 Task: Create a modern business brochure.
Action: Mouse moved to (359, 192)
Screenshot: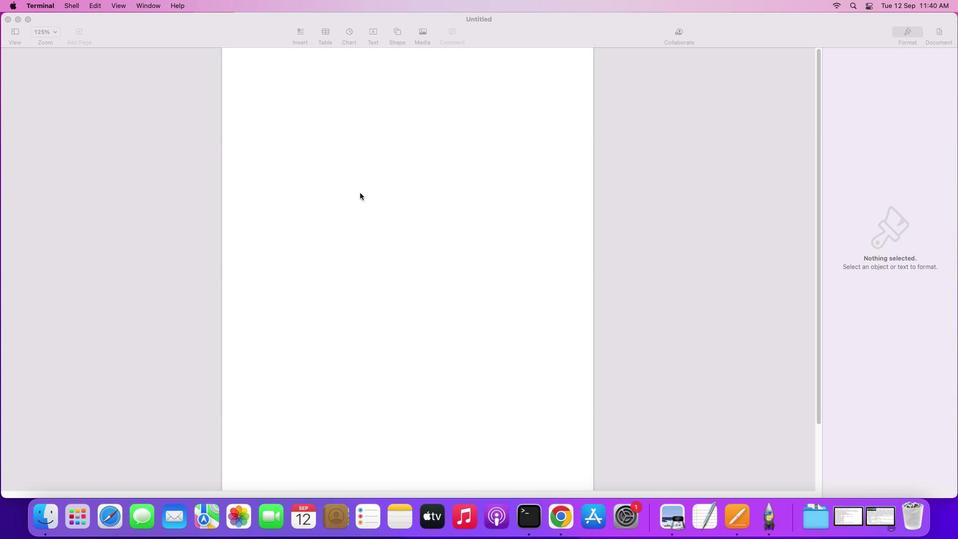
Action: Mouse pressed left at (359, 192)
Screenshot: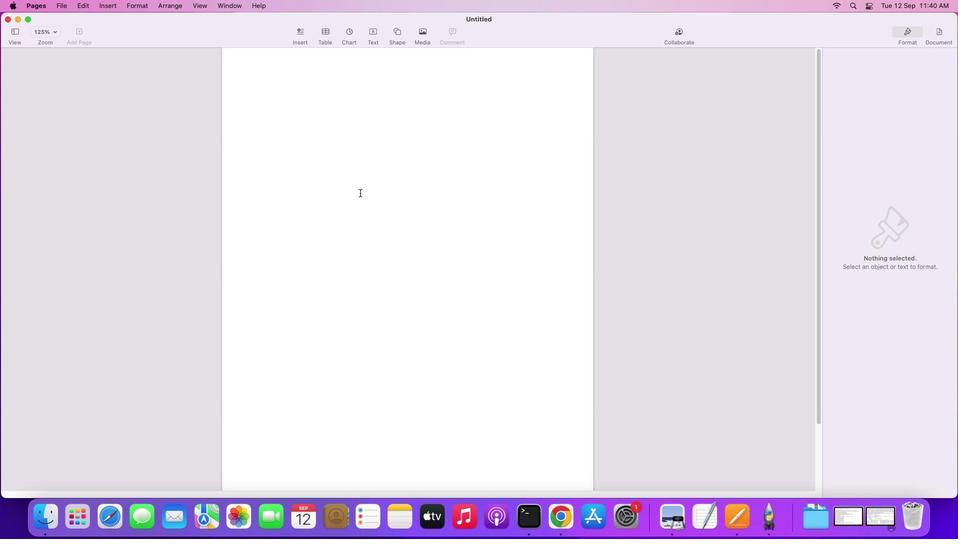 
Action: Mouse moved to (398, 33)
Screenshot: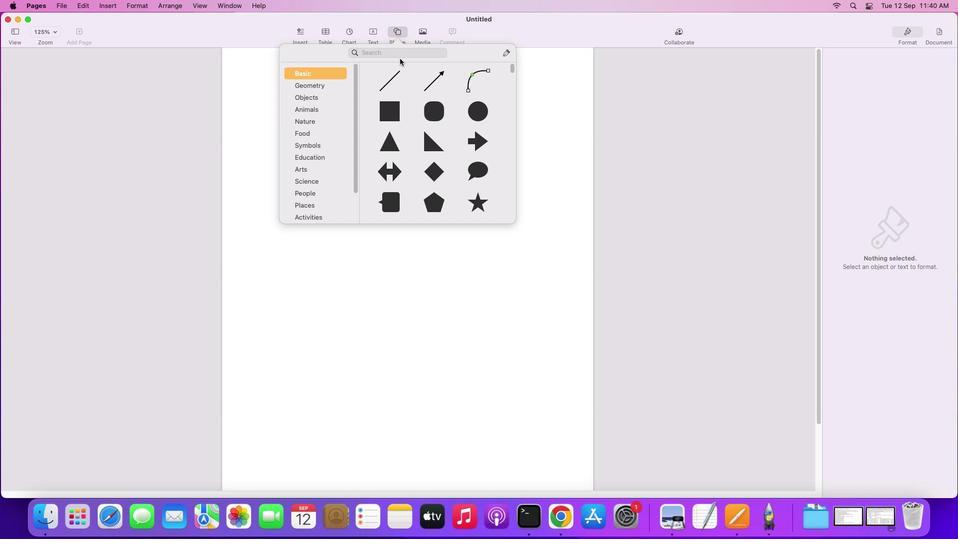
Action: Mouse pressed left at (398, 33)
Screenshot: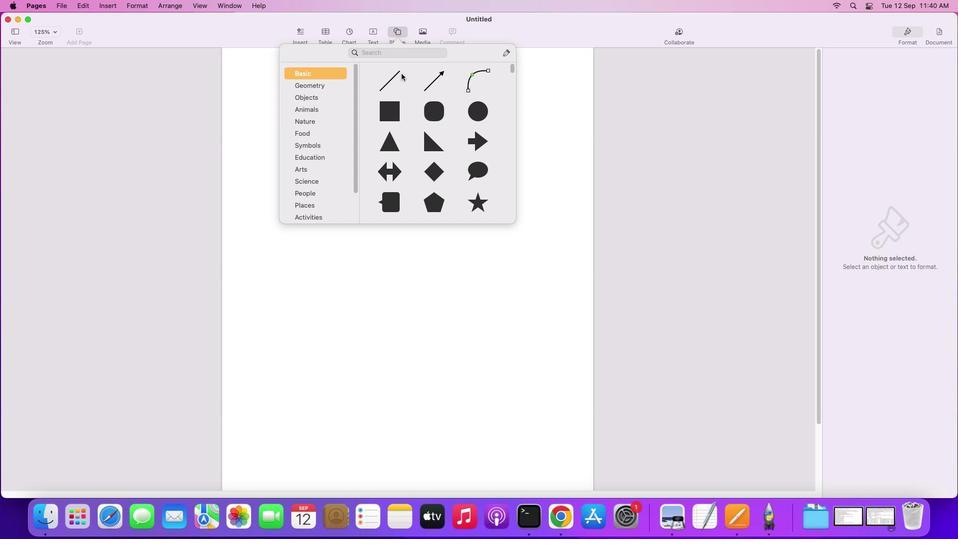 
Action: Mouse moved to (392, 106)
Screenshot: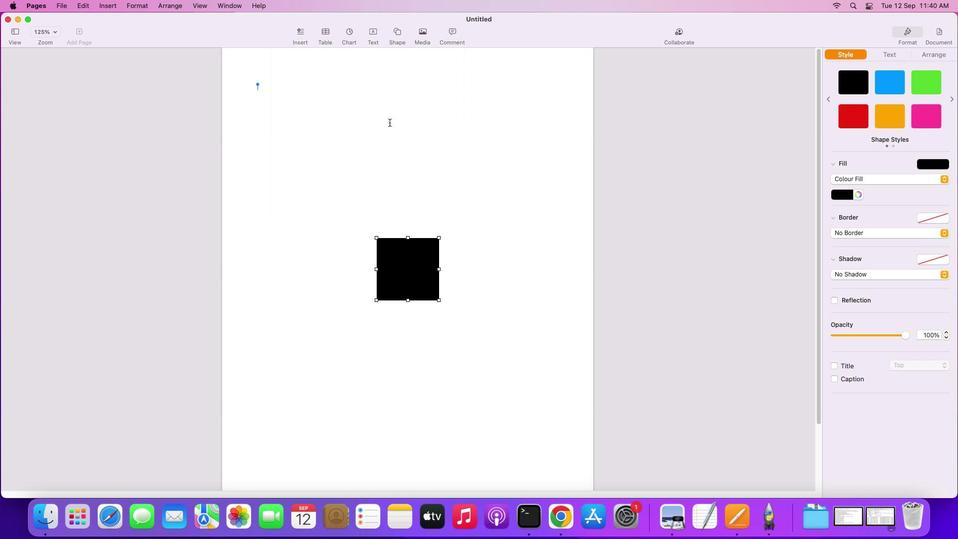 
Action: Mouse pressed left at (392, 106)
Screenshot: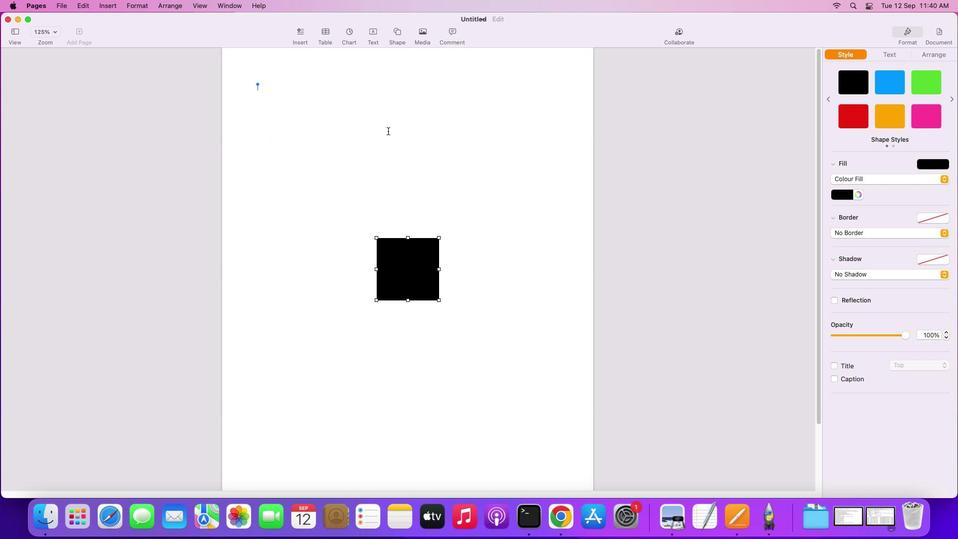 
Action: Mouse moved to (402, 261)
Screenshot: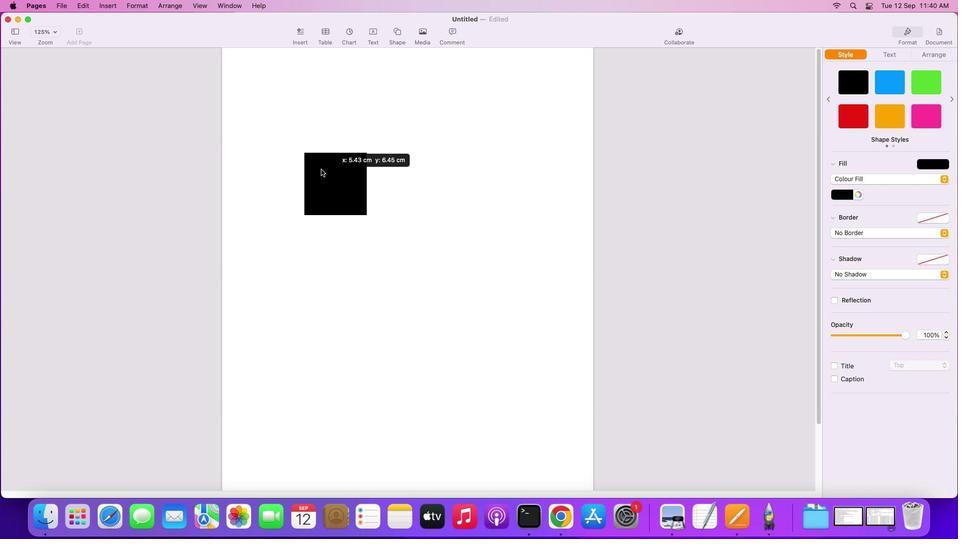 
Action: Mouse pressed left at (402, 261)
Screenshot: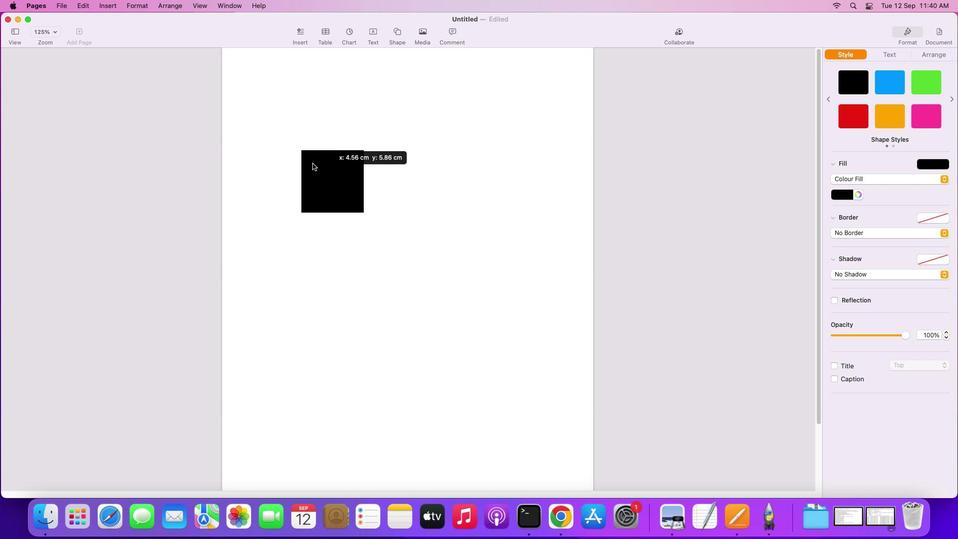 
Action: Mouse moved to (273, 111)
Screenshot: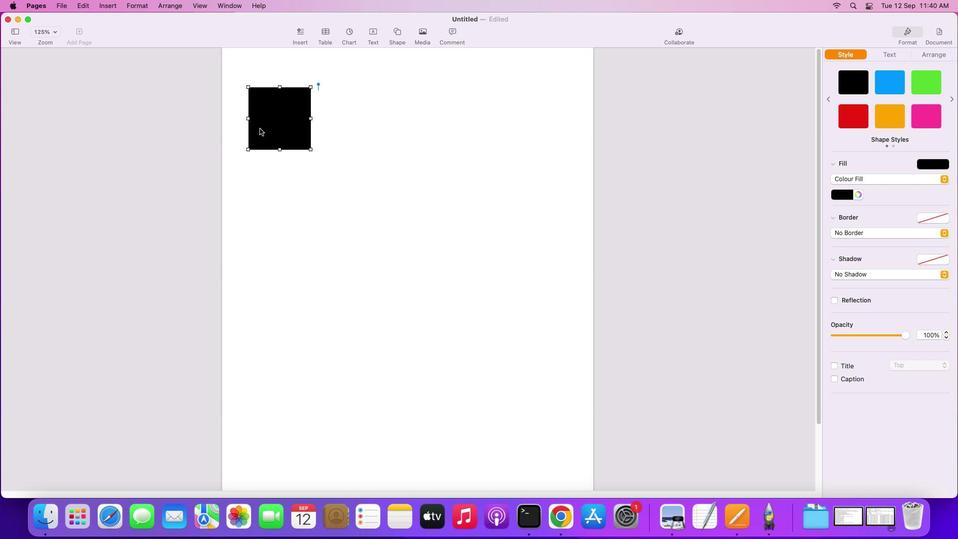 
Action: Mouse scrolled (273, 111) with delta (0, 0)
Screenshot: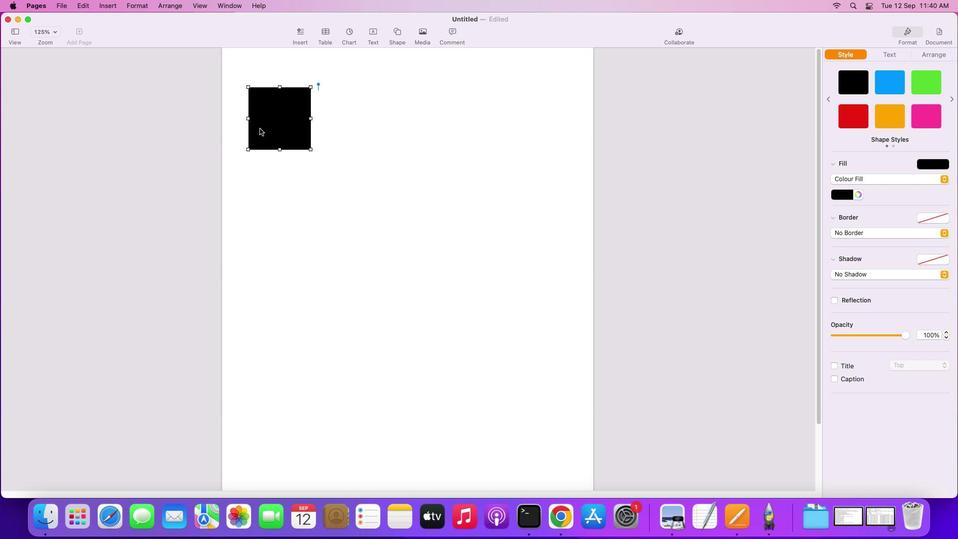 
Action: Mouse scrolled (273, 111) with delta (0, 0)
Screenshot: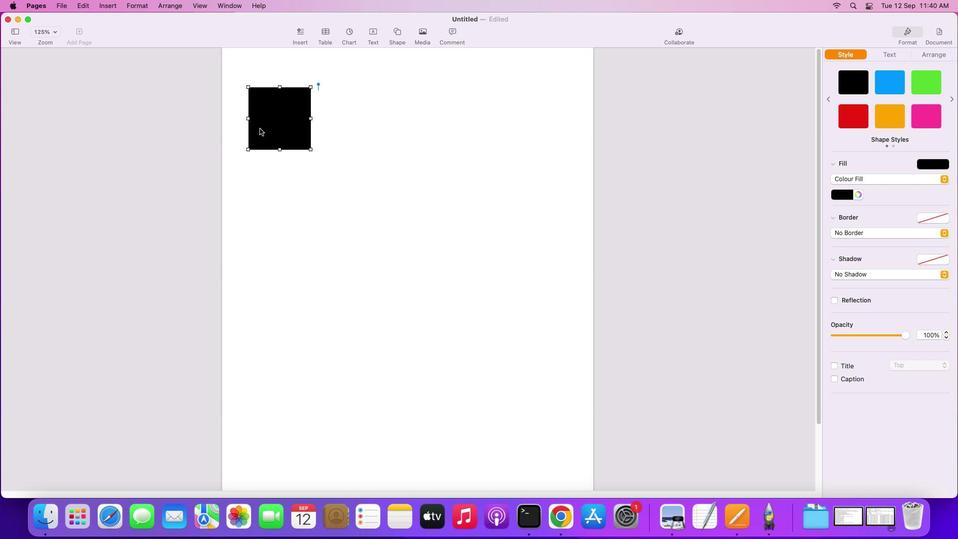 
Action: Mouse scrolled (273, 111) with delta (0, 1)
Screenshot: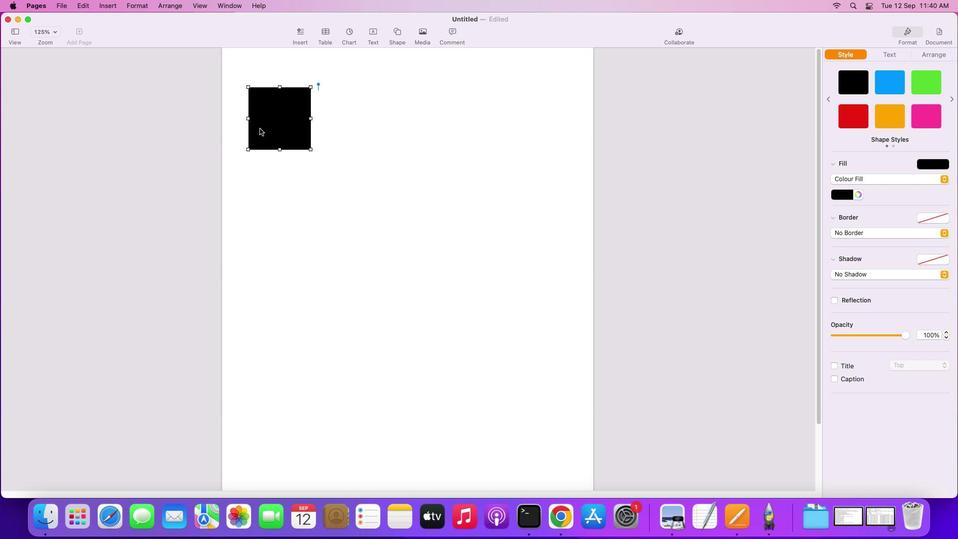 
Action: Mouse scrolled (273, 111) with delta (0, 2)
Screenshot: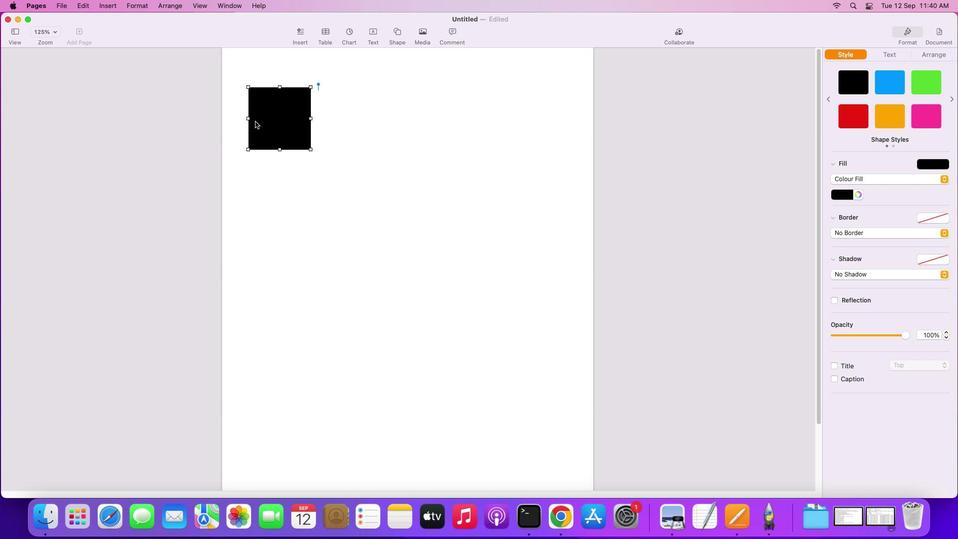 
Action: Mouse scrolled (273, 111) with delta (0, 2)
Screenshot: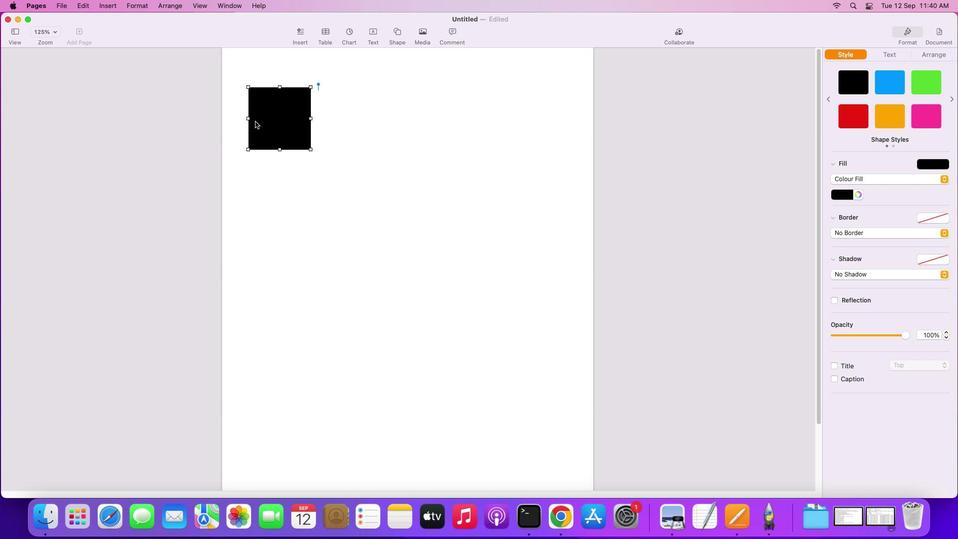 
Action: Mouse scrolled (273, 111) with delta (0, 3)
Screenshot: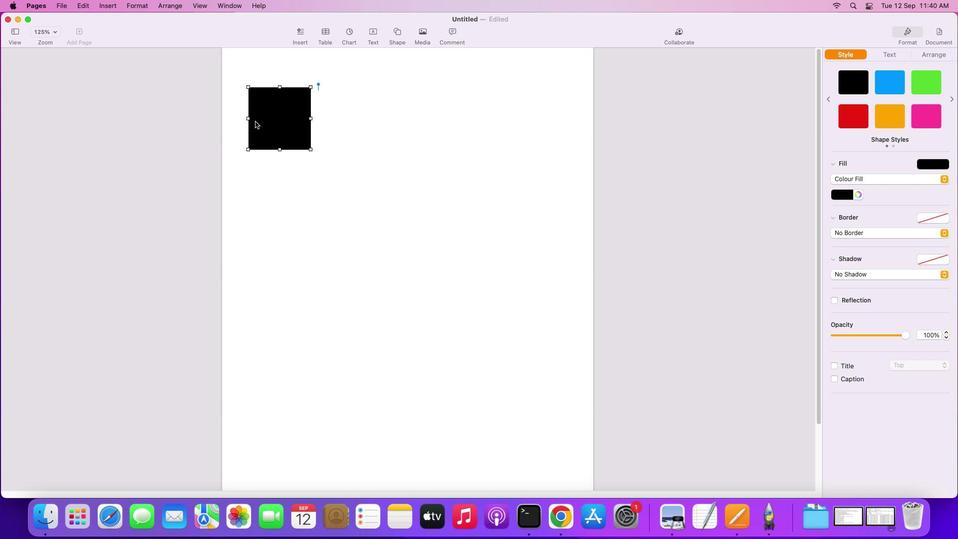 
Action: Mouse scrolled (273, 111) with delta (0, 3)
Screenshot: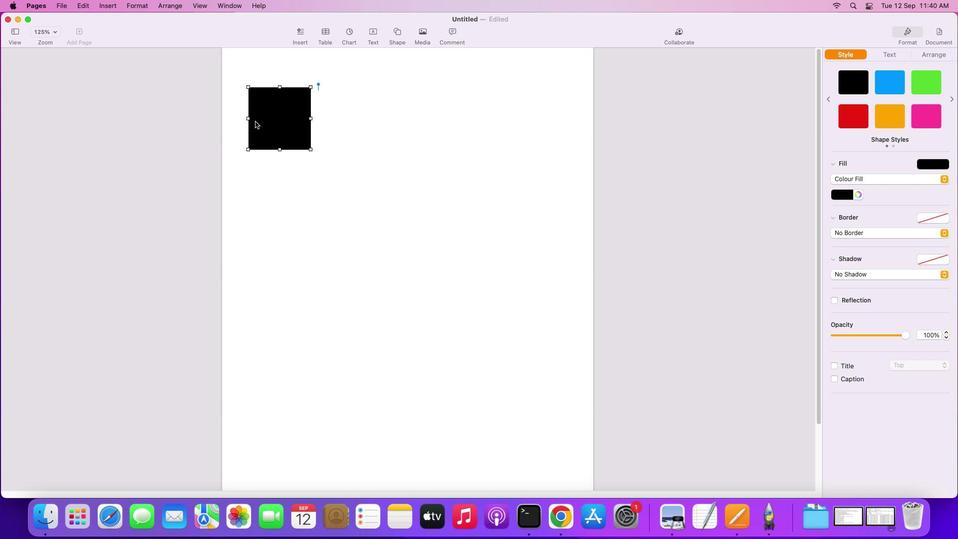
Action: Mouse moved to (266, 105)
Screenshot: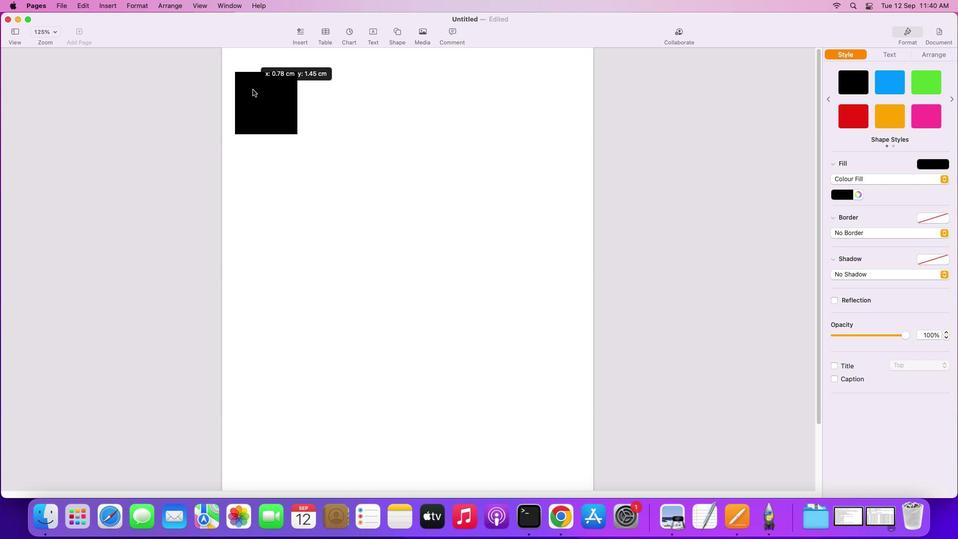 
Action: Mouse pressed left at (266, 105)
Screenshot: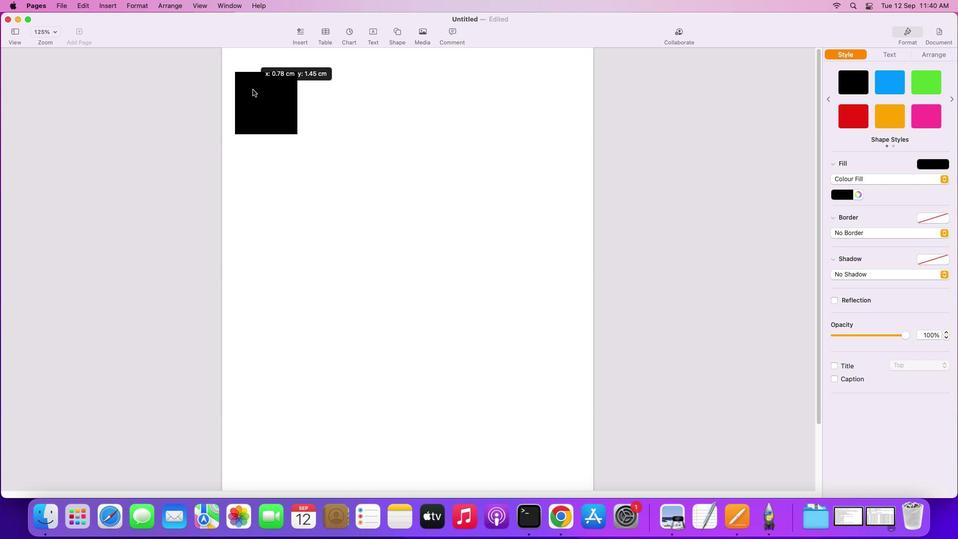
Action: Mouse moved to (293, 82)
Screenshot: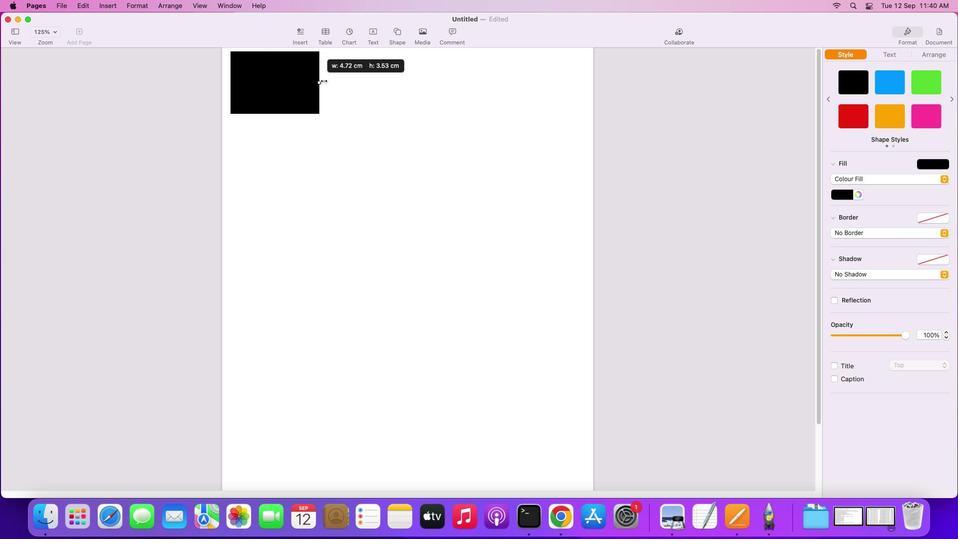
Action: Mouse pressed left at (293, 82)
Screenshot: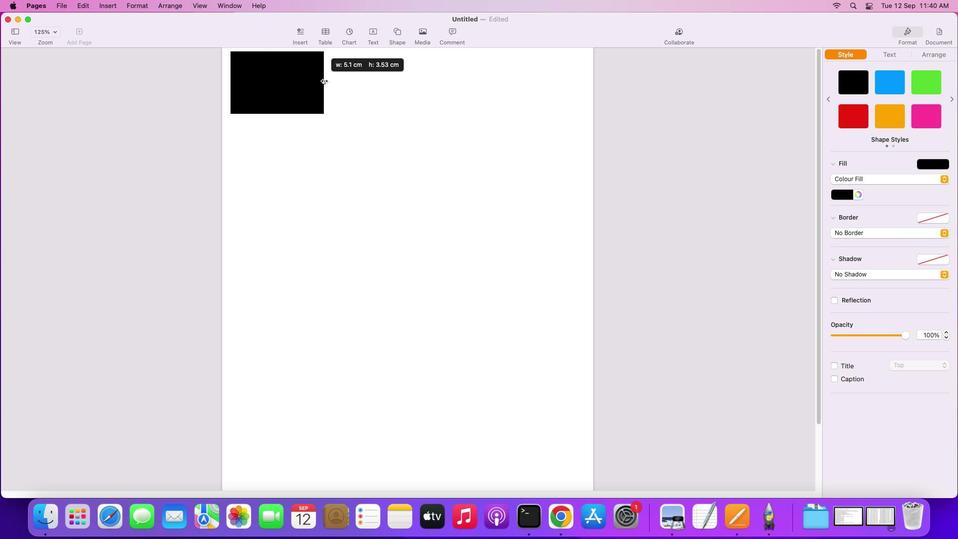 
Action: Mouse moved to (288, 113)
Screenshot: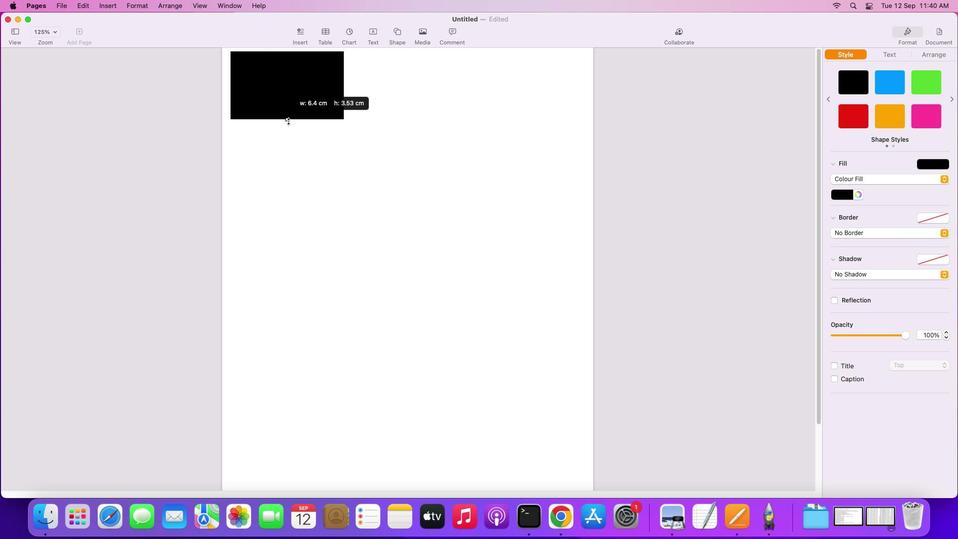 
Action: Mouse pressed left at (288, 113)
Screenshot: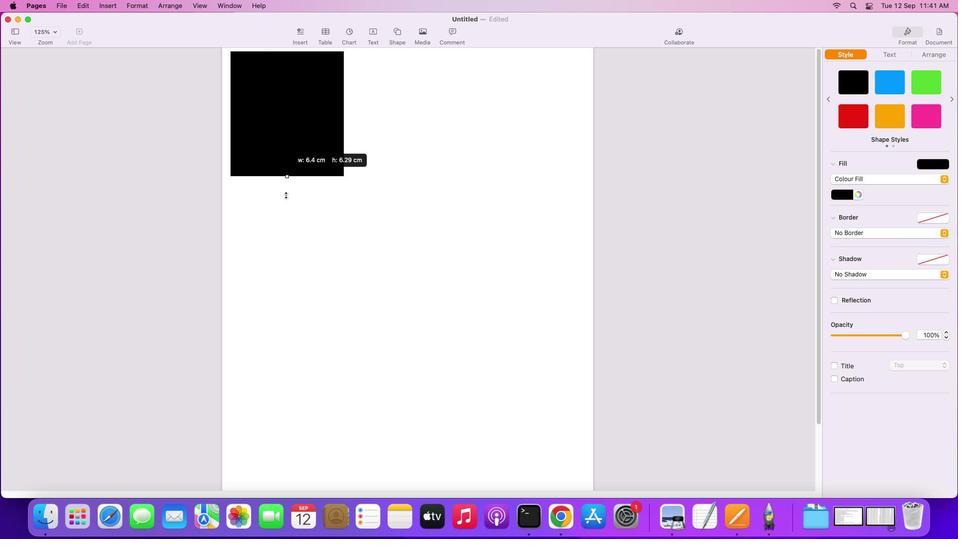 
Action: Mouse moved to (298, 441)
Screenshot: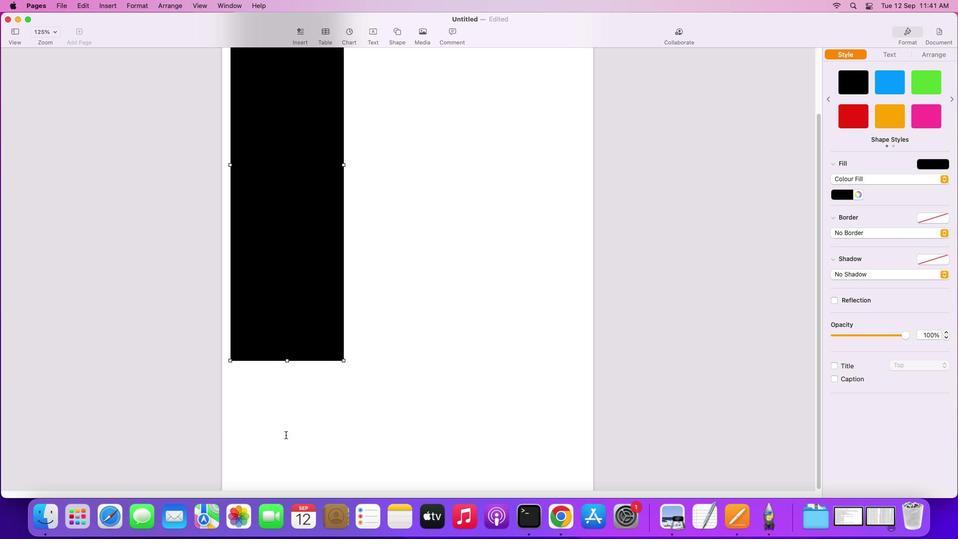 
Action: Mouse scrolled (298, 441) with delta (0, 0)
Screenshot: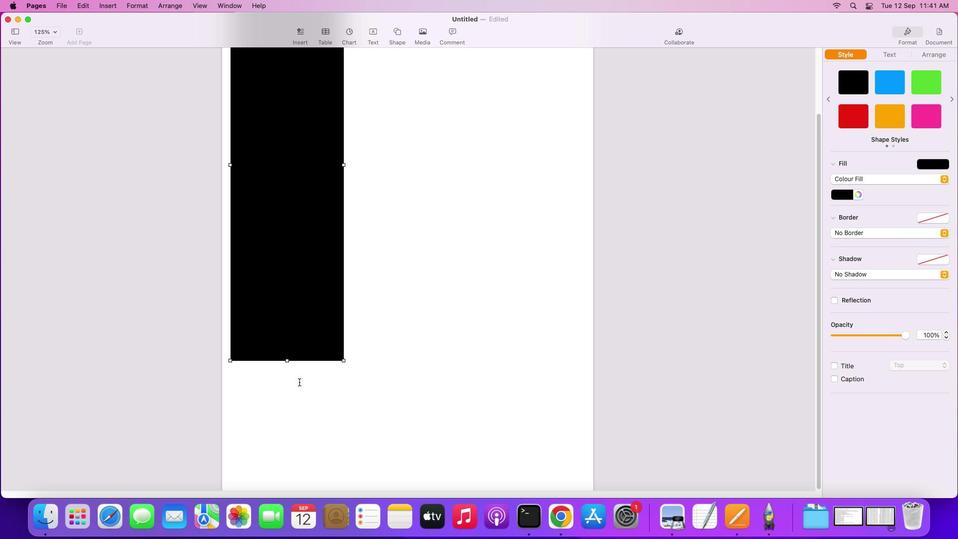 
Action: Mouse scrolled (298, 441) with delta (0, 0)
Screenshot: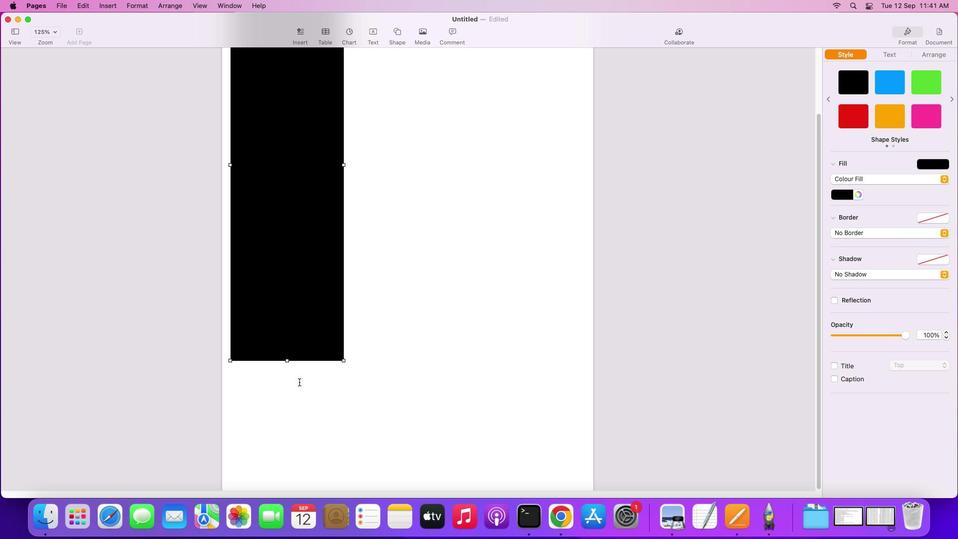 
Action: Mouse scrolled (298, 441) with delta (0, -1)
Screenshot: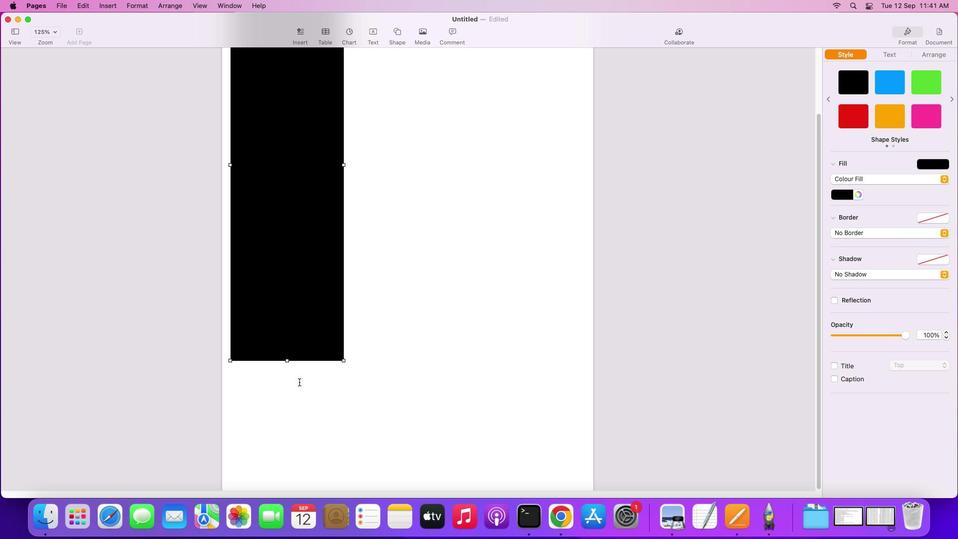 
Action: Mouse scrolled (298, 441) with delta (0, -2)
Screenshot: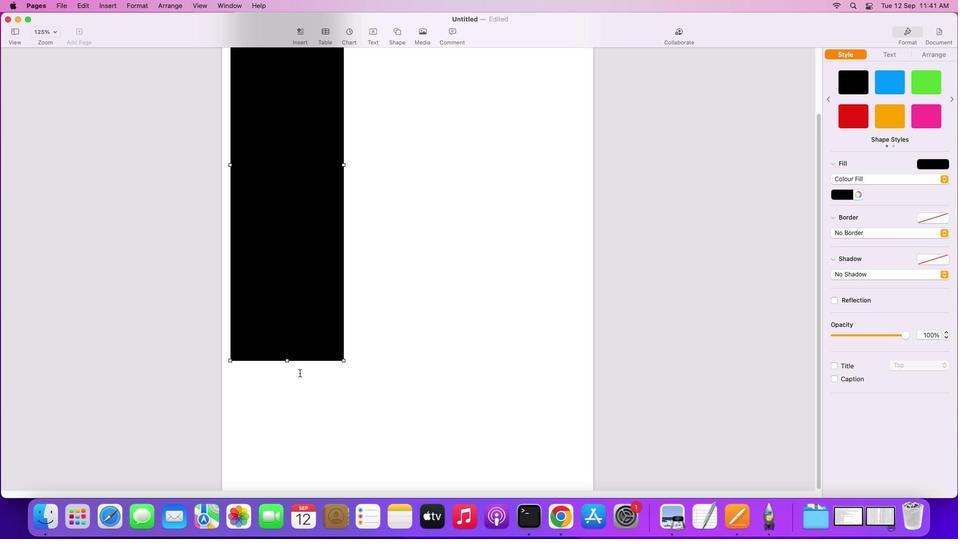 
Action: Mouse scrolled (298, 441) with delta (0, -2)
Screenshot: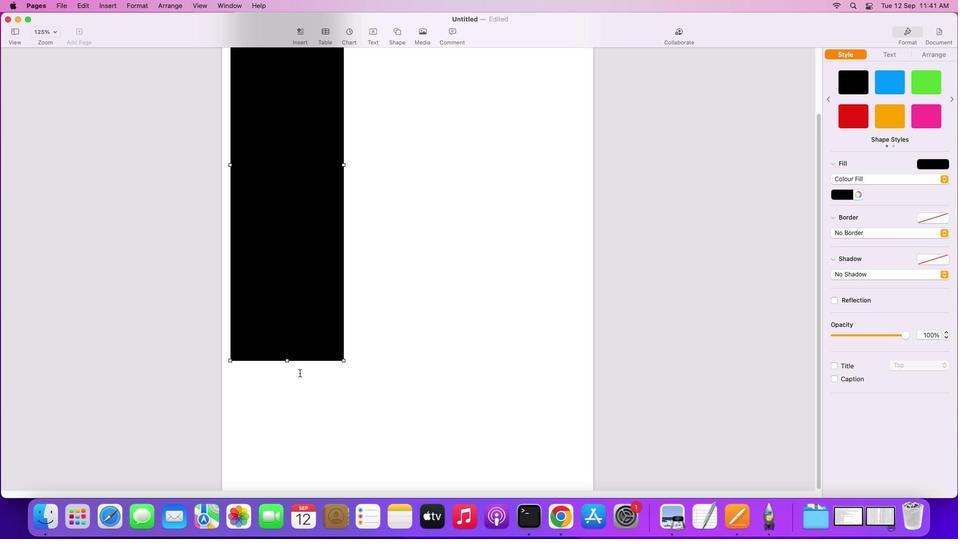
Action: Mouse scrolled (298, 441) with delta (0, -3)
Screenshot: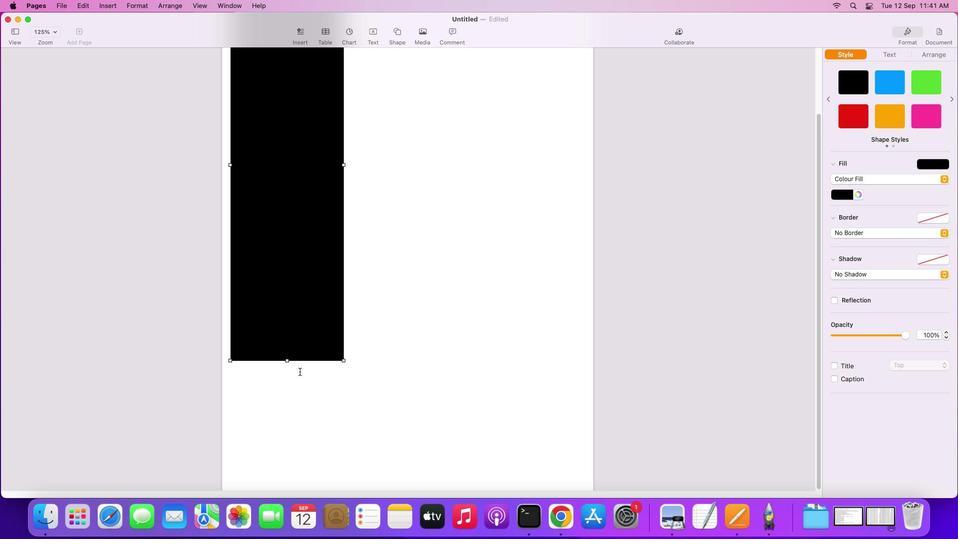 
Action: Mouse moved to (288, 359)
Screenshot: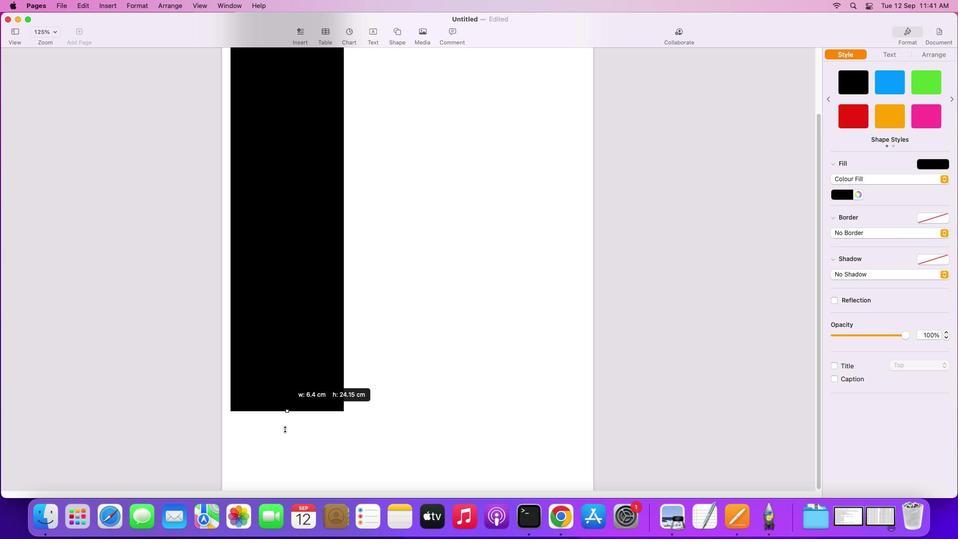 
Action: Mouse pressed left at (288, 359)
Screenshot: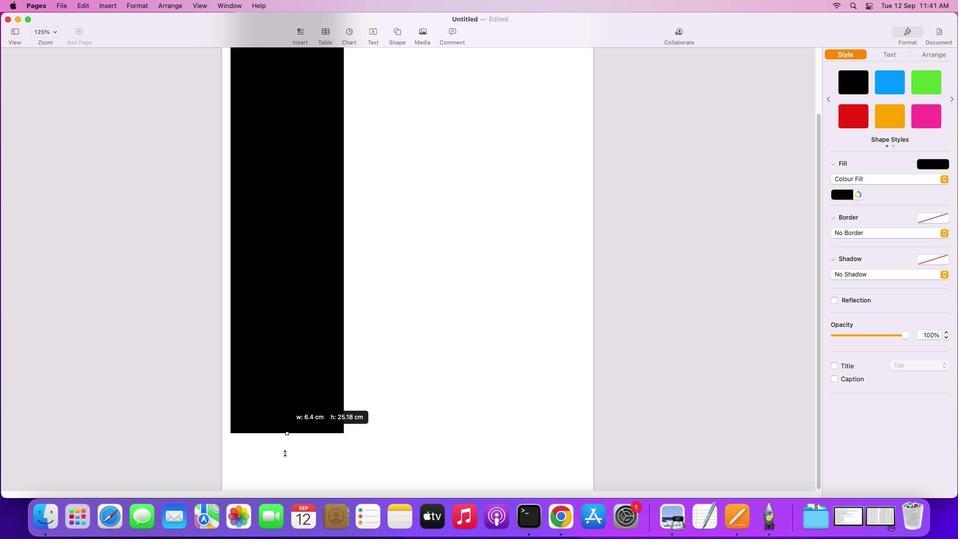 
Action: Mouse moved to (357, 352)
Screenshot: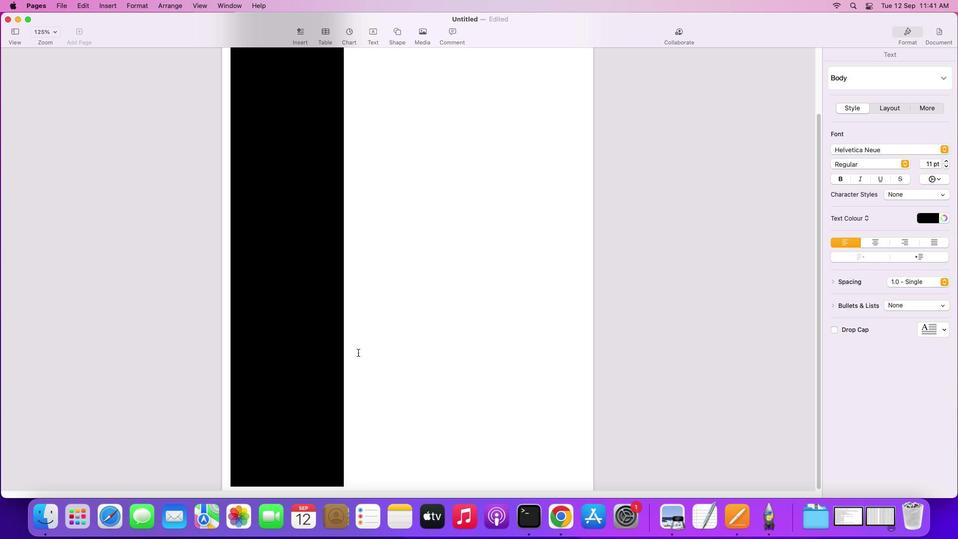 
Action: Mouse pressed left at (357, 352)
Screenshot: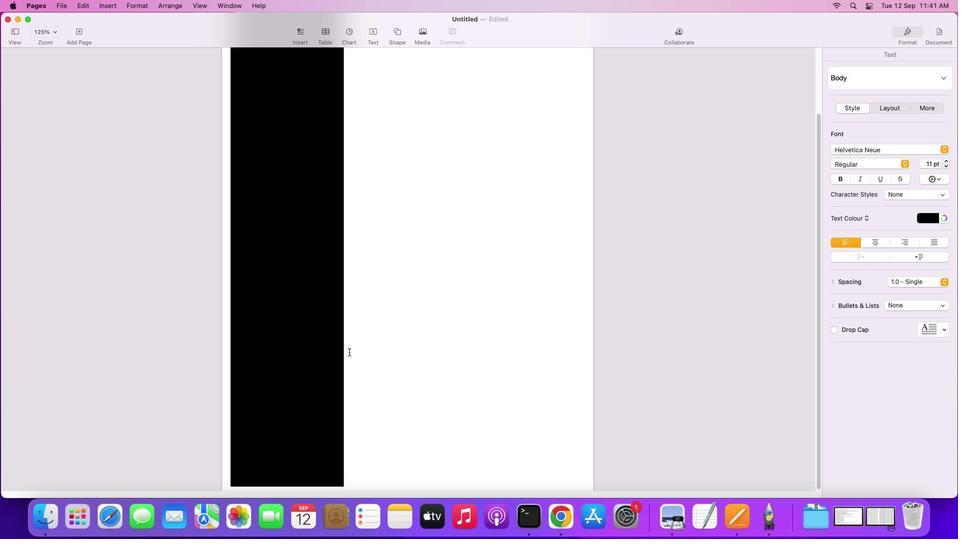
Action: Mouse moved to (319, 333)
Screenshot: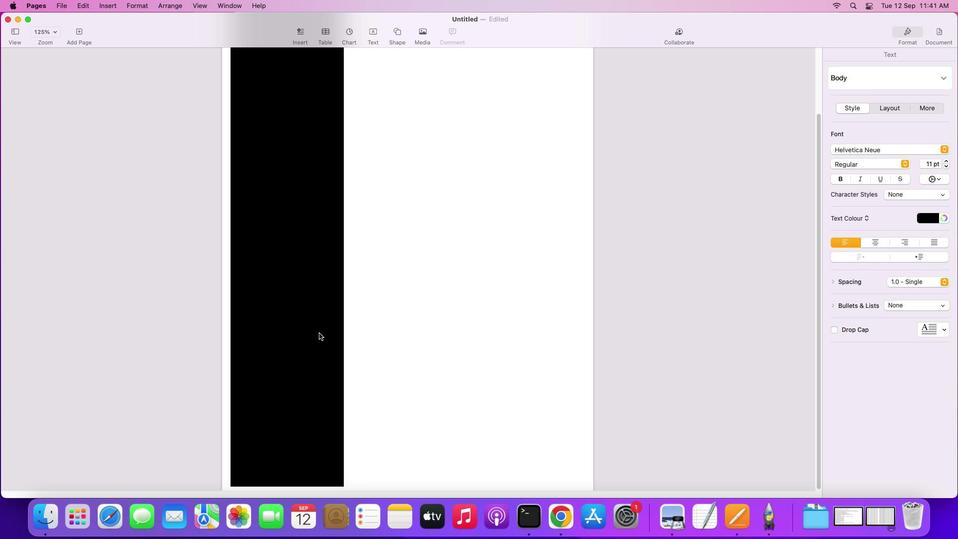 
Action: Key pressed Key.cmd
Screenshot: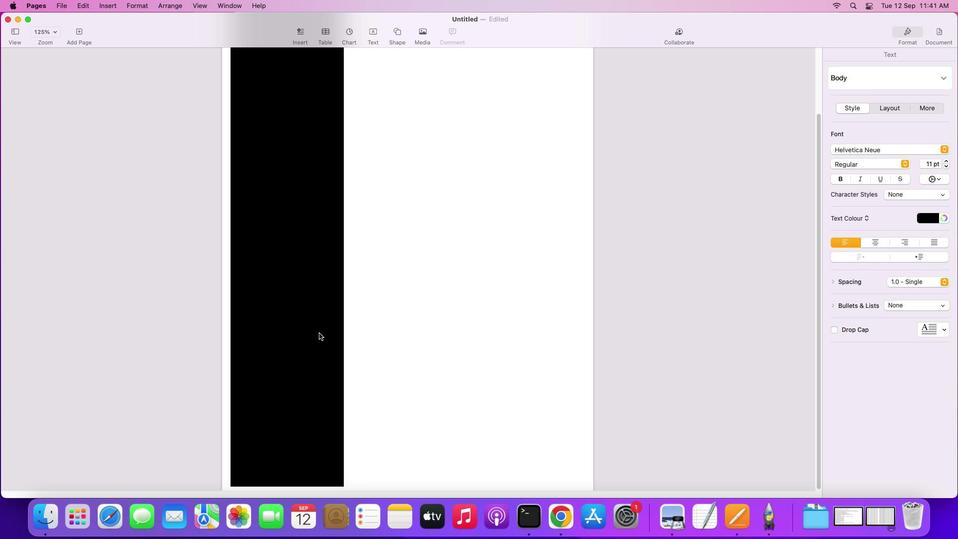 
Action: Mouse moved to (319, 332)
Screenshot: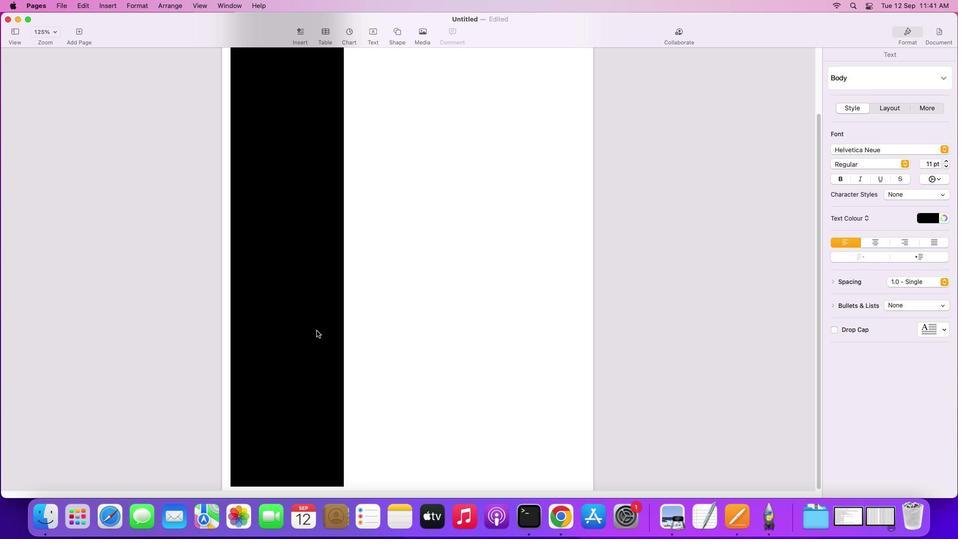 
Action: Key pressed Key.alt
Screenshot: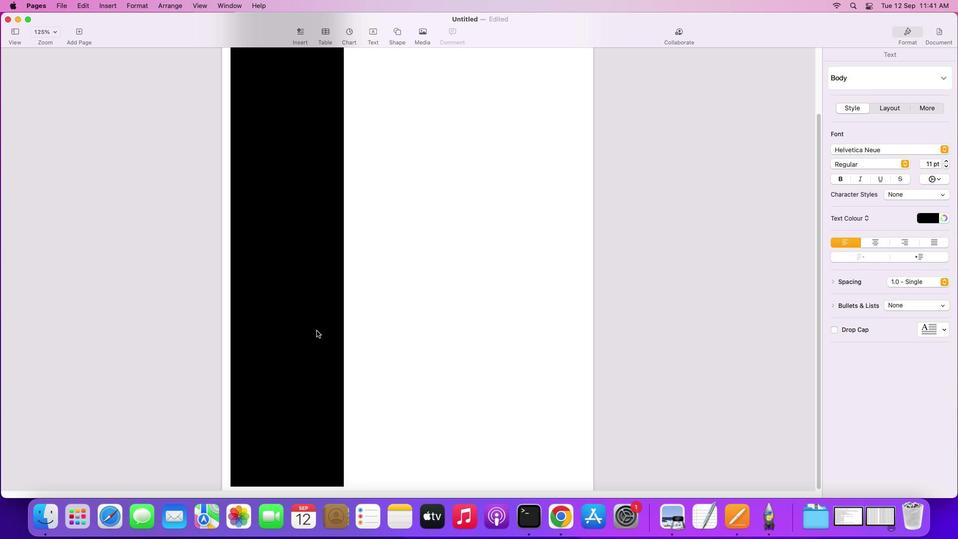 
Action: Mouse moved to (316, 330)
Screenshot: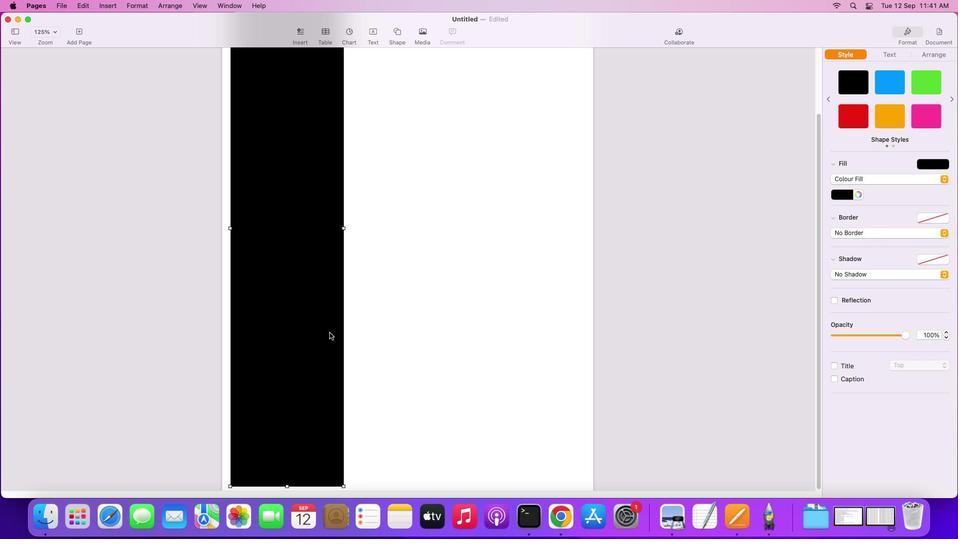 
Action: Mouse pressed left at (316, 330)
Screenshot: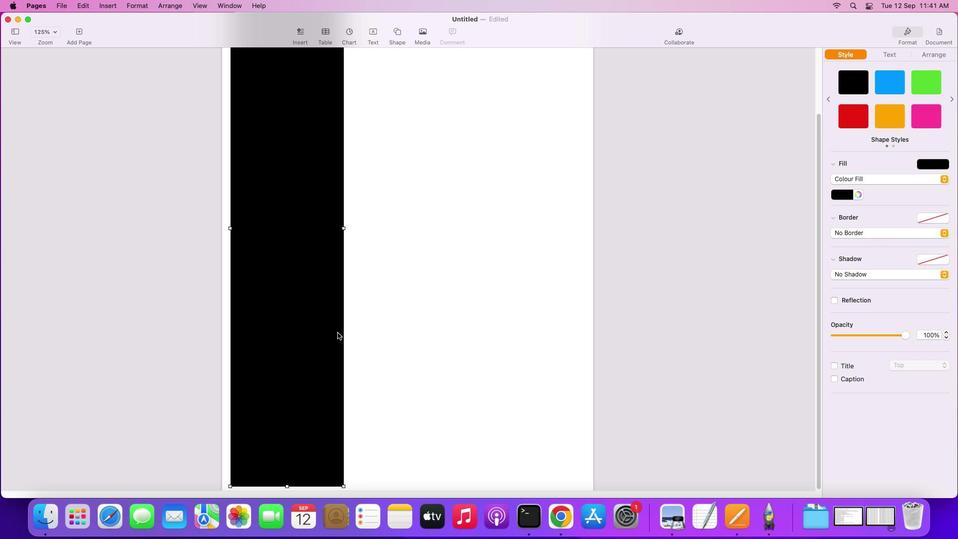 
Action: Mouse moved to (350, 355)
Screenshot: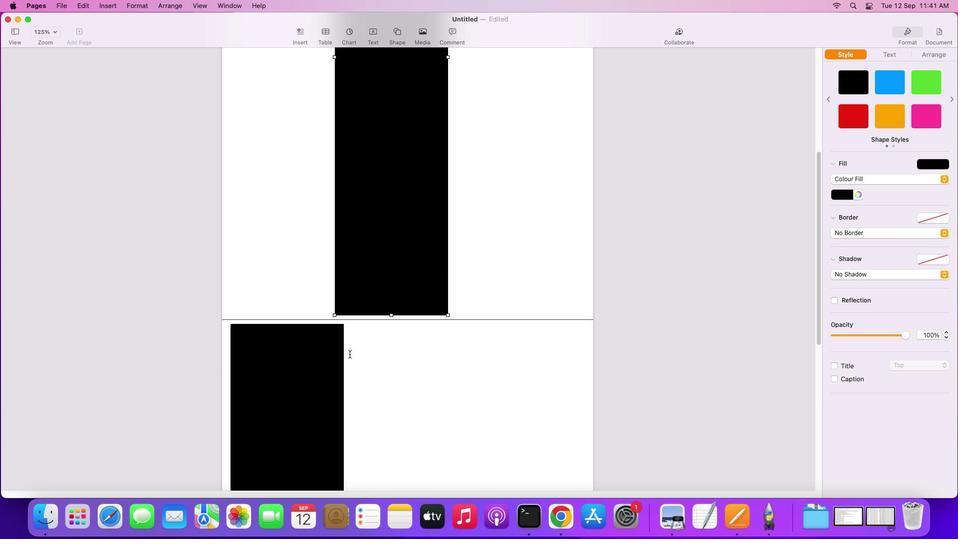 
Action: Mouse scrolled (350, 355) with delta (0, 0)
Screenshot: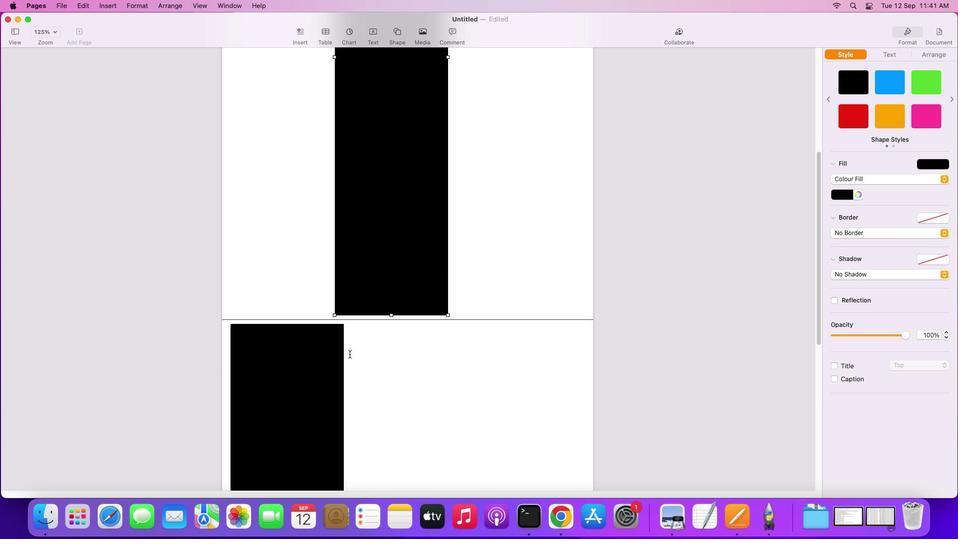 
Action: Mouse scrolled (350, 355) with delta (0, 0)
Screenshot: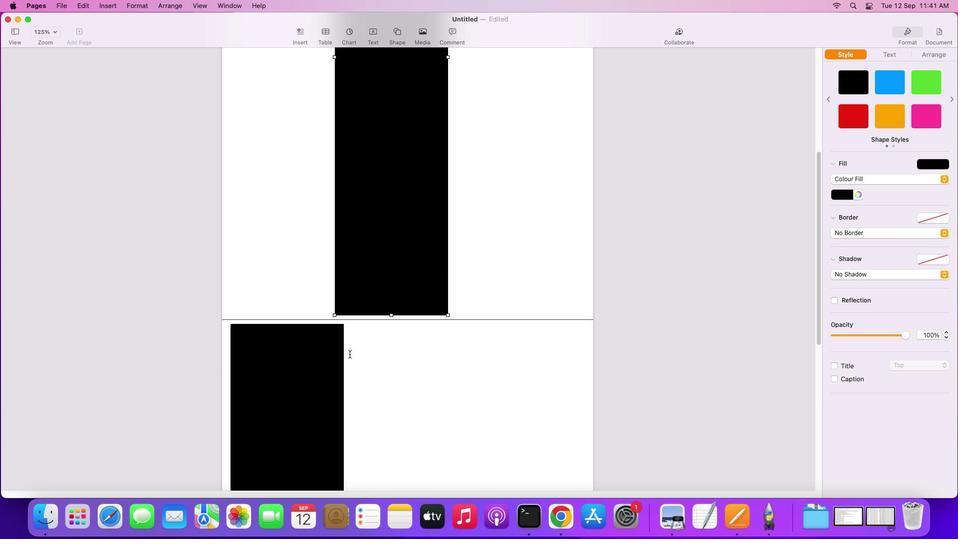 
Action: Mouse scrolled (350, 355) with delta (0, -1)
Screenshot: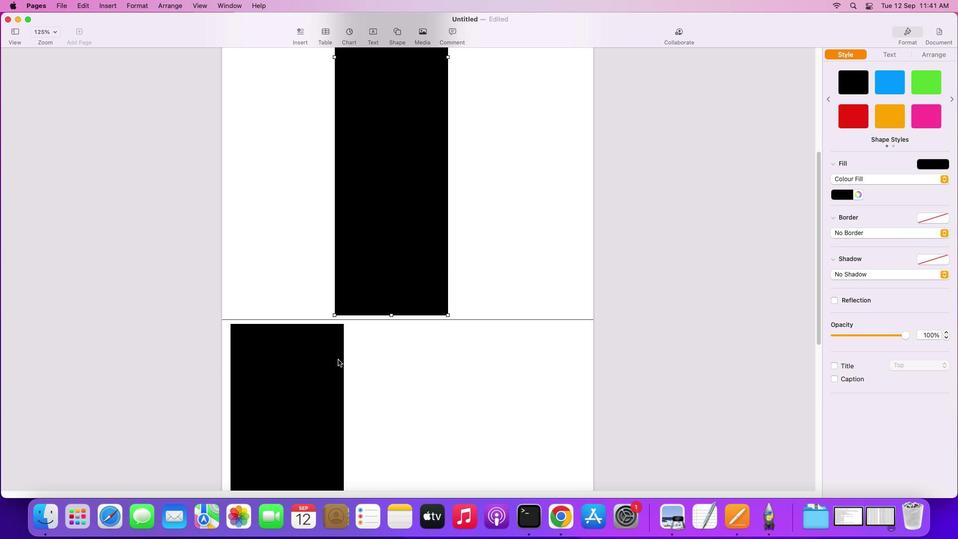 
Action: Mouse moved to (350, 355)
Screenshot: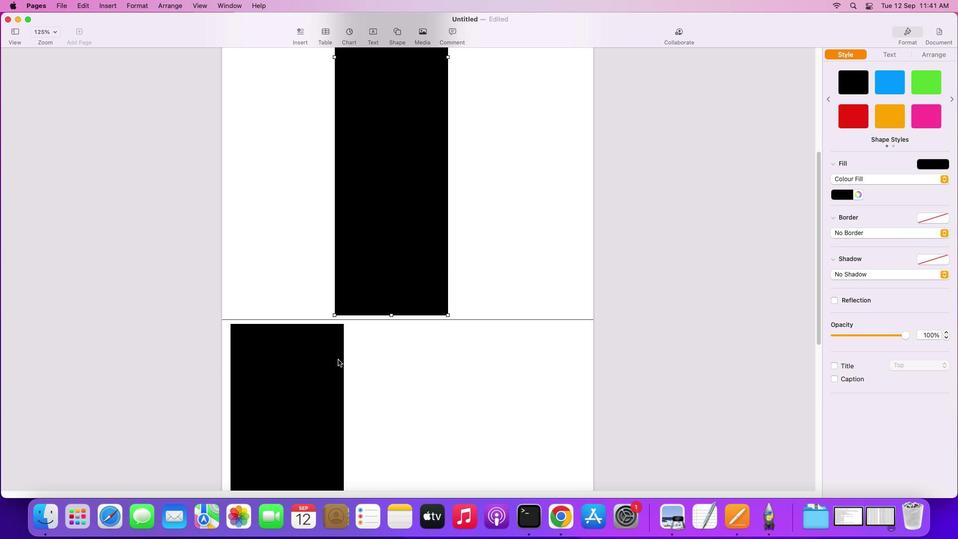 
Action: Mouse scrolled (350, 355) with delta (0, -2)
Screenshot: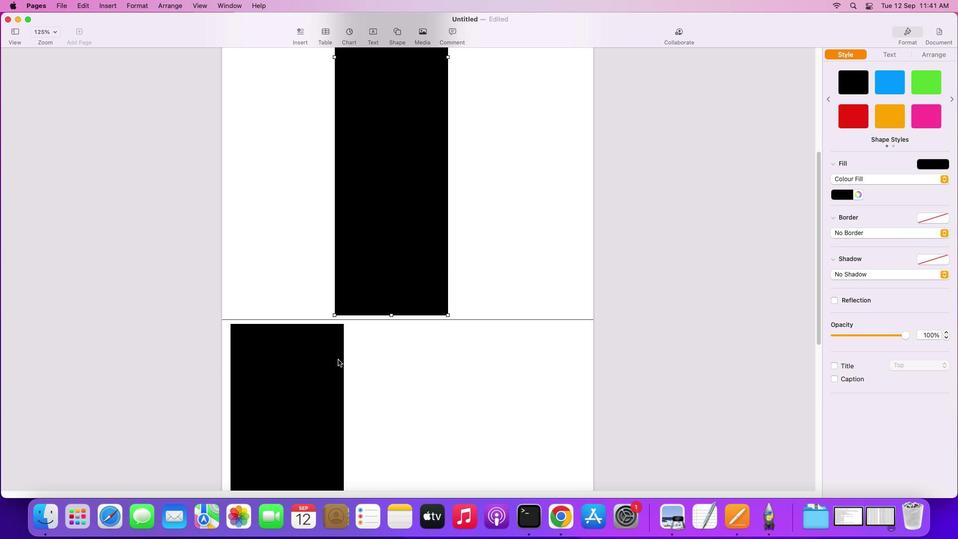 
Action: Mouse moved to (350, 355)
Screenshot: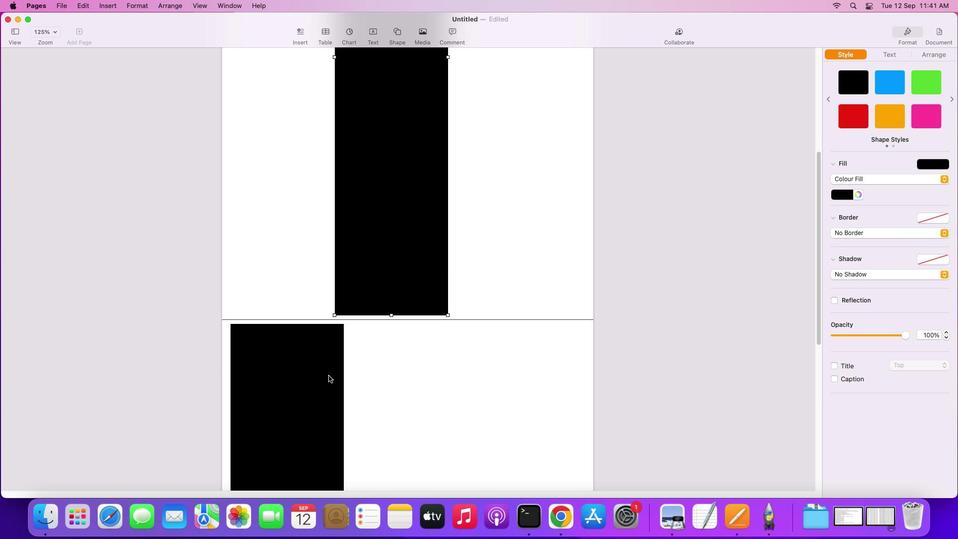 
Action: Mouse scrolled (350, 355) with delta (0, -2)
Screenshot: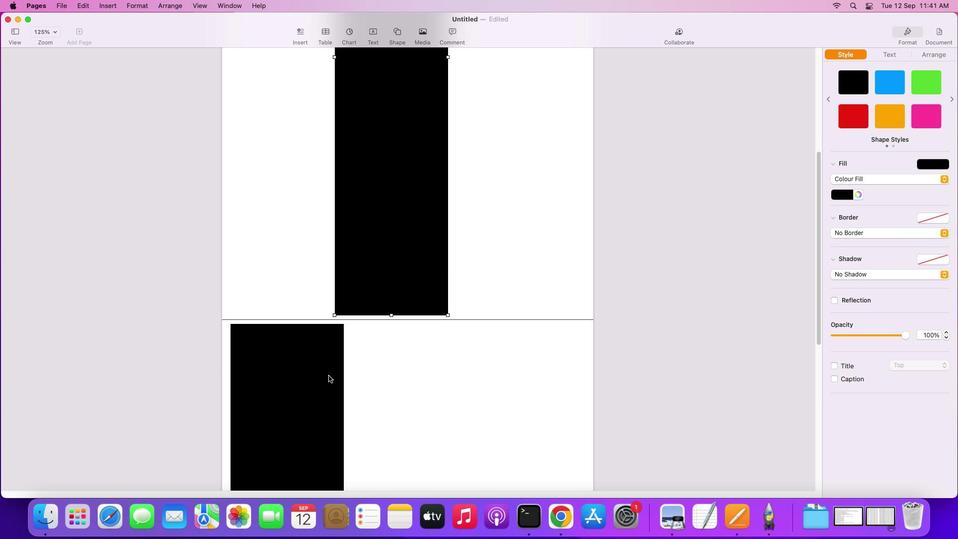 
Action: Mouse moved to (350, 354)
Screenshot: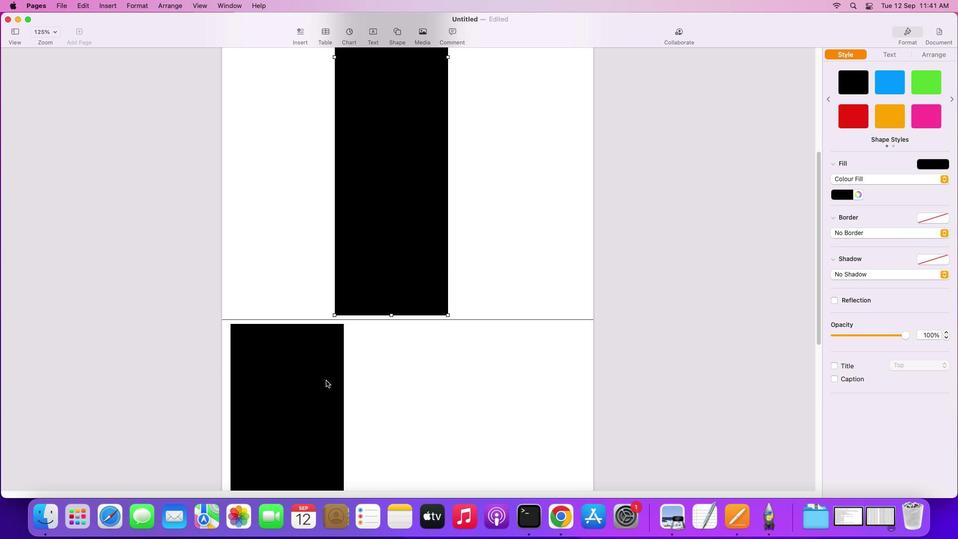 
Action: Mouse scrolled (350, 354) with delta (0, -2)
Screenshot: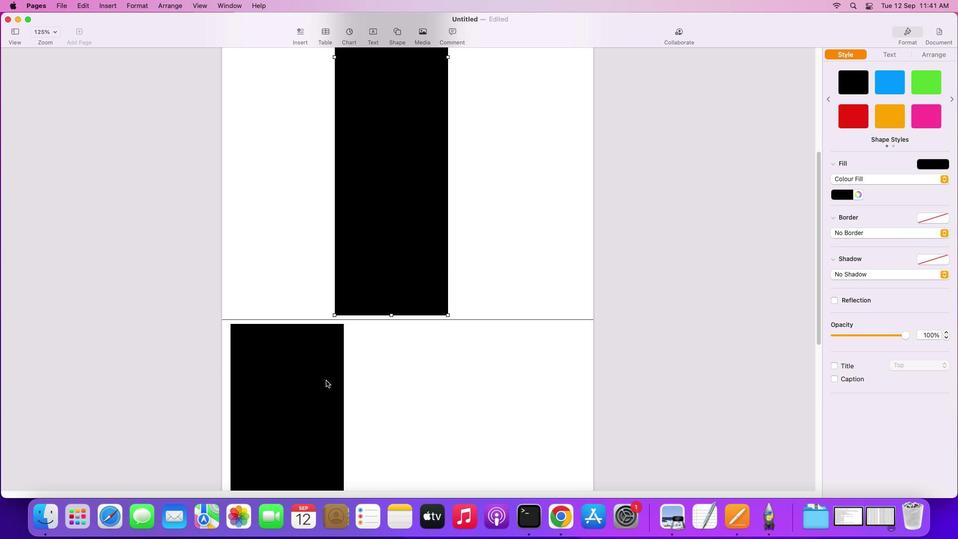 
Action: Mouse moved to (349, 354)
Screenshot: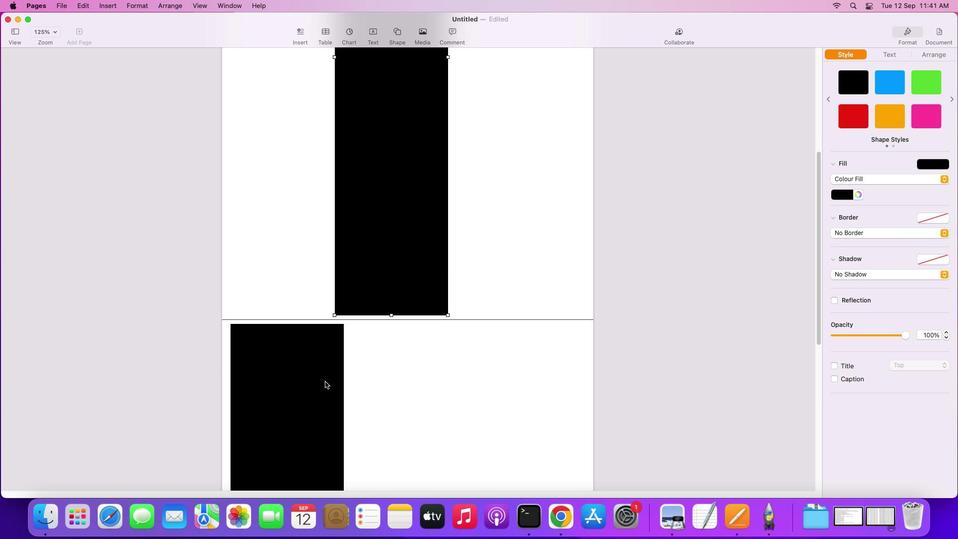 
Action: Mouse scrolled (349, 354) with delta (0, 0)
Screenshot: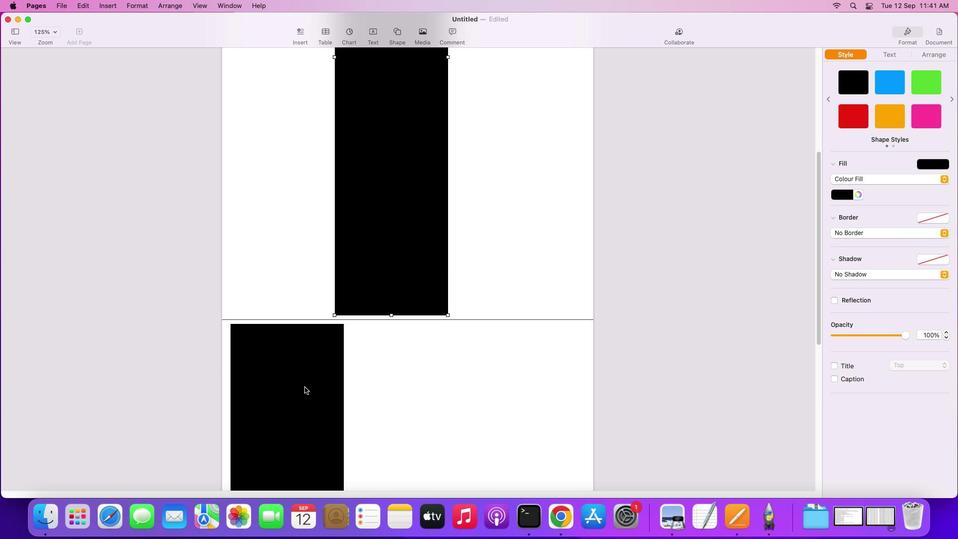 
Action: Mouse scrolled (349, 354) with delta (0, 0)
Screenshot: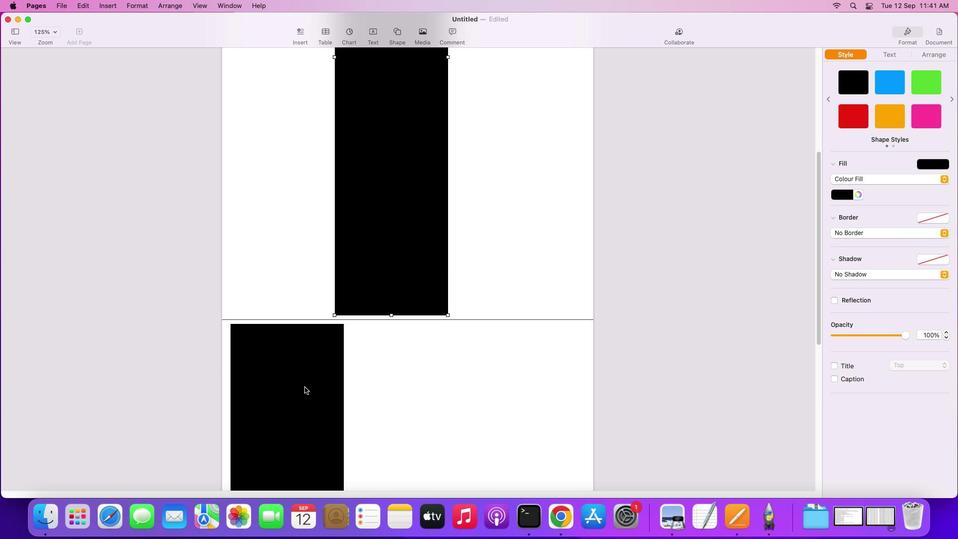 
Action: Mouse scrolled (349, 354) with delta (0, -1)
Screenshot: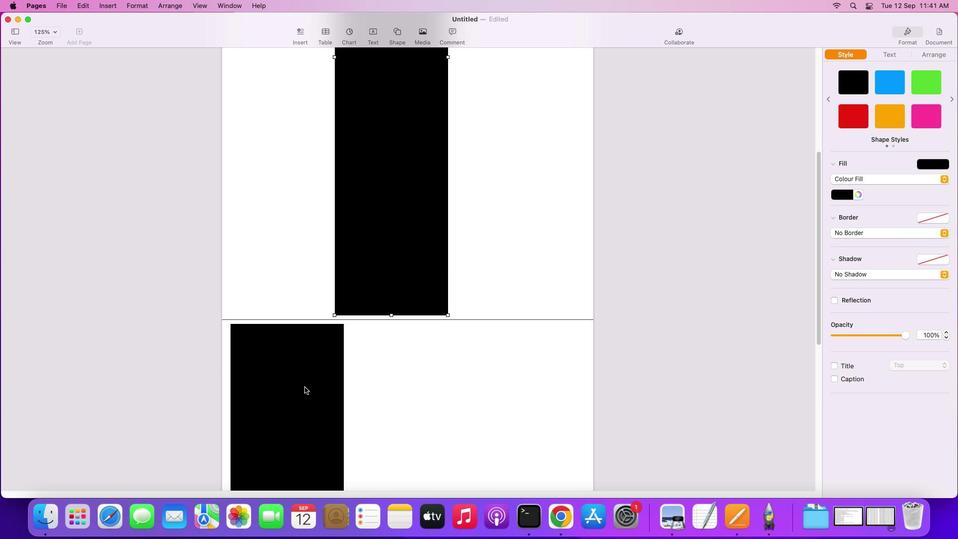 
Action: Mouse scrolled (349, 354) with delta (0, -2)
Screenshot: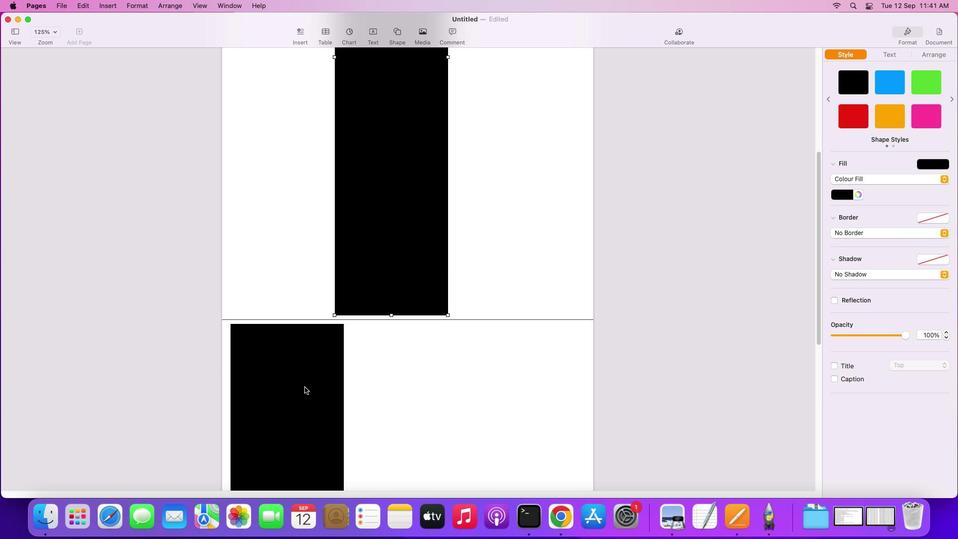 
Action: Mouse moved to (304, 387)
Screenshot: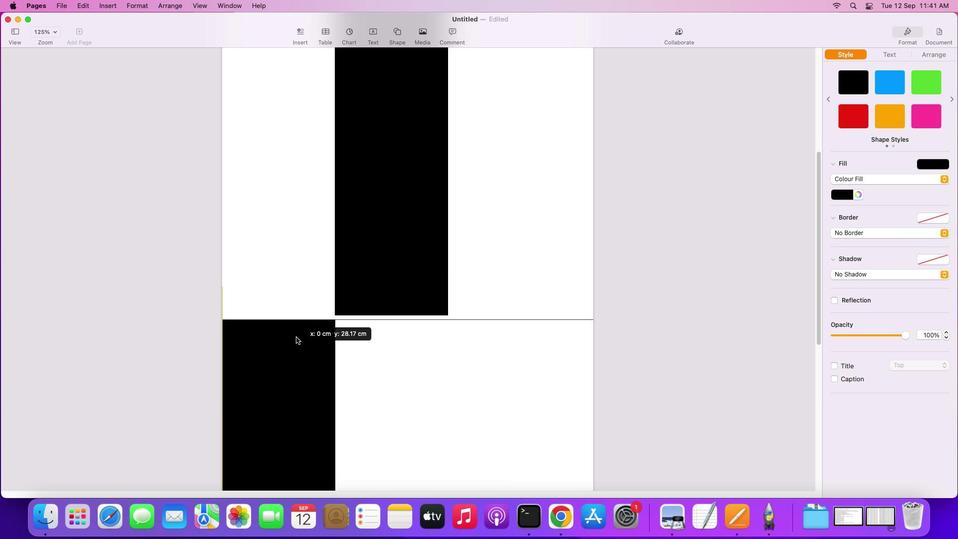 
Action: Mouse pressed left at (304, 387)
Screenshot: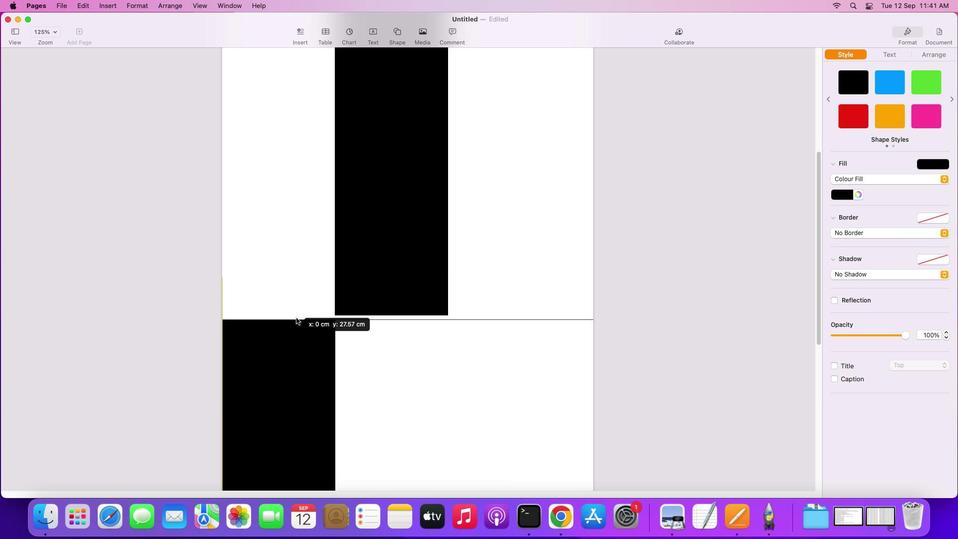 
Action: Mouse moved to (312, 214)
Screenshot: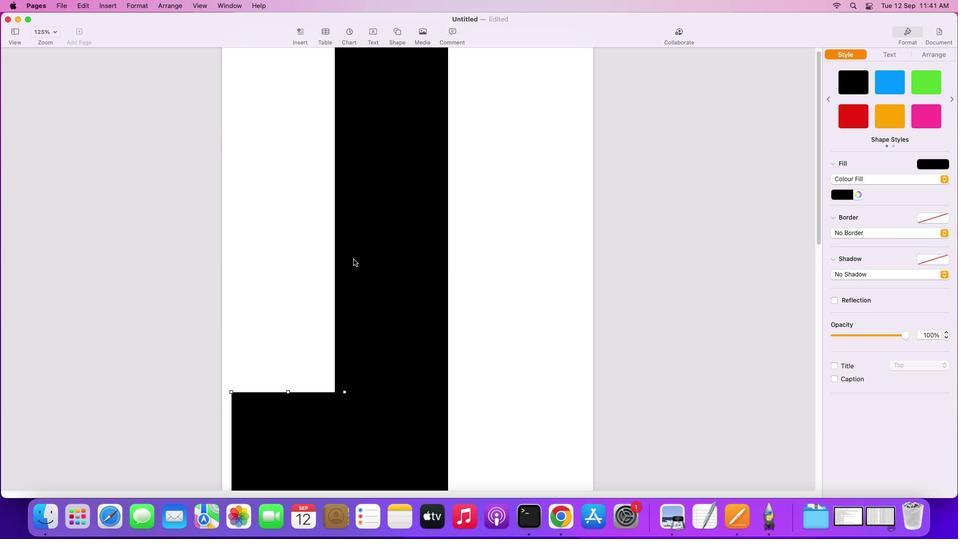 
Action: Mouse scrolled (312, 214) with delta (0, 0)
Screenshot: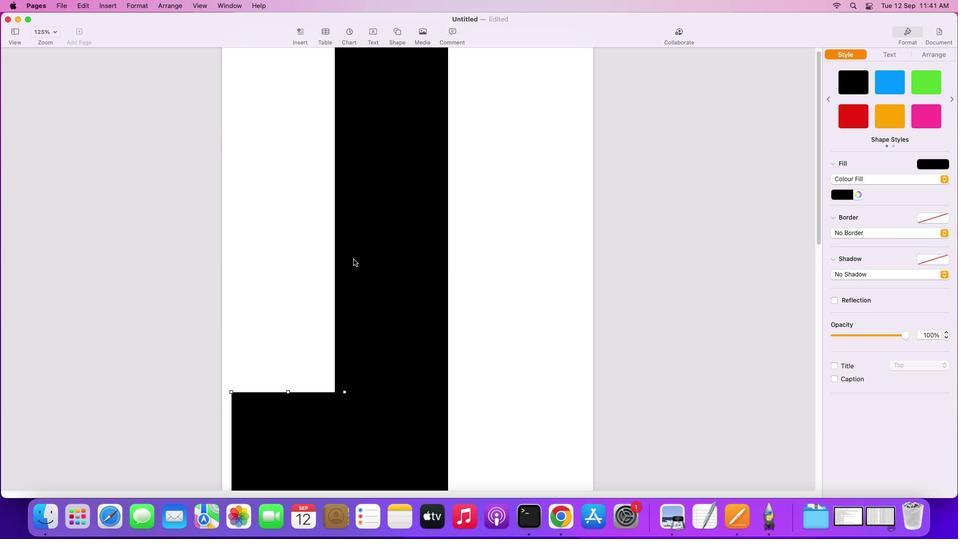 
Action: Mouse moved to (313, 215)
Screenshot: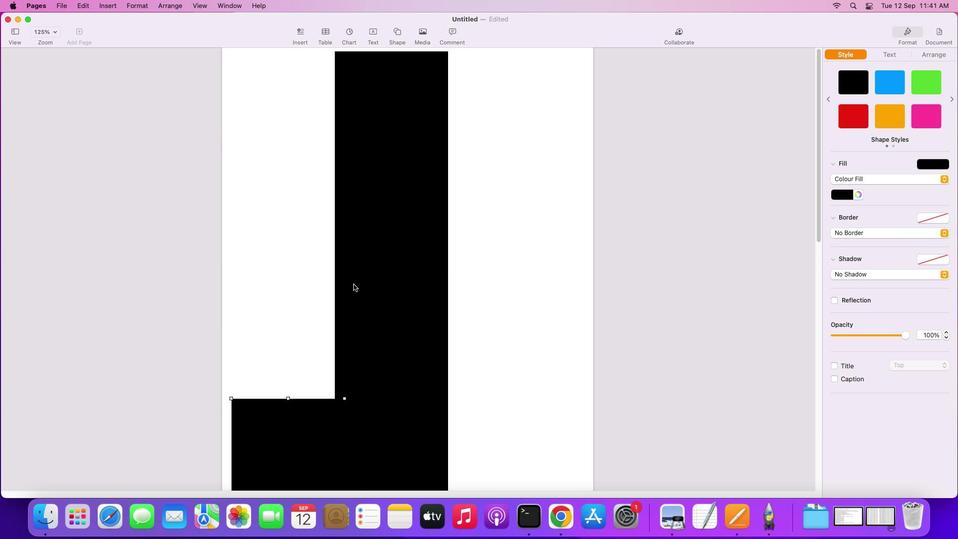 
Action: Mouse scrolled (313, 215) with delta (0, 0)
Screenshot: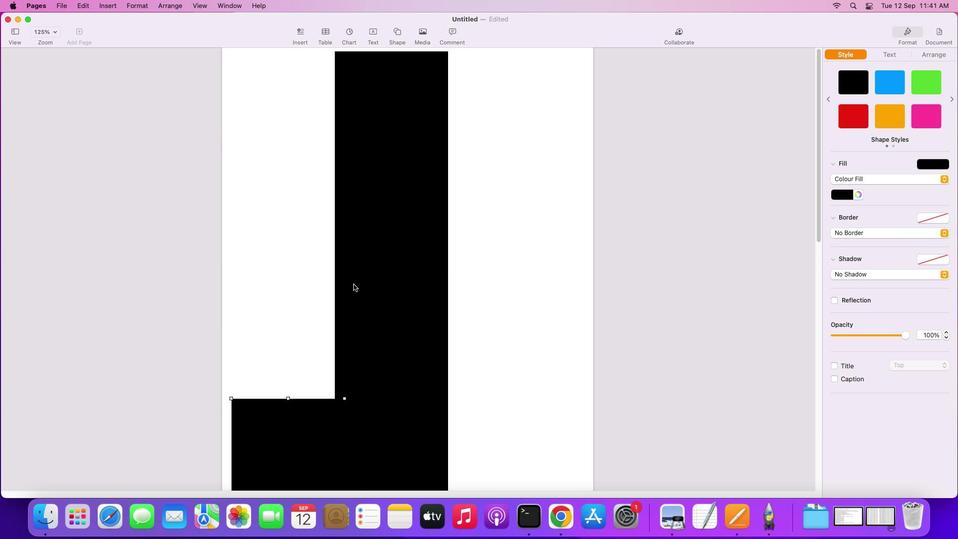 
Action: Mouse moved to (313, 215)
Screenshot: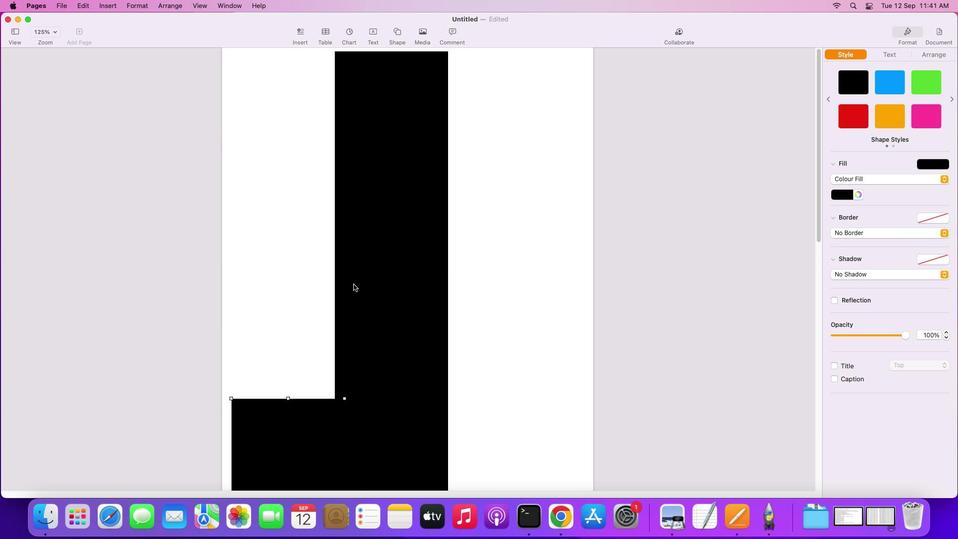 
Action: Mouse scrolled (313, 215) with delta (0, 1)
Screenshot: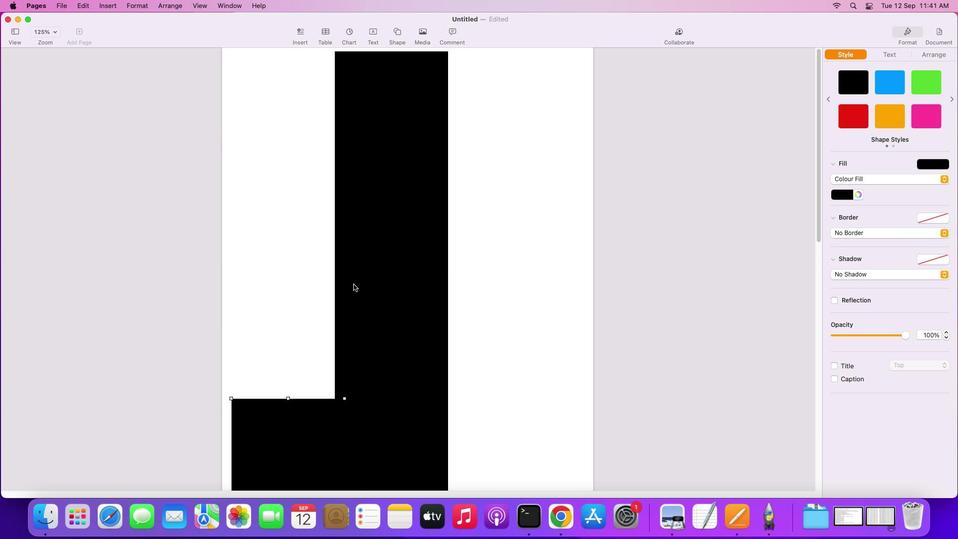 
Action: Mouse moved to (313, 215)
Screenshot: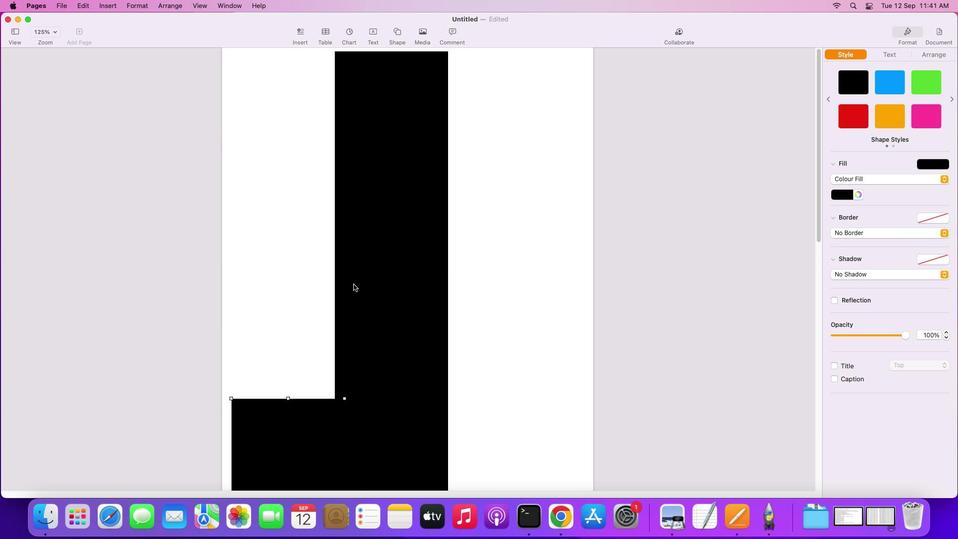 
Action: Mouse scrolled (313, 215) with delta (0, 2)
Screenshot: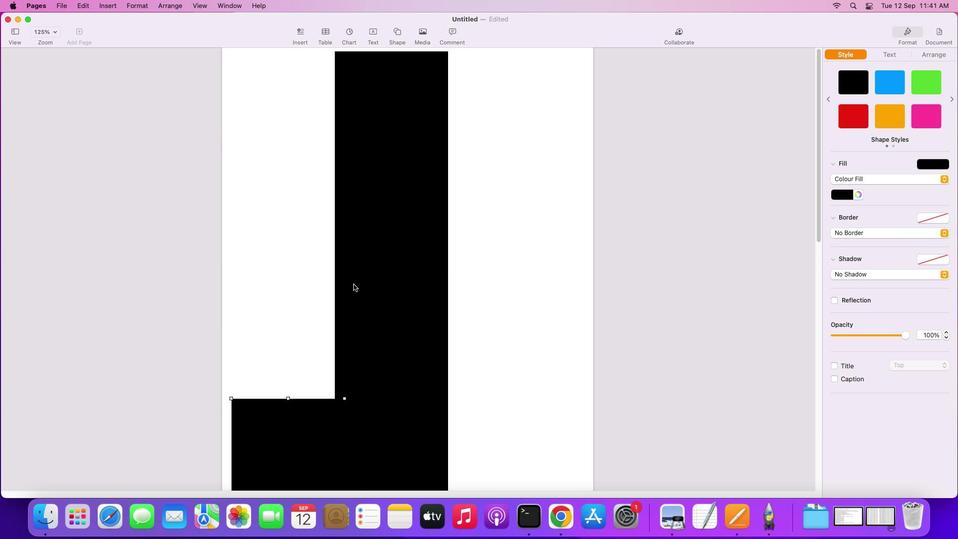 
Action: Mouse moved to (313, 216)
Screenshot: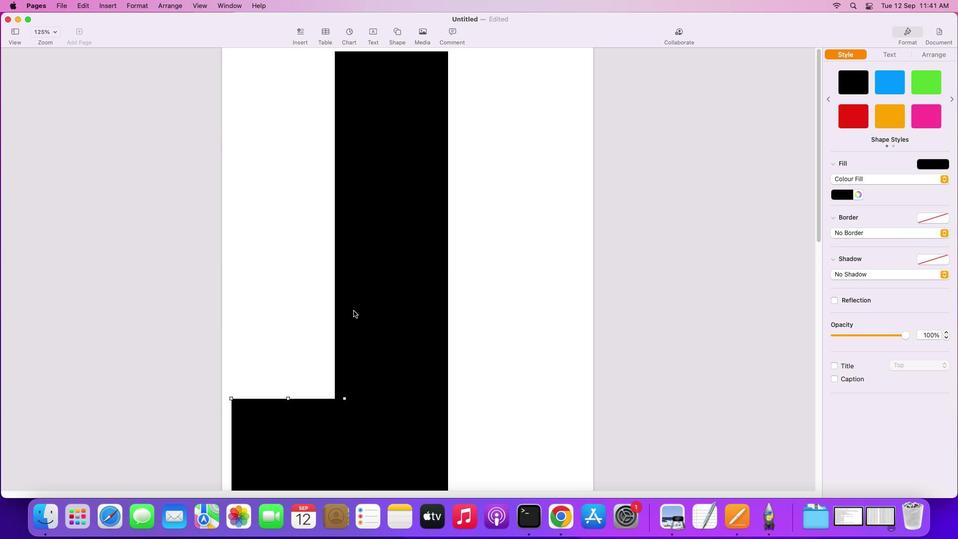 
Action: Mouse scrolled (313, 216) with delta (0, 2)
Screenshot: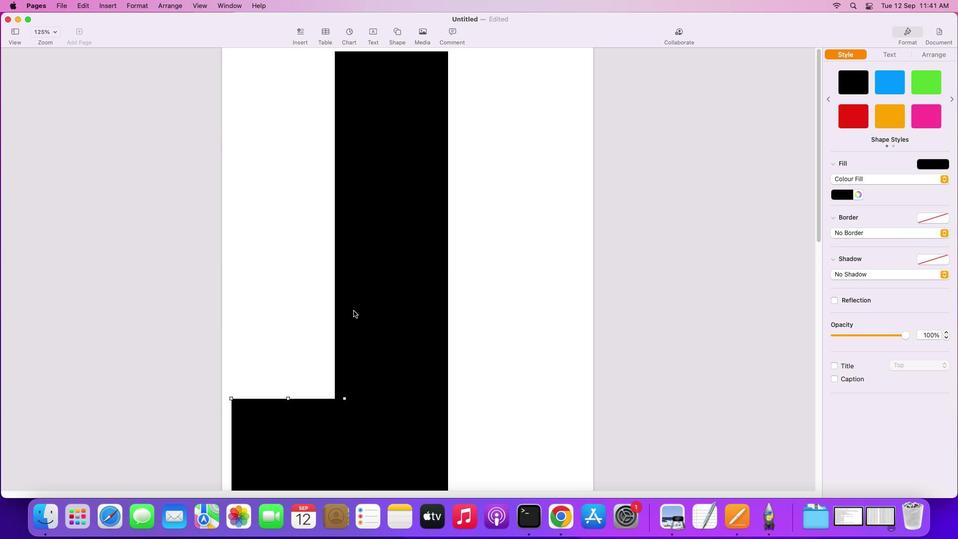 
Action: Mouse moved to (314, 216)
Screenshot: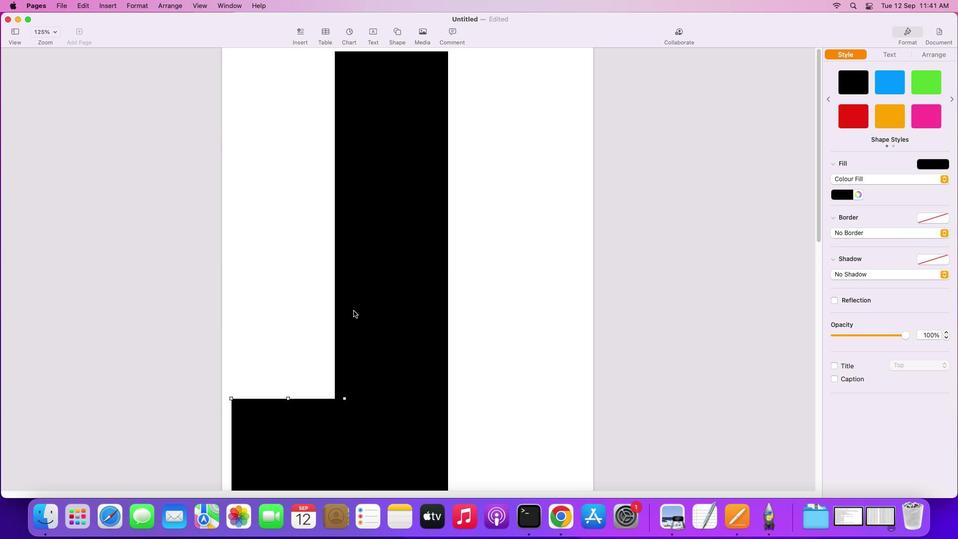 
Action: Mouse scrolled (314, 216) with delta (0, 3)
Screenshot: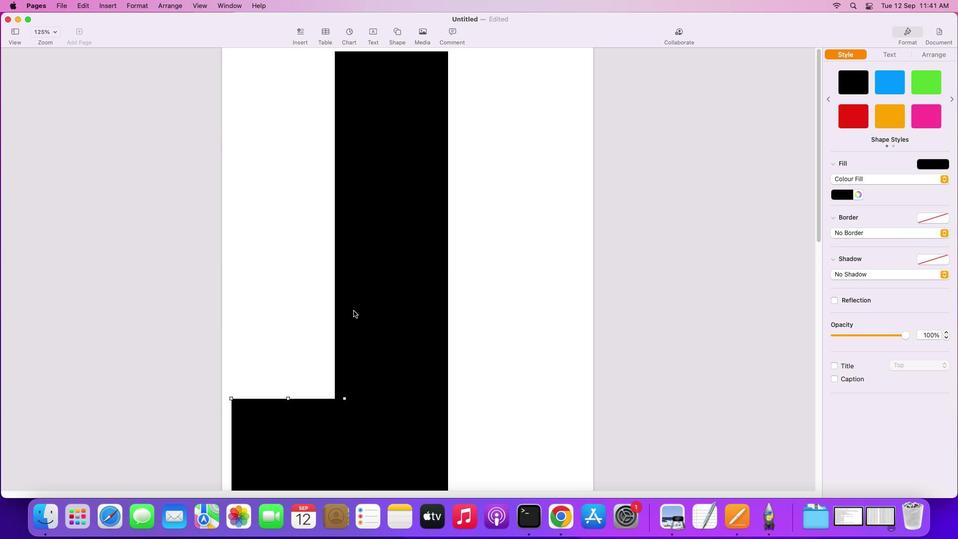
Action: Mouse moved to (317, 219)
Screenshot: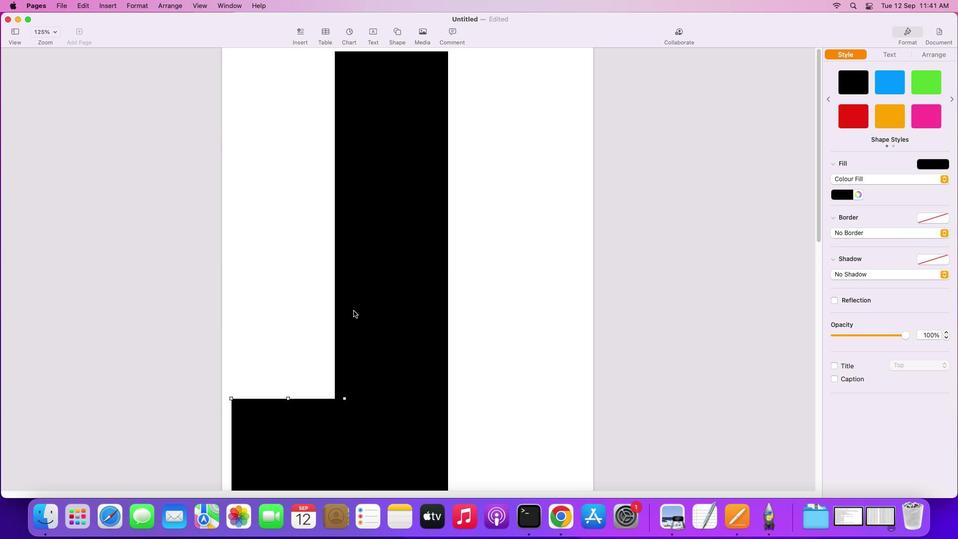 
Action: Mouse scrolled (317, 219) with delta (0, 3)
Screenshot: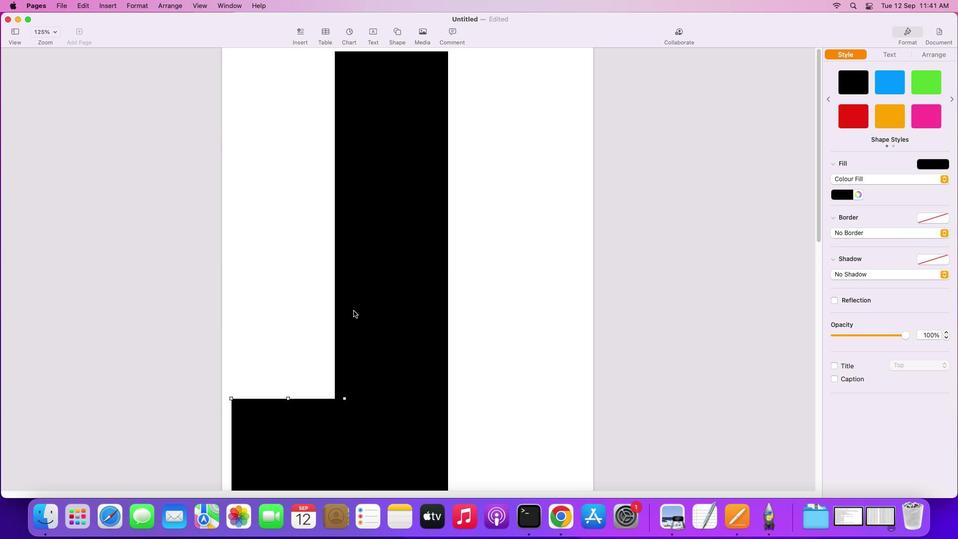 
Action: Mouse moved to (353, 227)
Screenshot: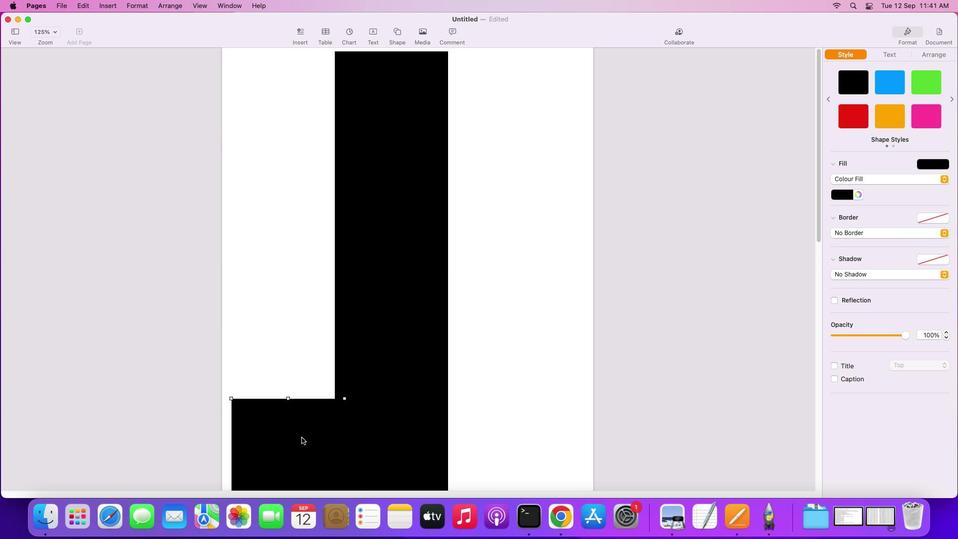 
Action: Mouse scrolled (353, 227) with delta (0, 0)
Screenshot: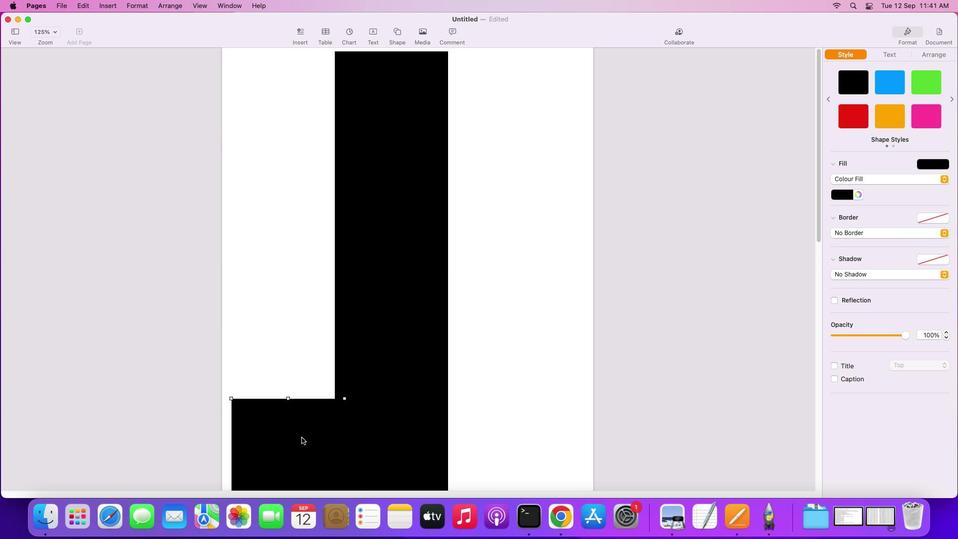 
Action: Mouse moved to (353, 228)
Screenshot: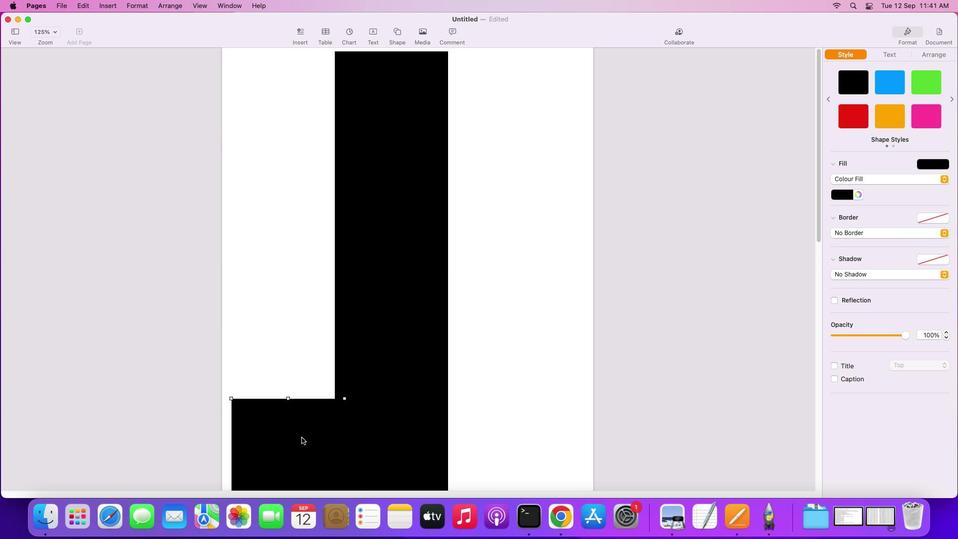 
Action: Mouse scrolled (353, 228) with delta (0, 0)
Screenshot: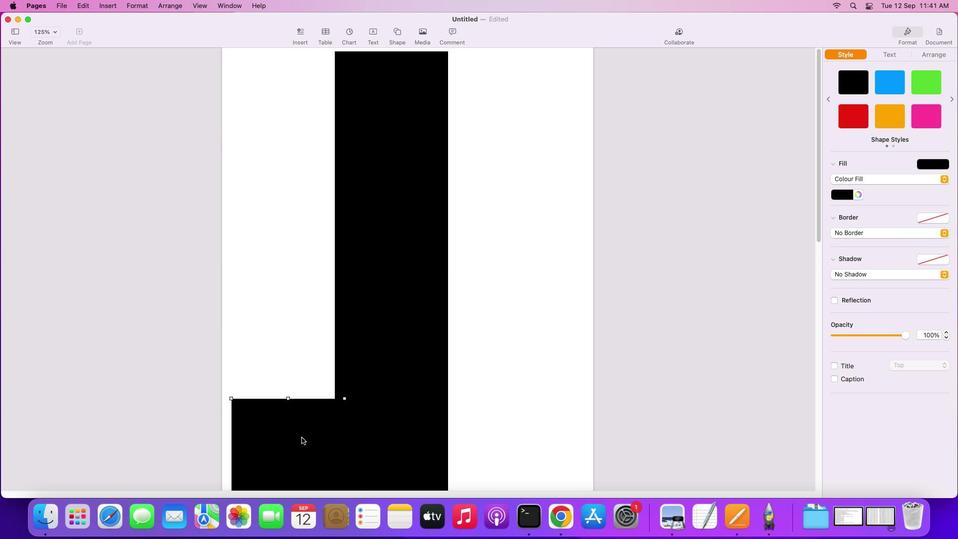 
Action: Mouse moved to (353, 228)
Screenshot: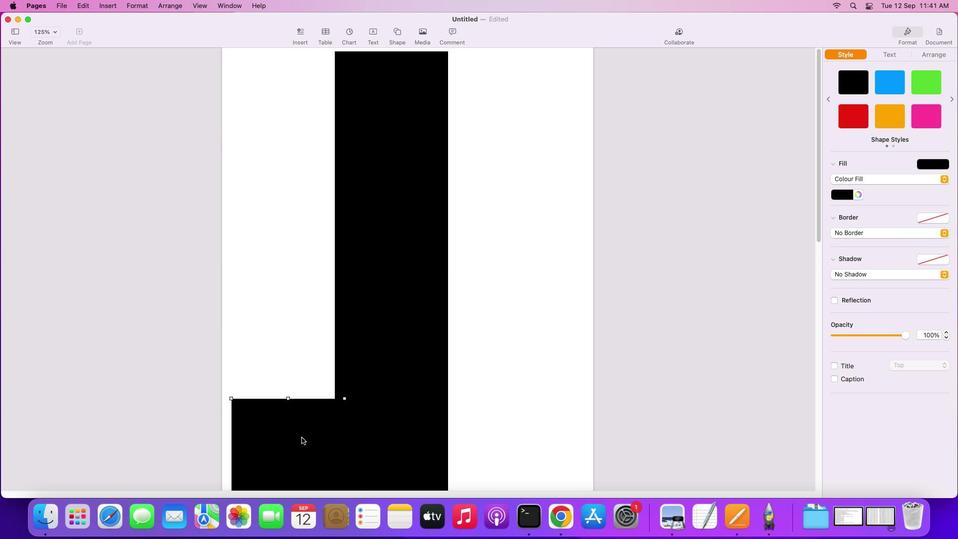 
Action: Mouse scrolled (353, 228) with delta (0, 1)
Screenshot: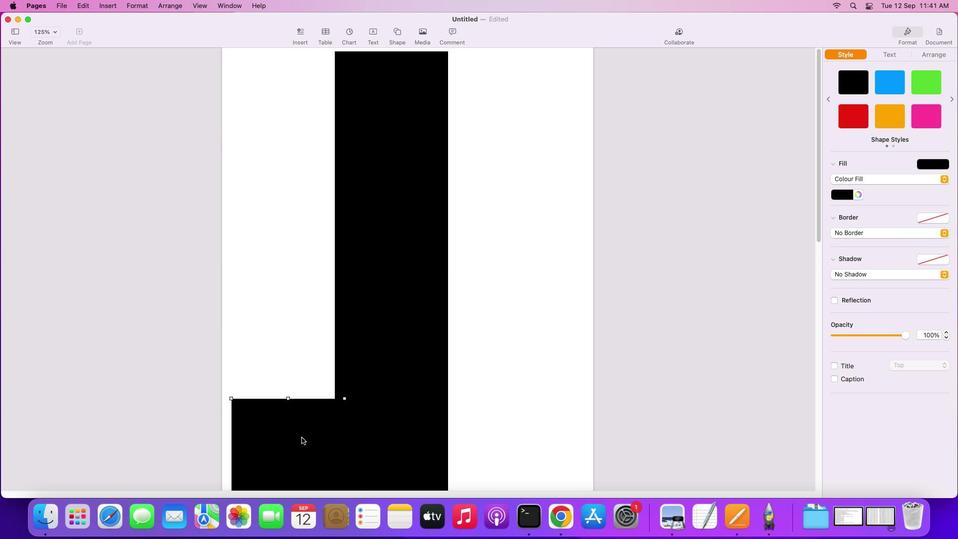 
Action: Mouse moved to (353, 229)
Screenshot: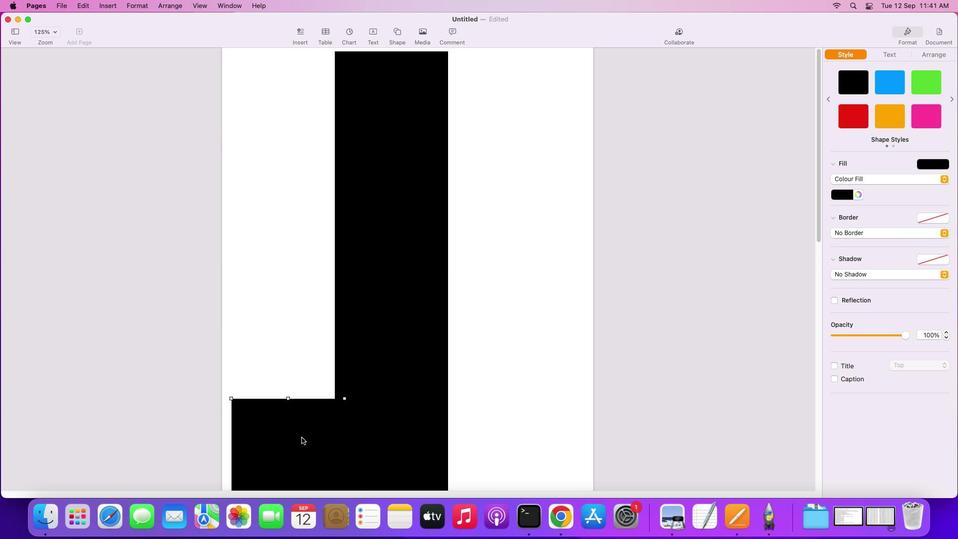 
Action: Mouse scrolled (353, 229) with delta (0, 2)
Screenshot: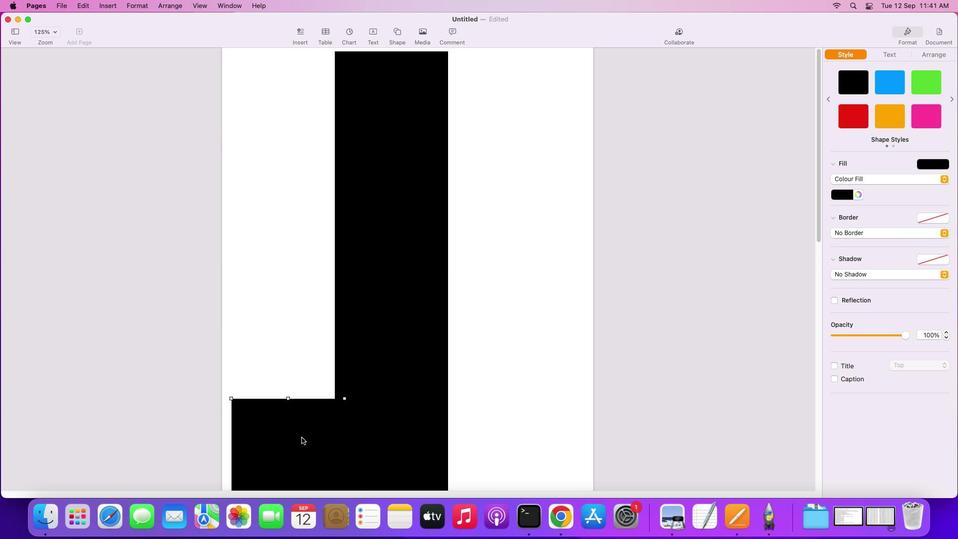 
Action: Mouse moved to (353, 233)
Screenshot: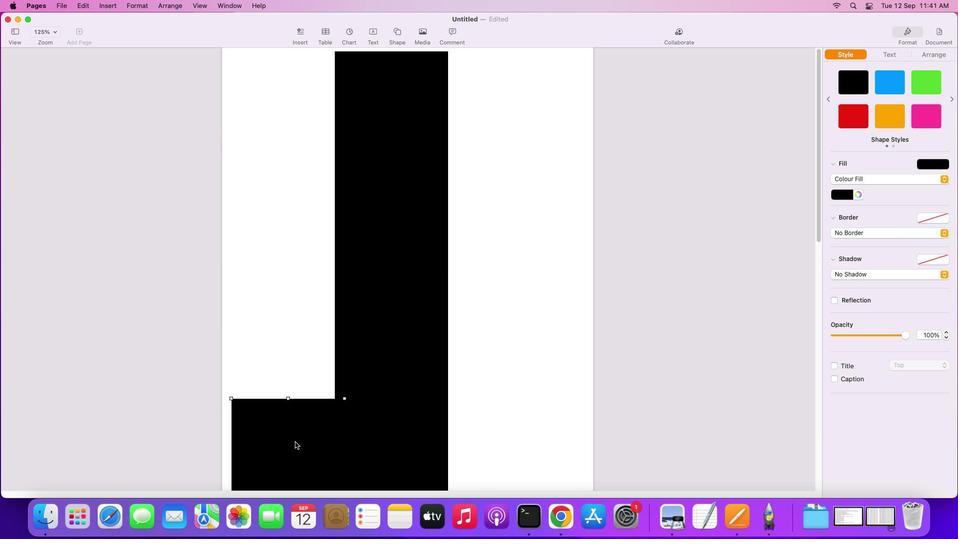 
Action: Mouse scrolled (353, 233) with delta (0, 2)
Screenshot: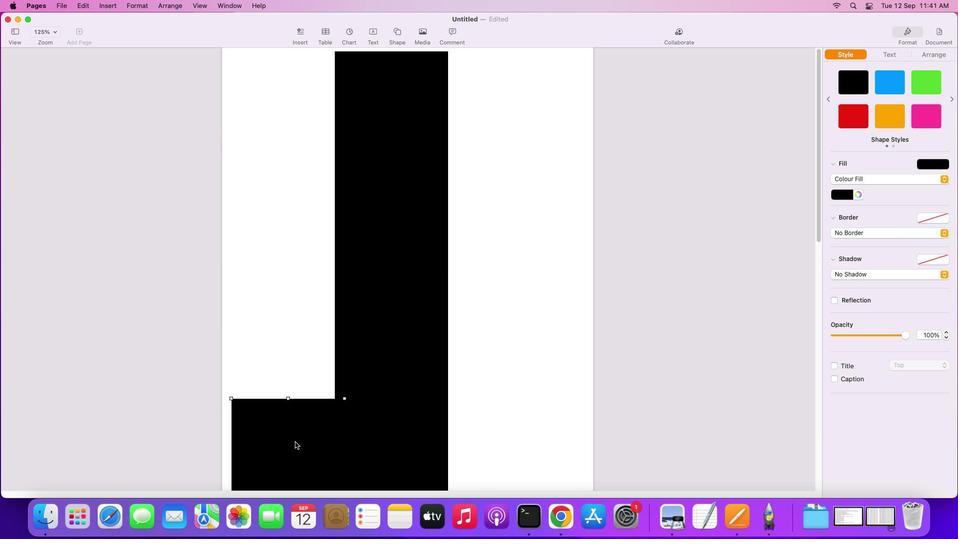 
Action: Mouse moved to (353, 243)
Screenshot: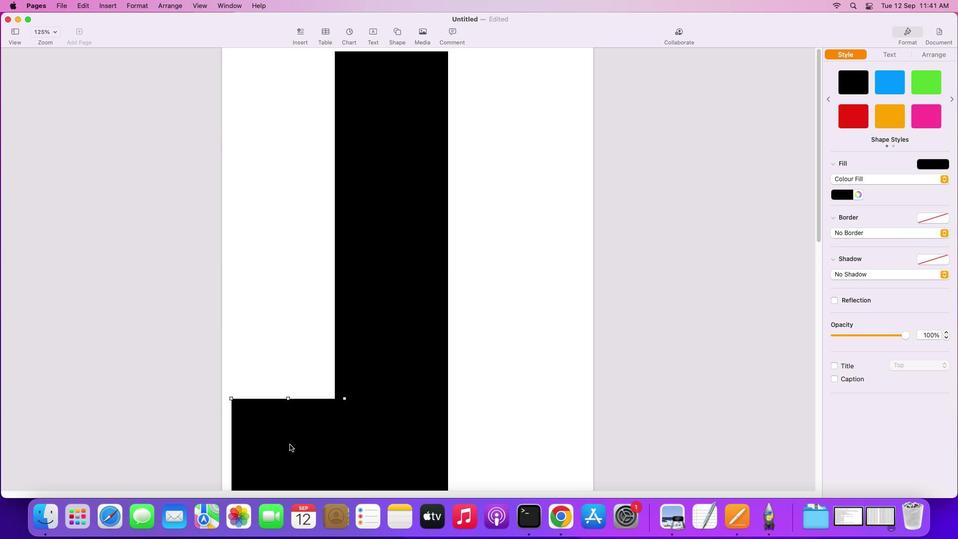 
Action: Mouse scrolled (353, 243) with delta (0, 3)
Screenshot: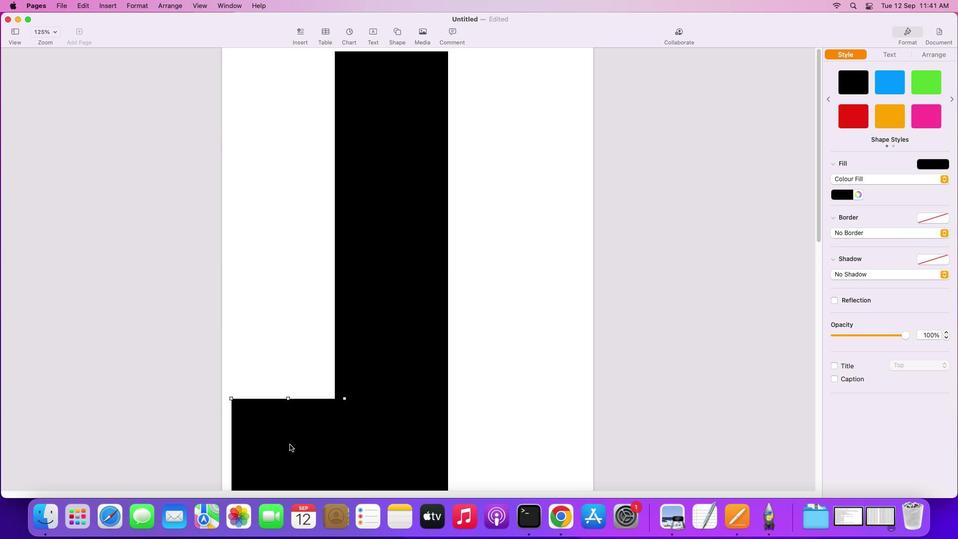
Action: Mouse moved to (288, 445)
Screenshot: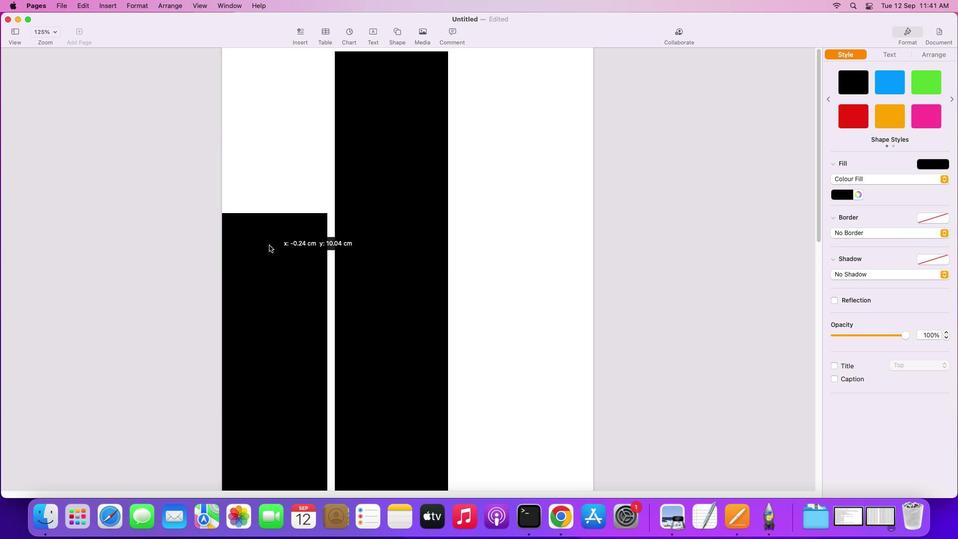 
Action: Mouse pressed left at (288, 445)
Screenshot: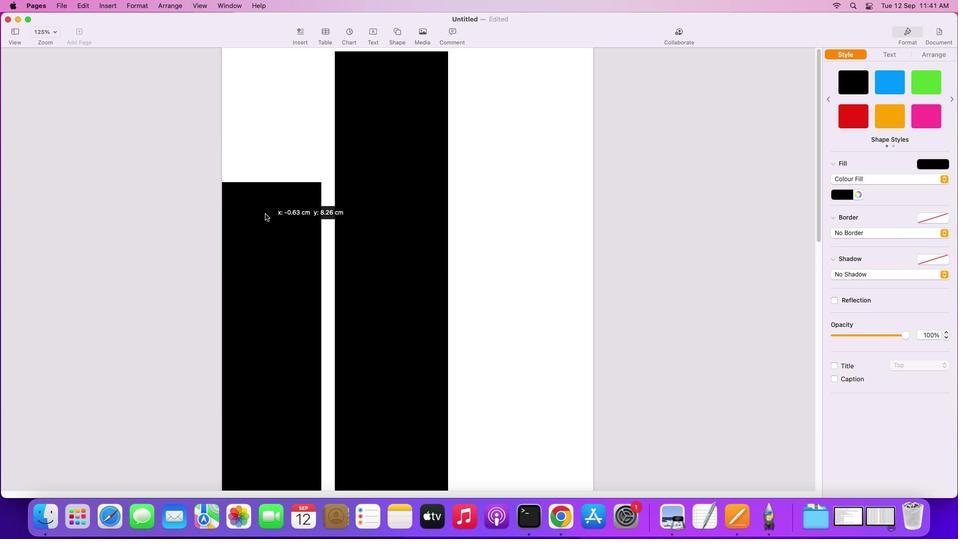 
Action: Mouse moved to (302, 146)
Screenshot: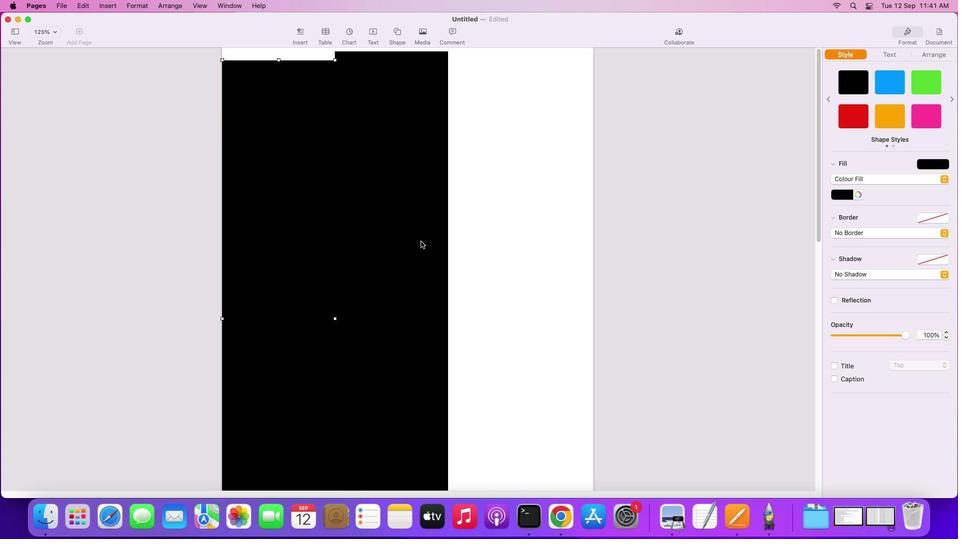 
Action: Mouse scrolled (302, 146) with delta (0, 0)
Screenshot: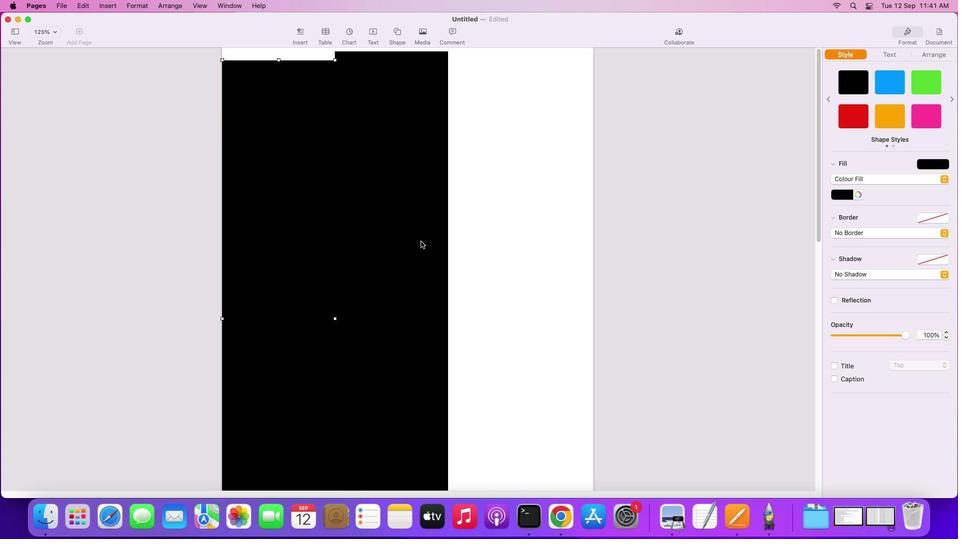 
Action: Mouse moved to (303, 149)
Screenshot: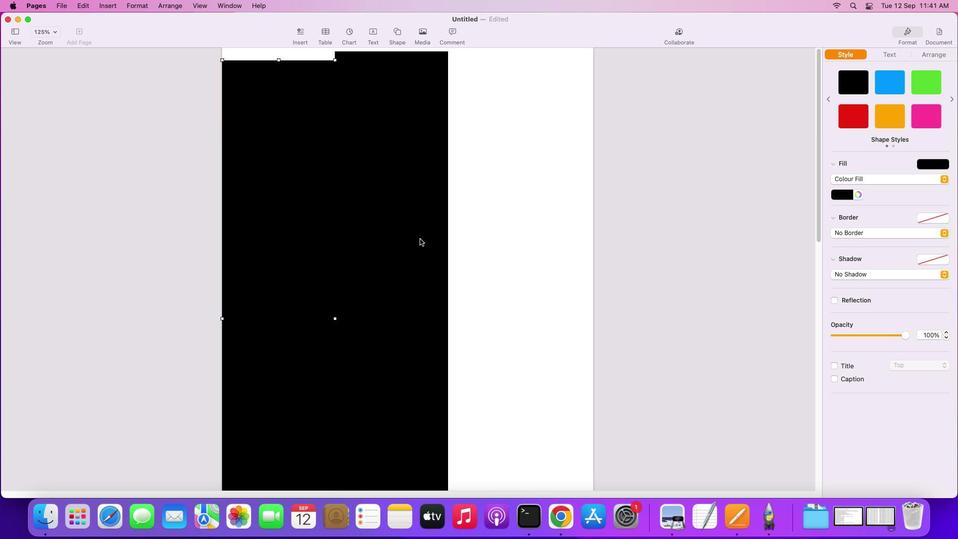 
Action: Mouse scrolled (303, 149) with delta (0, 0)
Screenshot: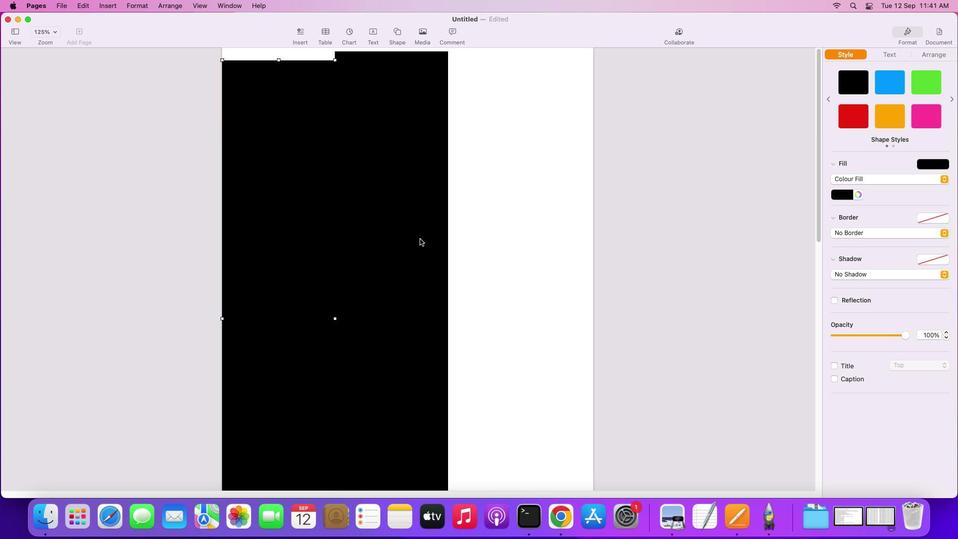 
Action: Mouse moved to (303, 149)
Screenshot: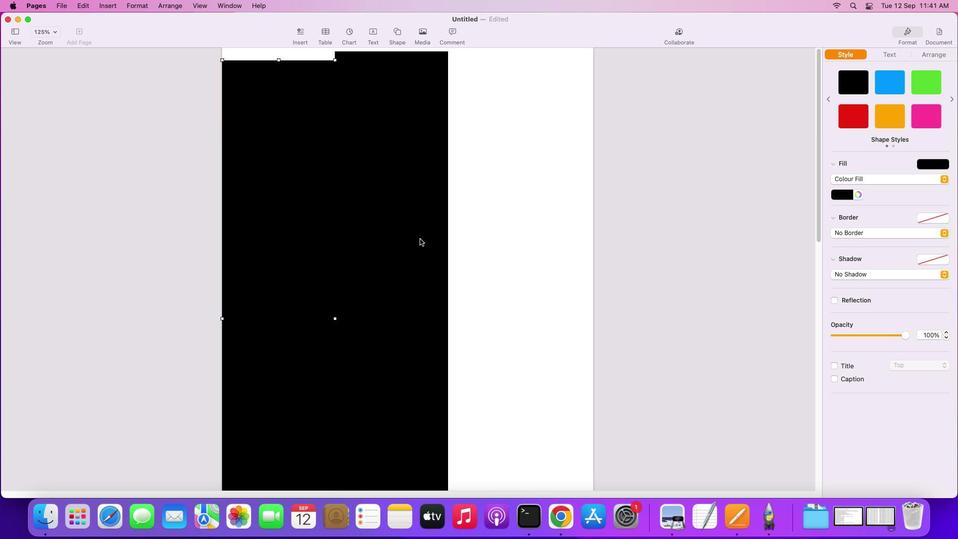 
Action: Mouse scrolled (303, 149) with delta (0, 1)
Screenshot: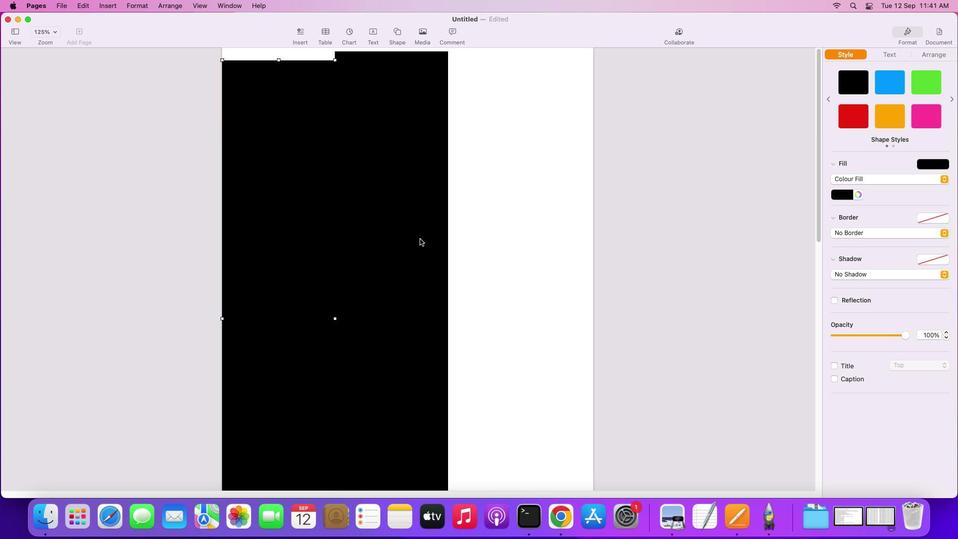 
Action: Mouse moved to (304, 150)
Screenshot: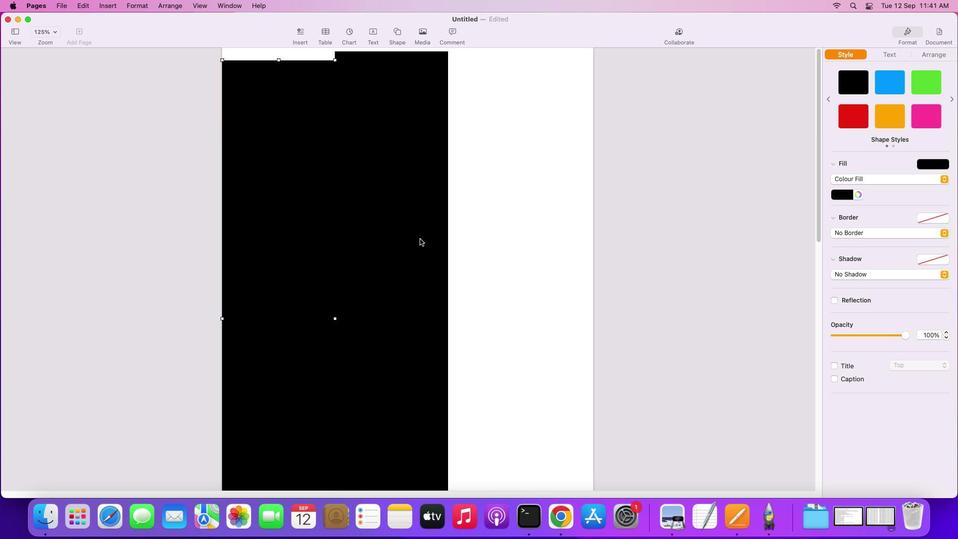 
Action: Mouse scrolled (304, 150) with delta (0, 2)
Screenshot: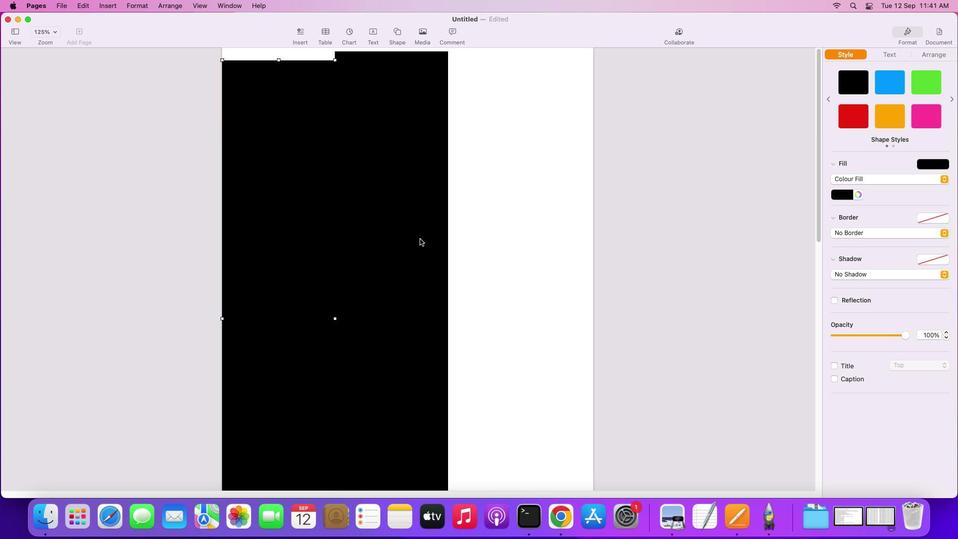 
Action: Mouse moved to (304, 151)
Screenshot: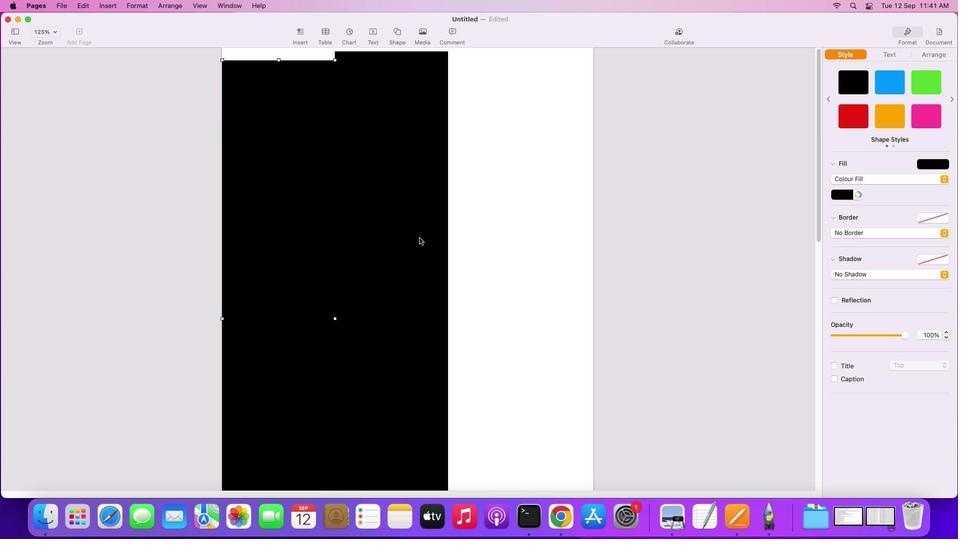 
Action: Mouse scrolled (304, 151) with delta (0, 2)
Screenshot: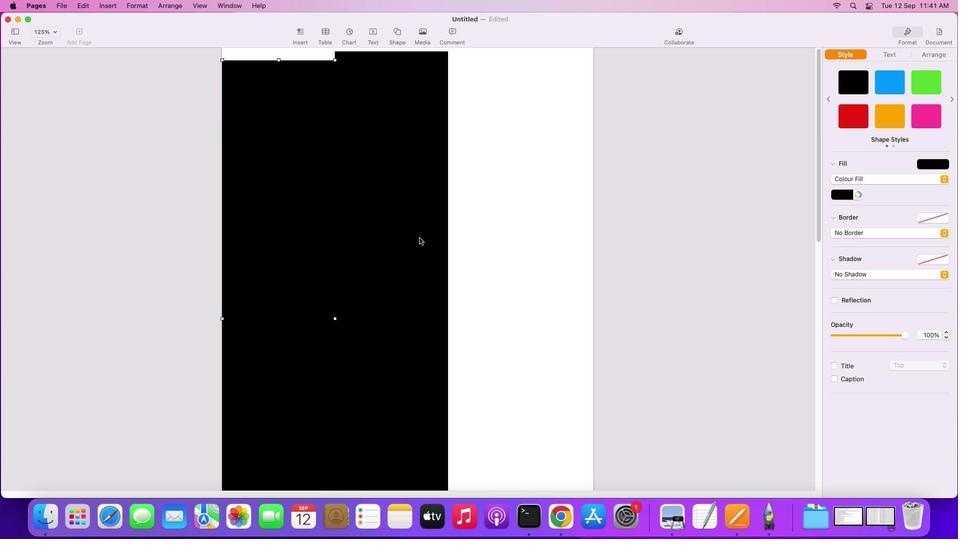 
Action: Mouse moved to (305, 153)
Screenshot: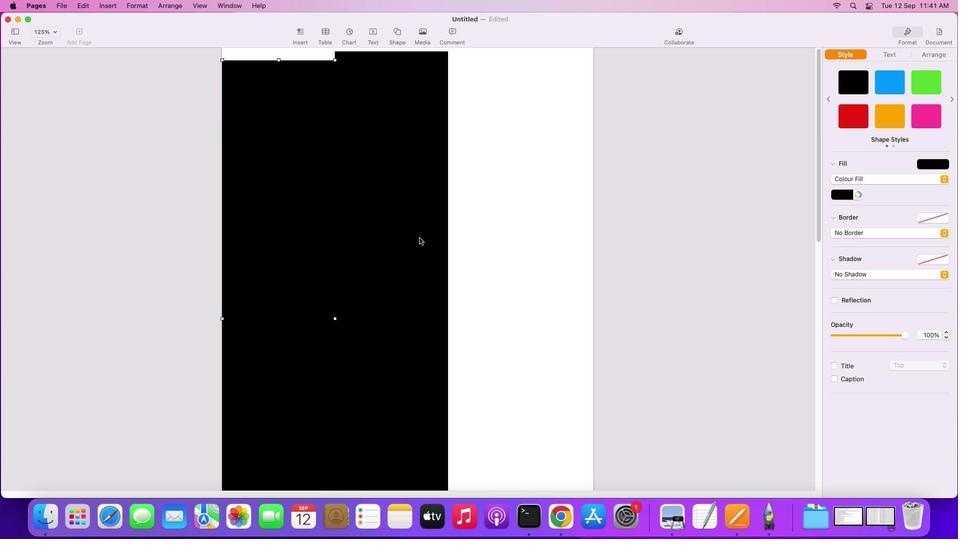 
Action: Mouse scrolled (305, 153) with delta (0, 3)
Screenshot: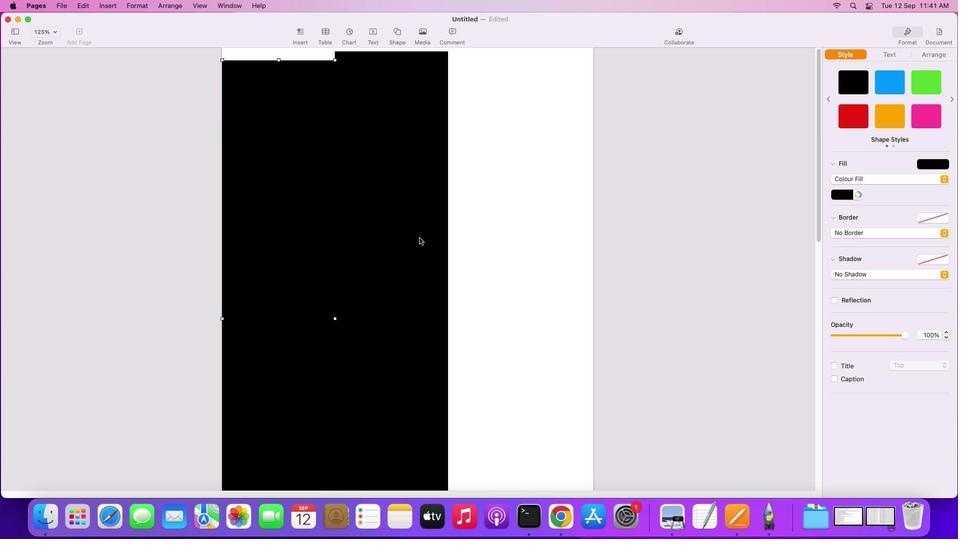 
Action: Mouse moved to (419, 237)
Screenshot: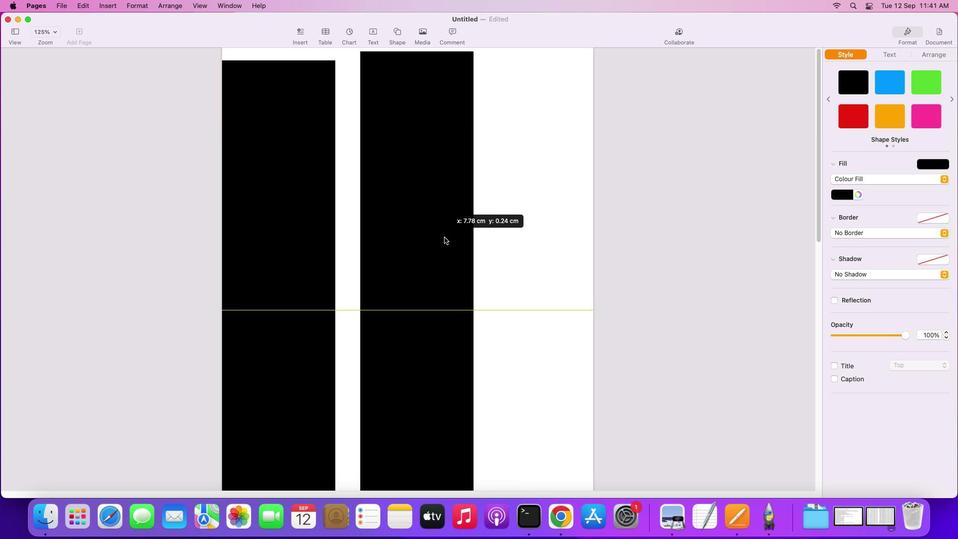 
Action: Mouse pressed left at (419, 237)
Screenshot: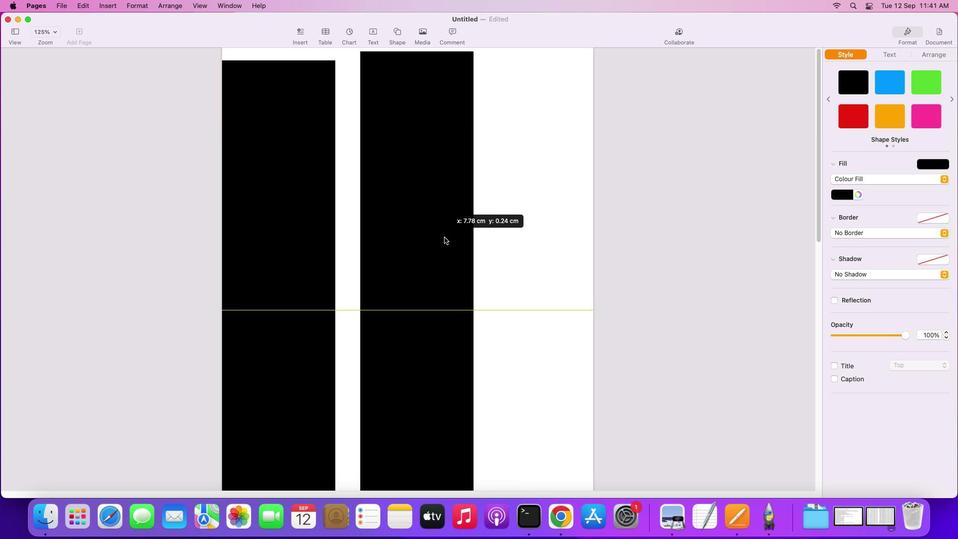 
Action: Mouse moved to (347, 250)
Screenshot: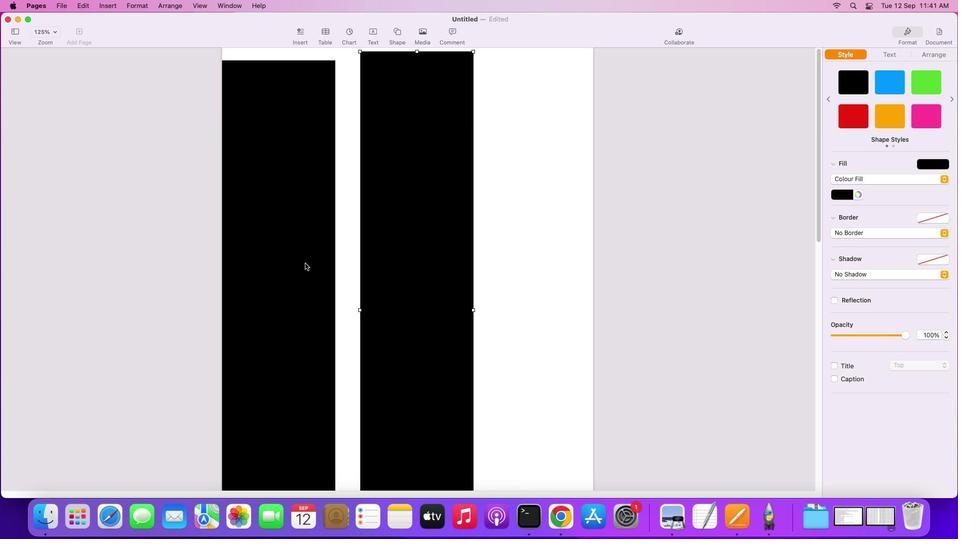 
Action: Mouse scrolled (347, 250) with delta (0, 0)
Screenshot: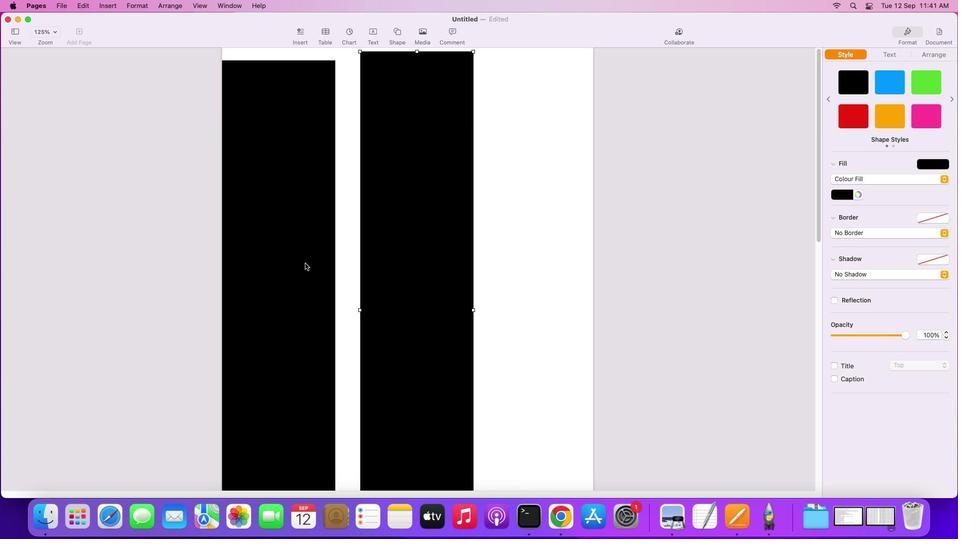 
Action: Mouse moved to (347, 250)
Screenshot: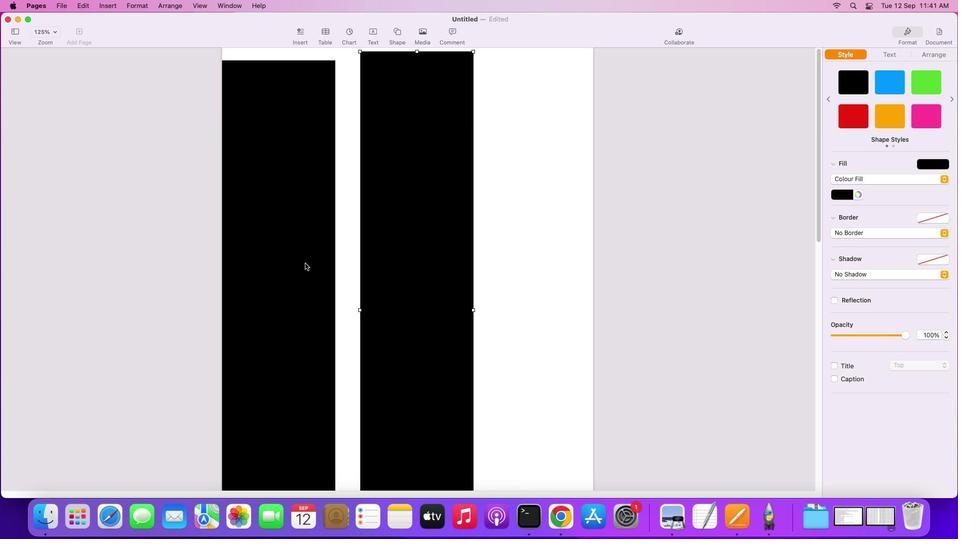 
Action: Mouse scrolled (347, 250) with delta (0, 0)
Screenshot: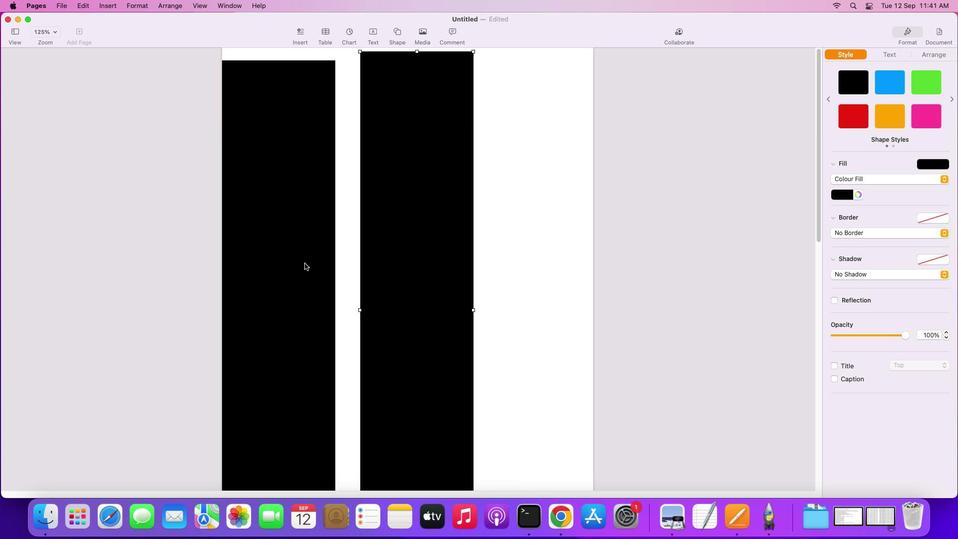 
Action: Mouse scrolled (347, 250) with delta (0, 1)
Screenshot: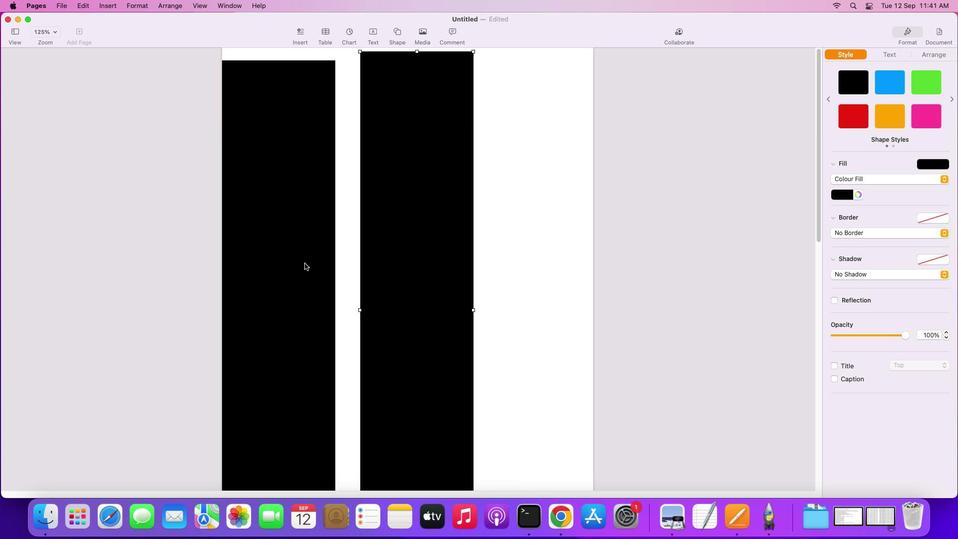 
Action: Mouse moved to (347, 250)
Screenshot: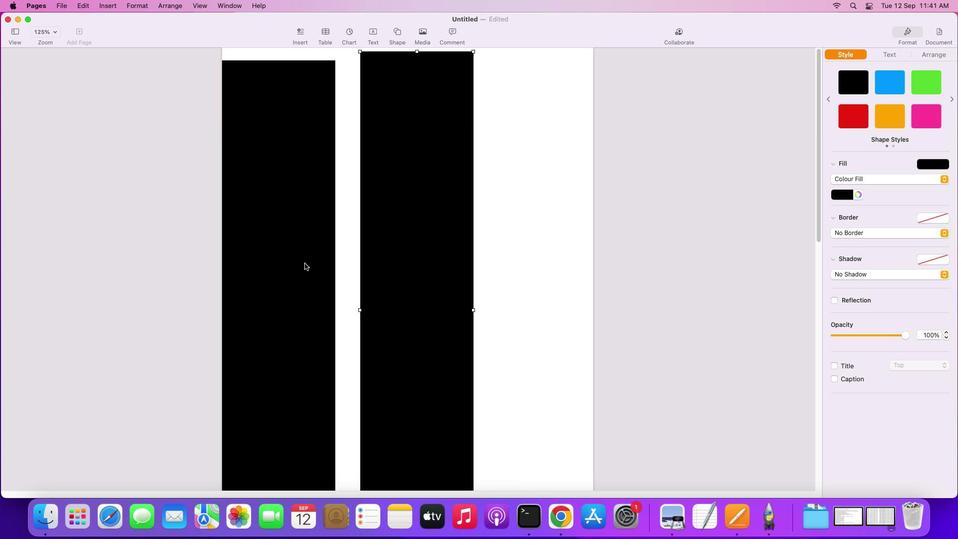
Action: Mouse scrolled (347, 250) with delta (0, 2)
Screenshot: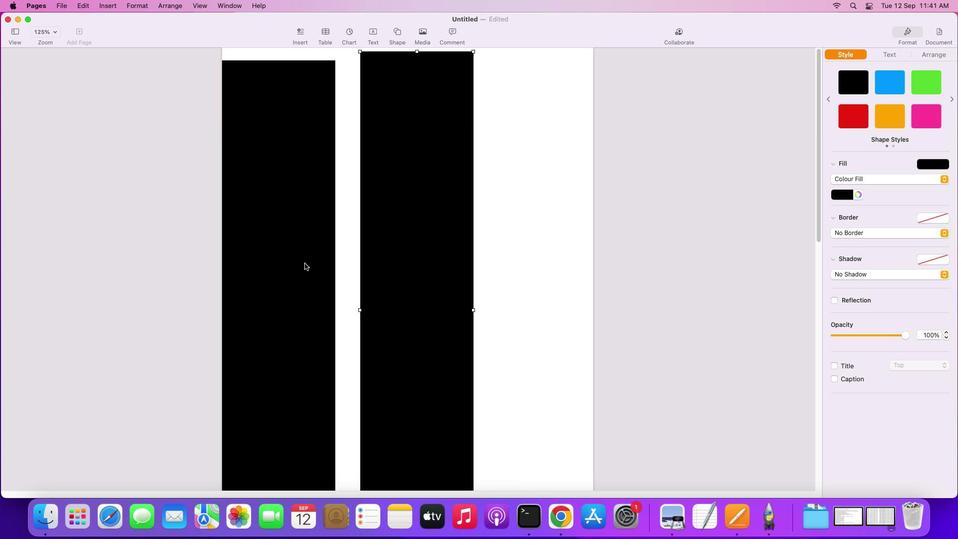 
Action: Mouse moved to (304, 263)
Screenshot: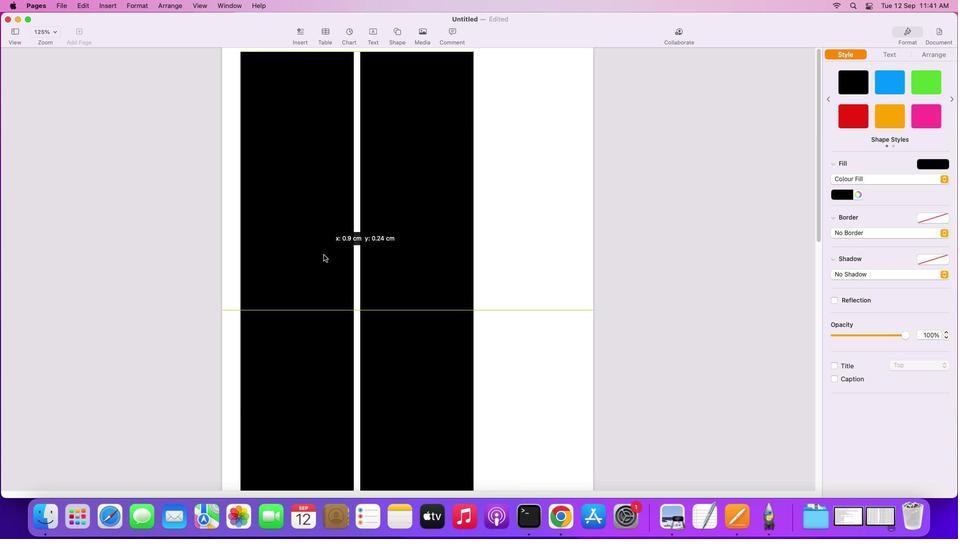 
Action: Mouse pressed left at (304, 263)
Screenshot: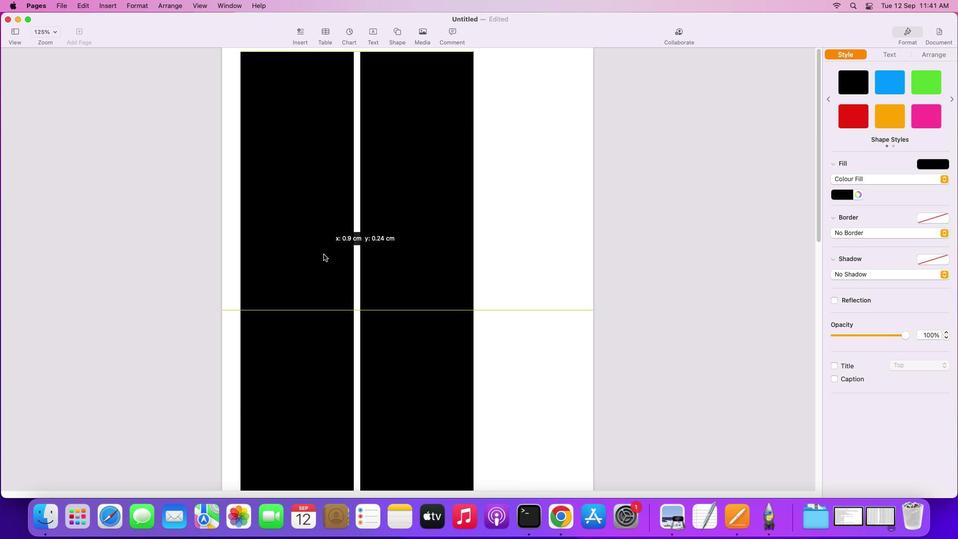 
Action: Mouse moved to (322, 255)
Screenshot: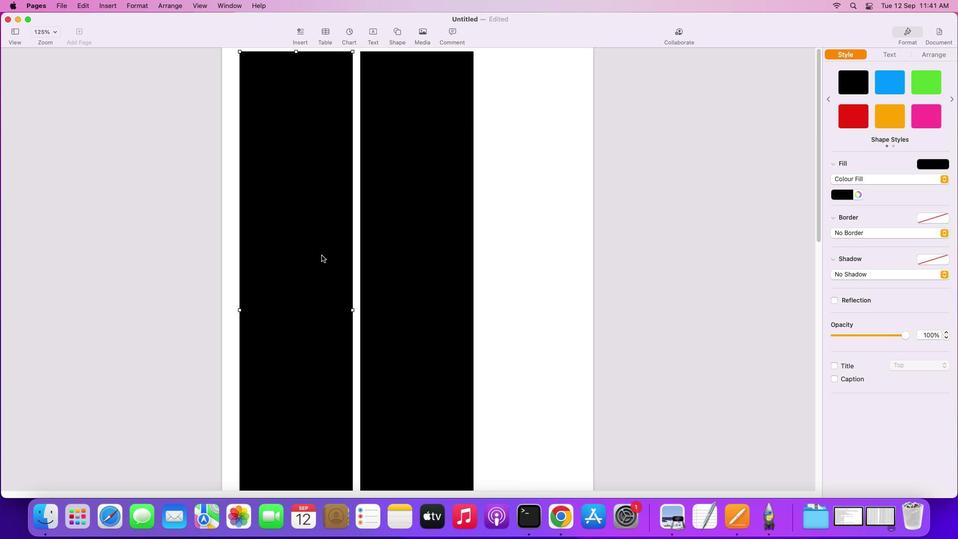 
Action: Mouse scrolled (322, 255) with delta (0, 0)
Screenshot: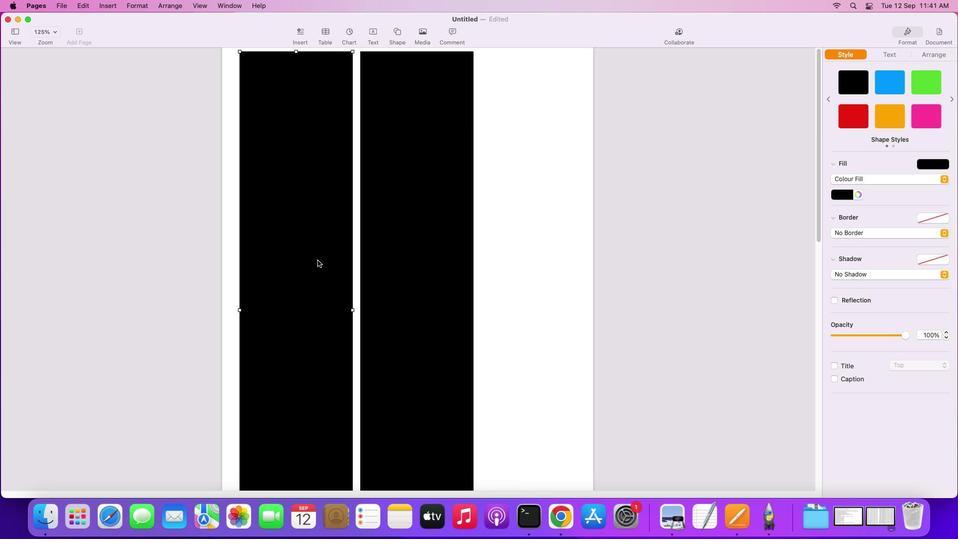 
Action: Mouse moved to (321, 255)
Screenshot: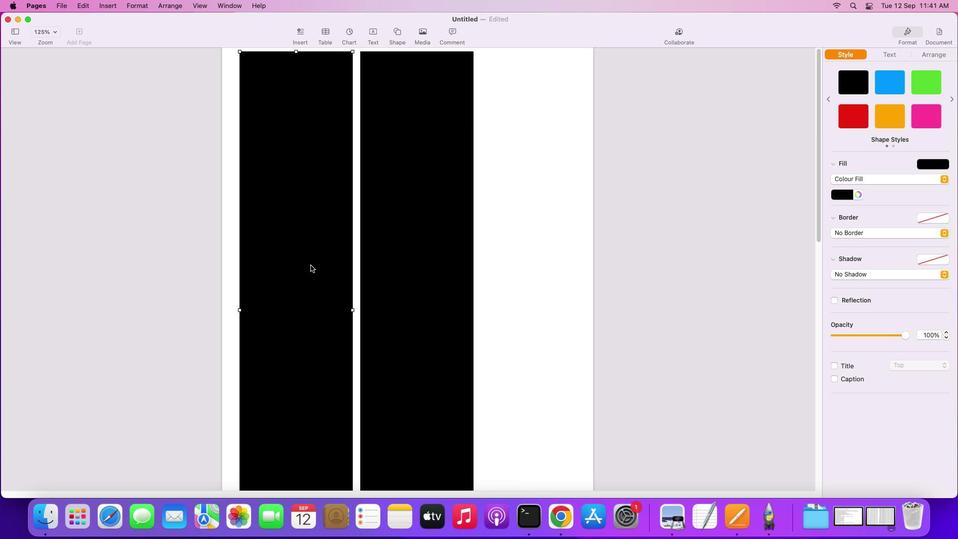 
Action: Mouse scrolled (321, 255) with delta (0, 0)
Screenshot: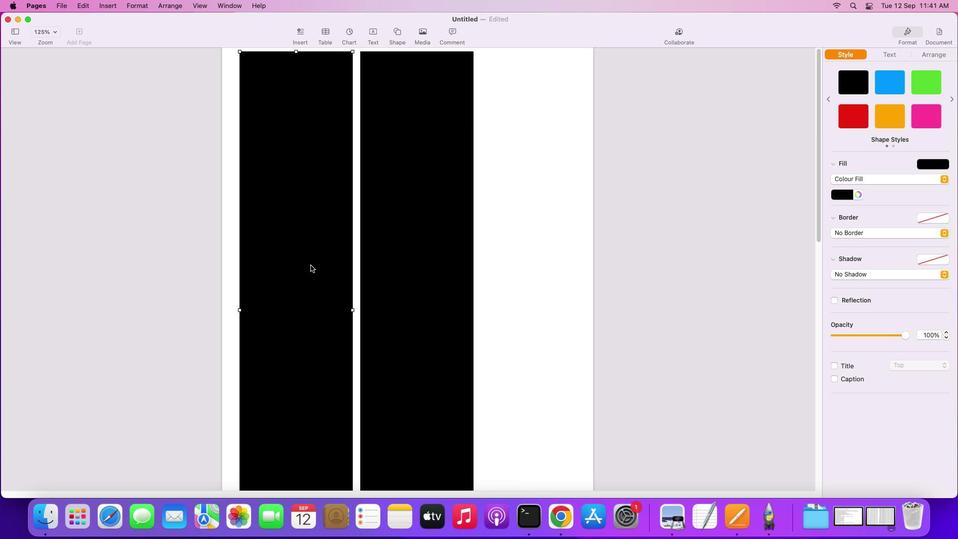 
Action: Mouse scrolled (321, 255) with delta (0, 1)
Screenshot: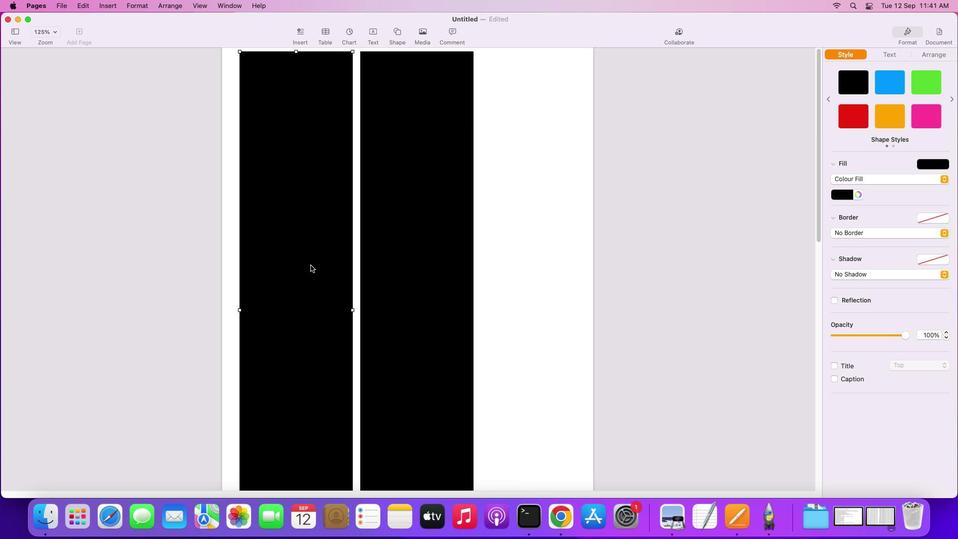 
Action: Mouse scrolled (321, 255) with delta (0, 2)
Screenshot: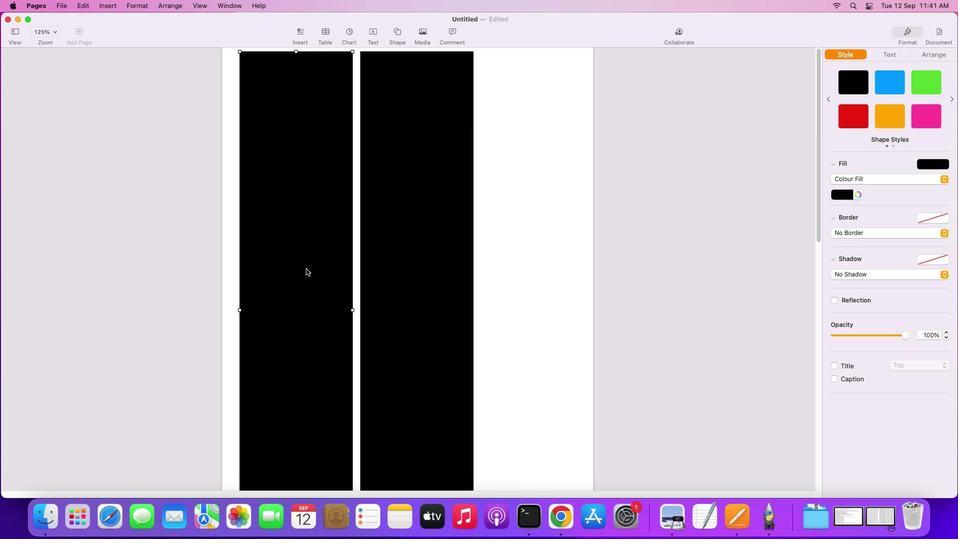 
Action: Mouse scrolled (321, 255) with delta (0, 2)
Screenshot: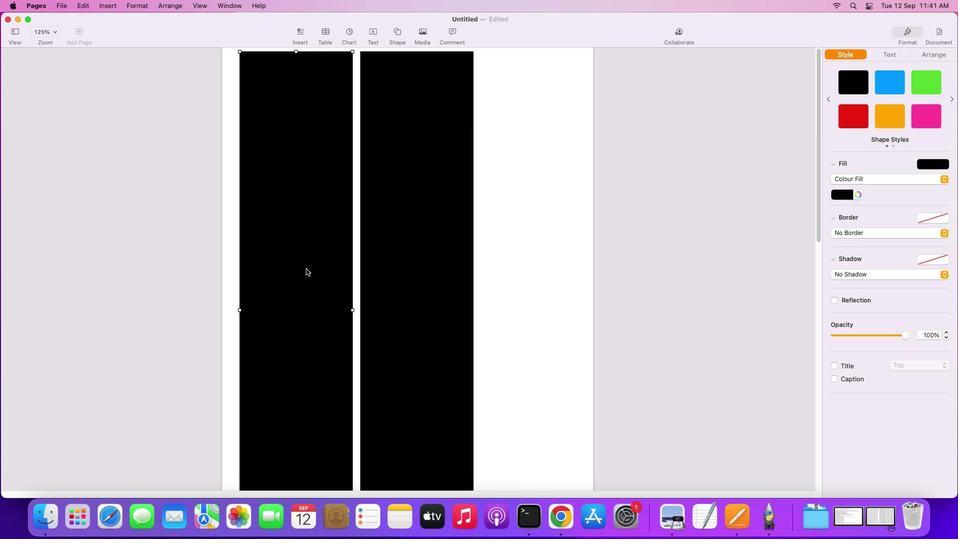 
Action: Mouse scrolled (321, 255) with delta (0, 3)
Screenshot: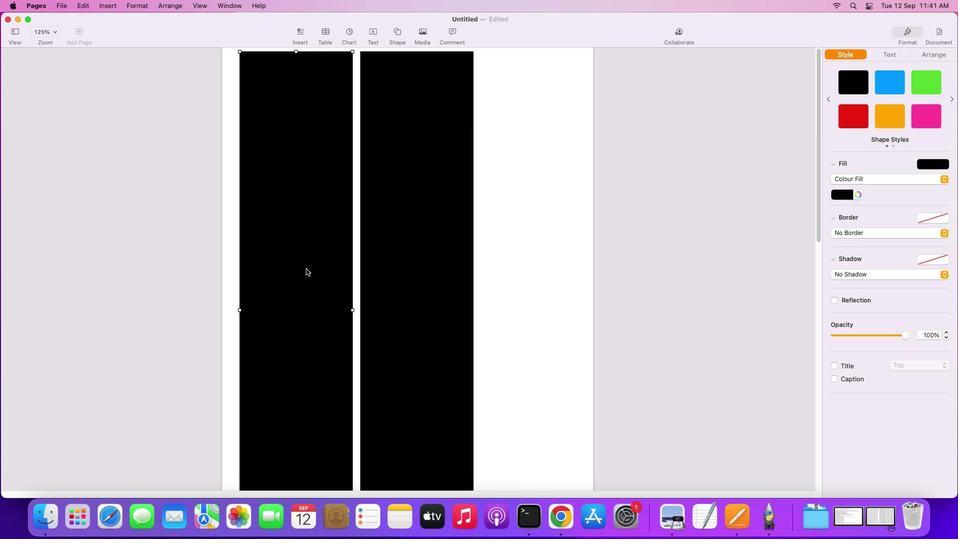 
Action: Mouse moved to (305, 271)
Screenshot: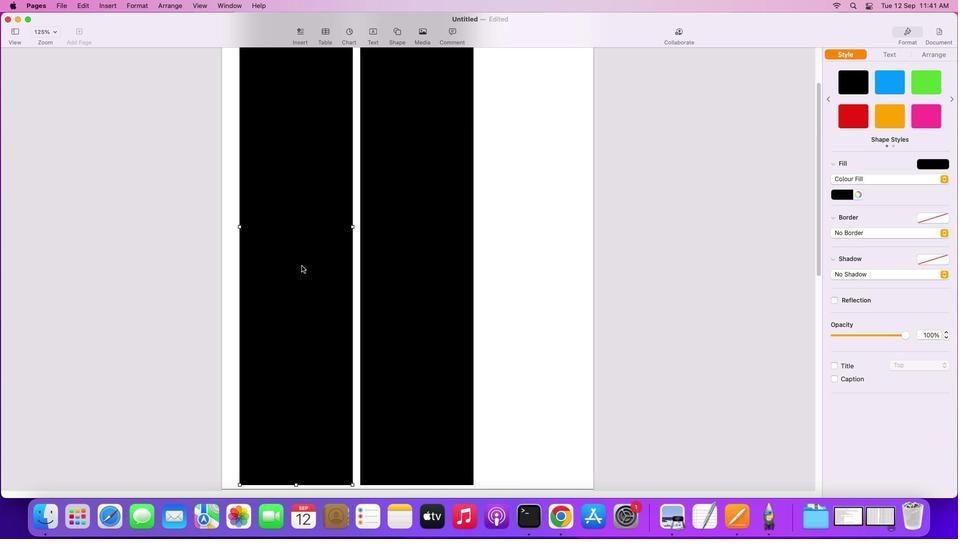 
Action: Mouse scrolled (305, 271) with delta (0, 0)
Screenshot: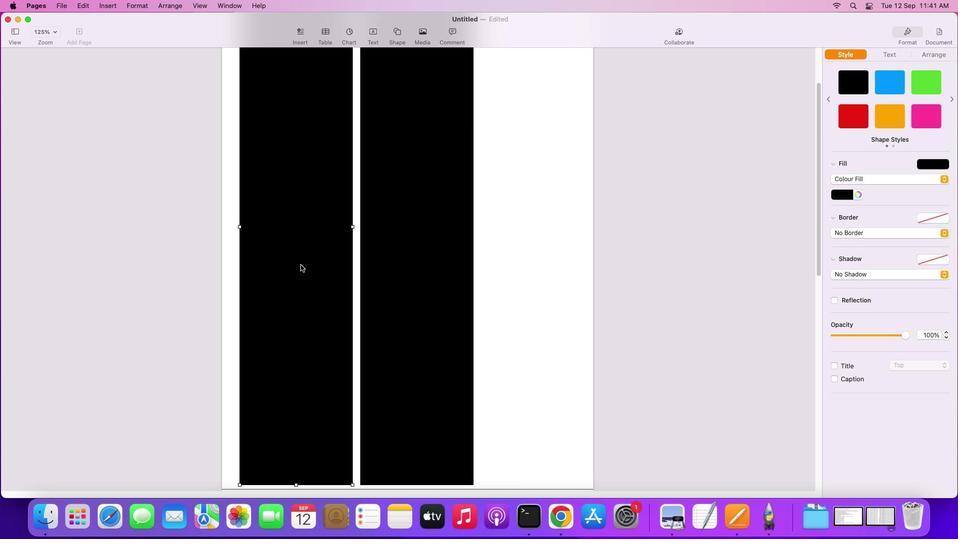 
Action: Mouse scrolled (305, 271) with delta (0, 0)
Screenshot: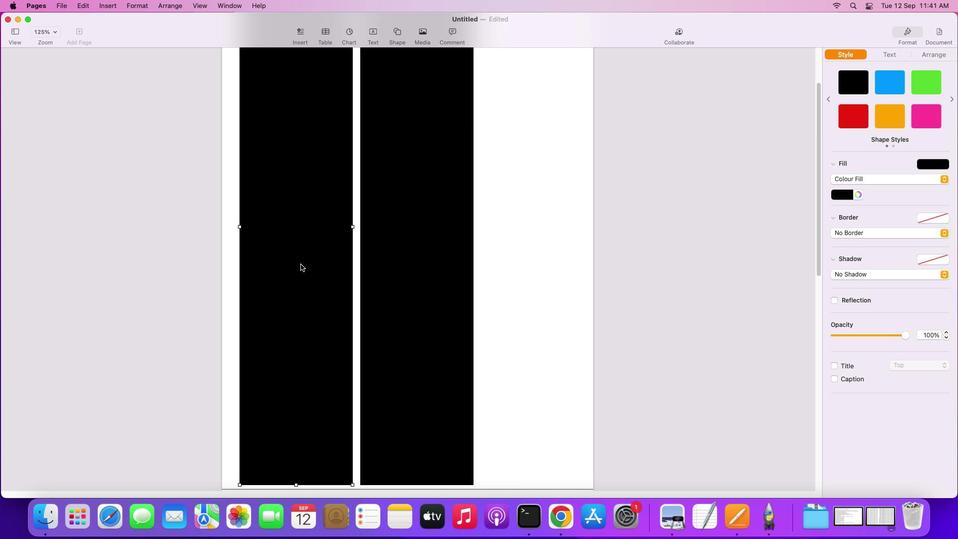
Action: Mouse scrolled (305, 271) with delta (0, -1)
Screenshot: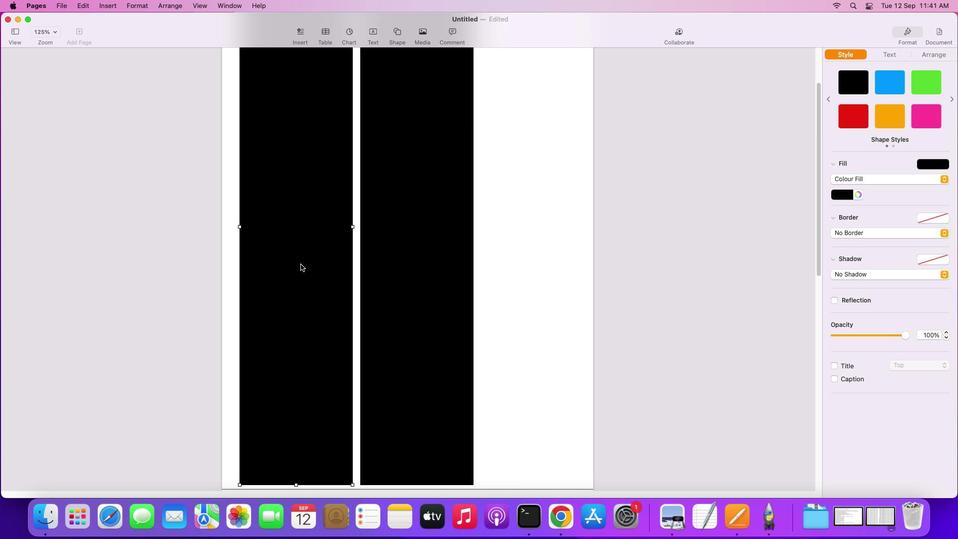 
Action: Mouse scrolled (305, 271) with delta (0, -2)
Screenshot: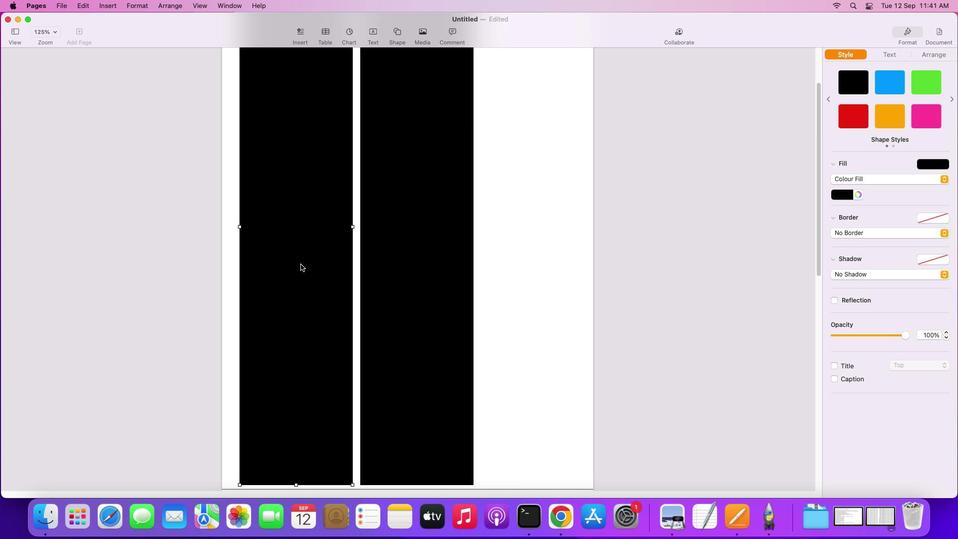 
Action: Mouse scrolled (305, 271) with delta (0, -2)
Screenshot: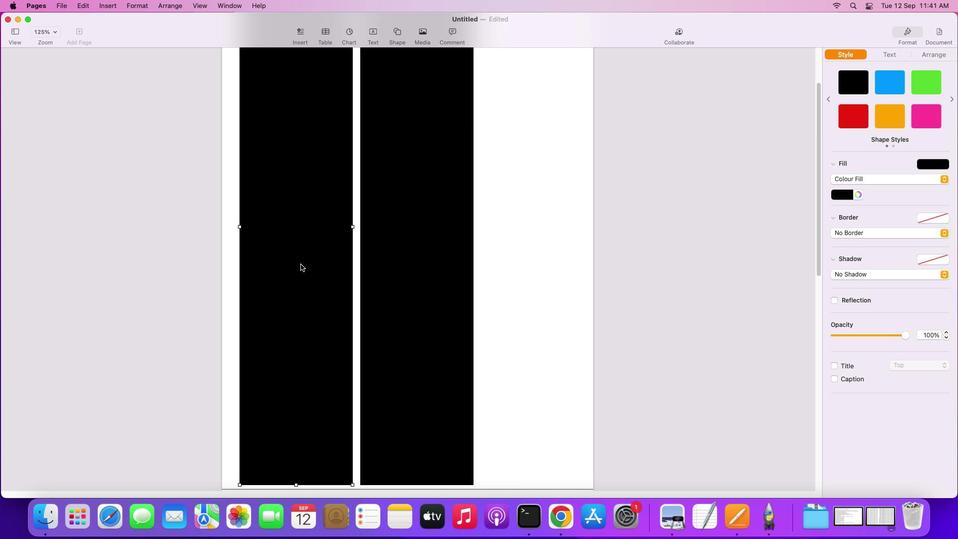
Action: Mouse moved to (300, 264)
Screenshot: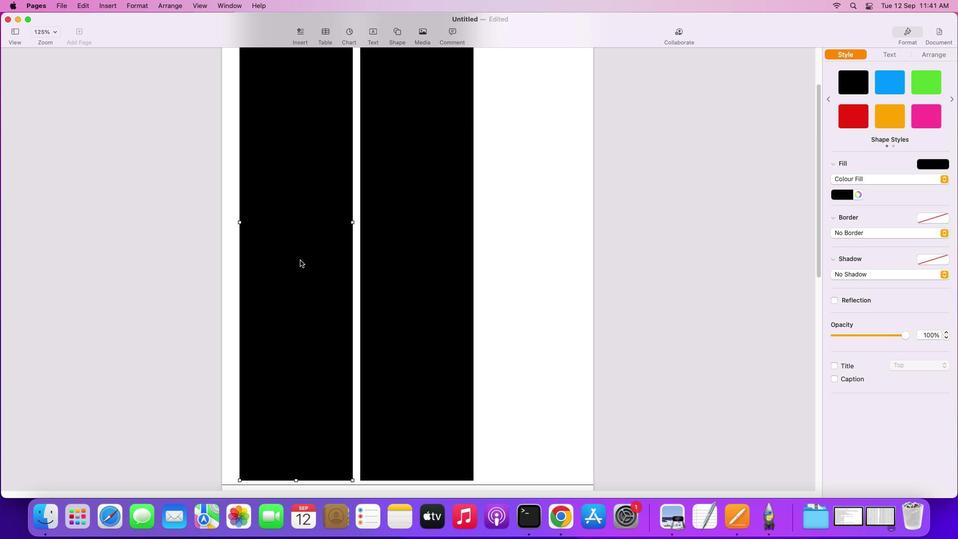 
Action: Mouse scrolled (300, 264) with delta (0, 0)
Screenshot: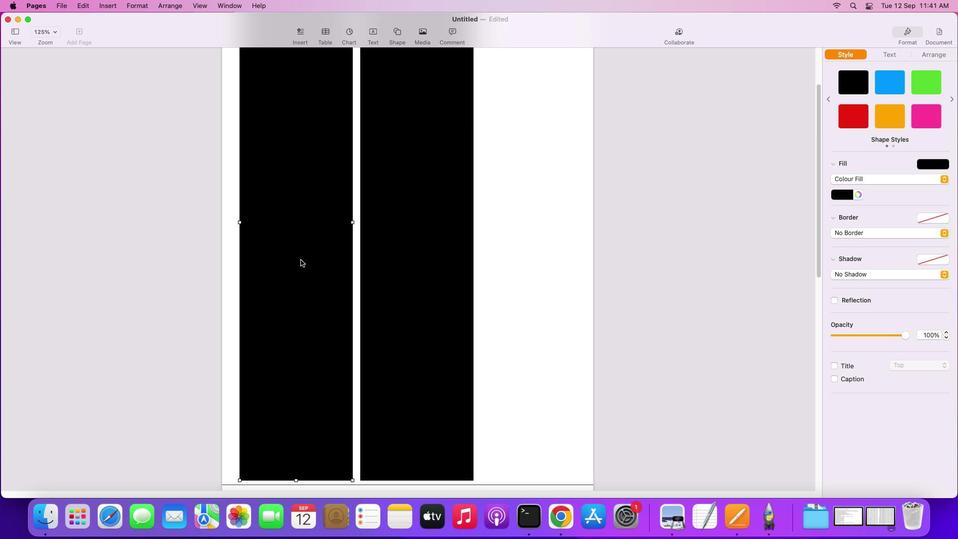 
Action: Mouse scrolled (300, 264) with delta (0, 0)
Screenshot: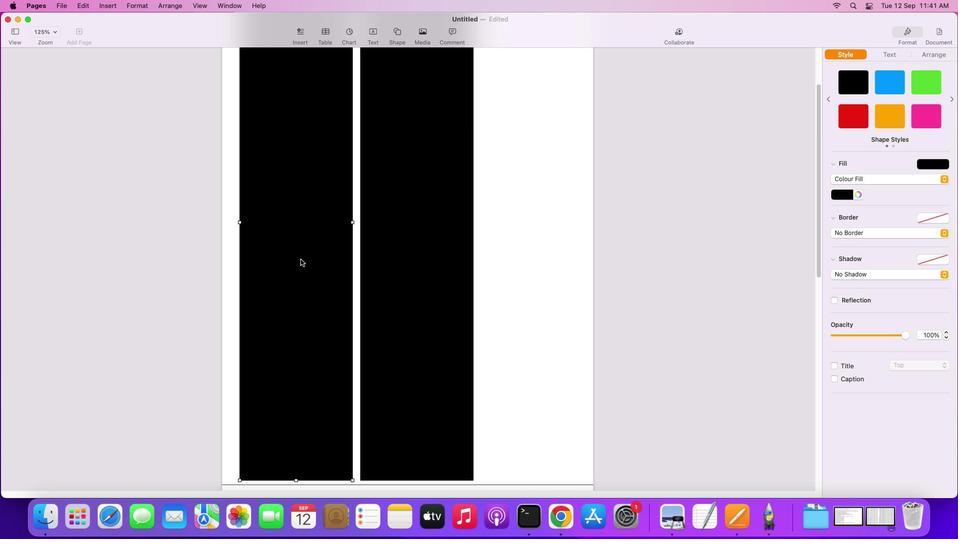 
Action: Mouse moved to (300, 259)
Screenshot: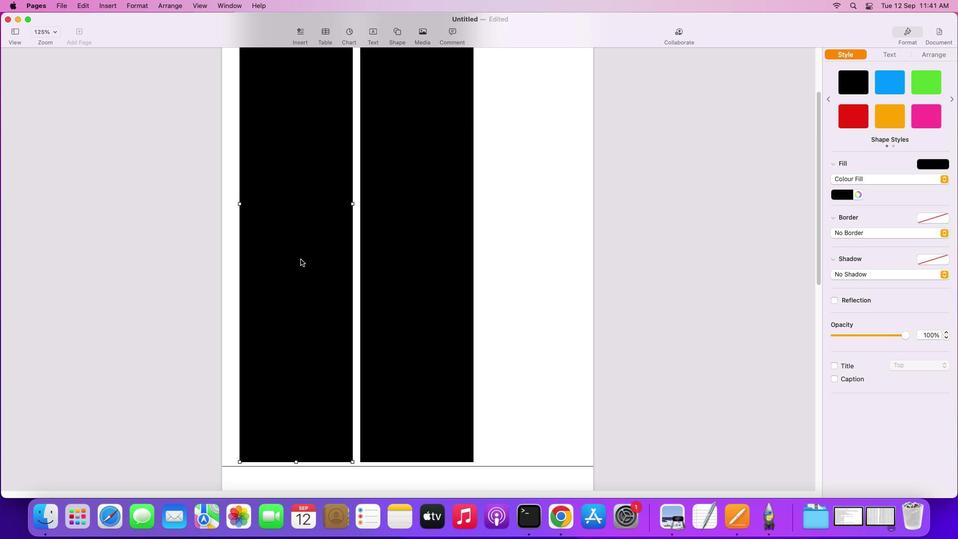 
Action: Mouse scrolled (300, 259) with delta (0, 0)
Screenshot: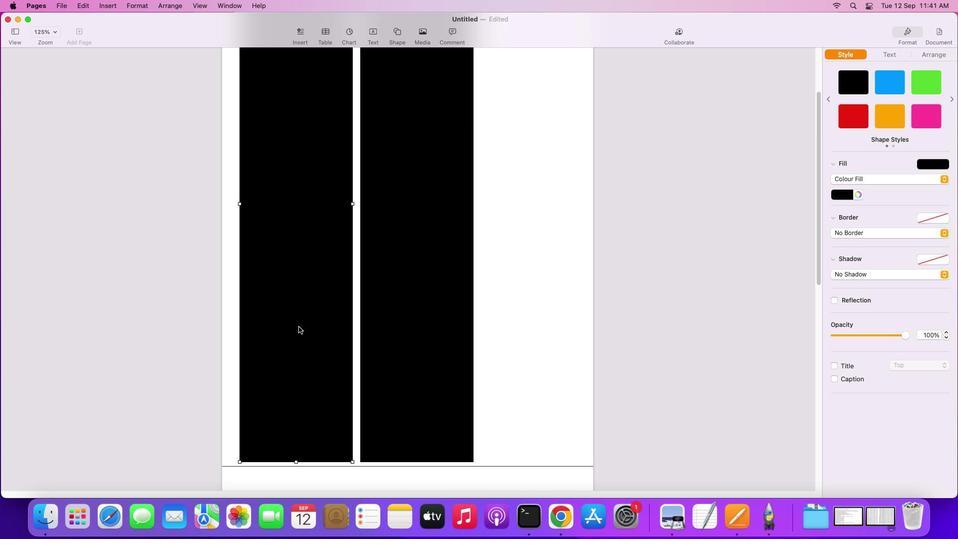 
Action: Mouse scrolled (300, 259) with delta (0, 0)
Screenshot: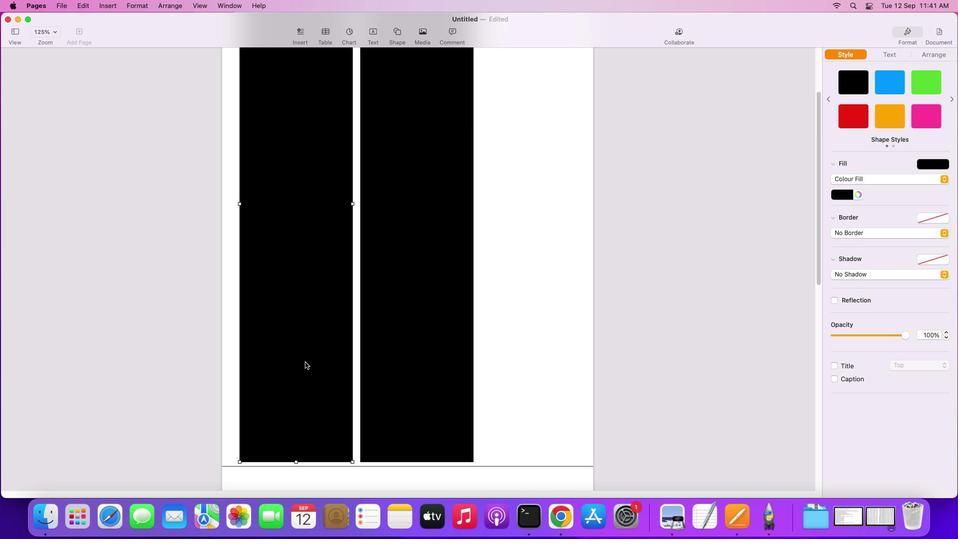 
Action: Mouse scrolled (300, 259) with delta (0, 0)
Screenshot: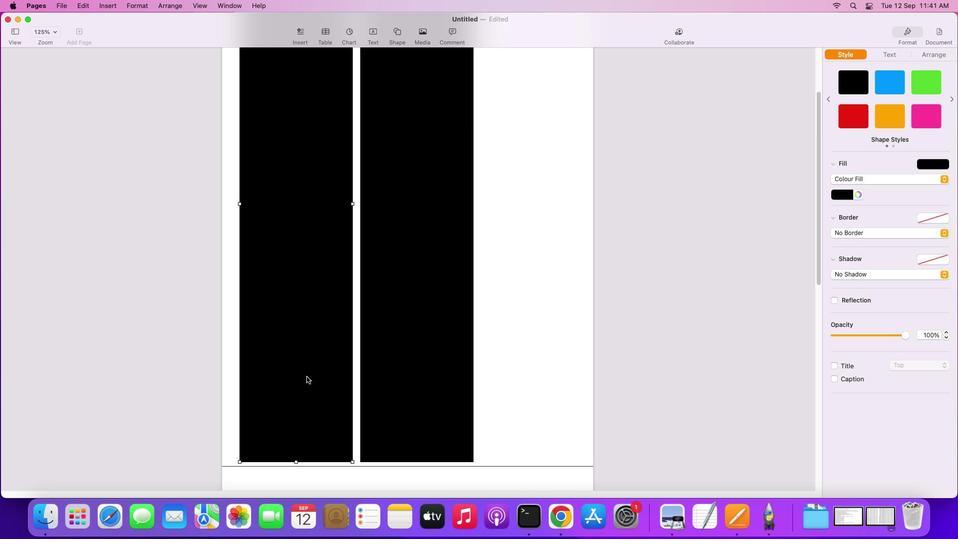 
Action: Mouse moved to (295, 461)
Screenshot: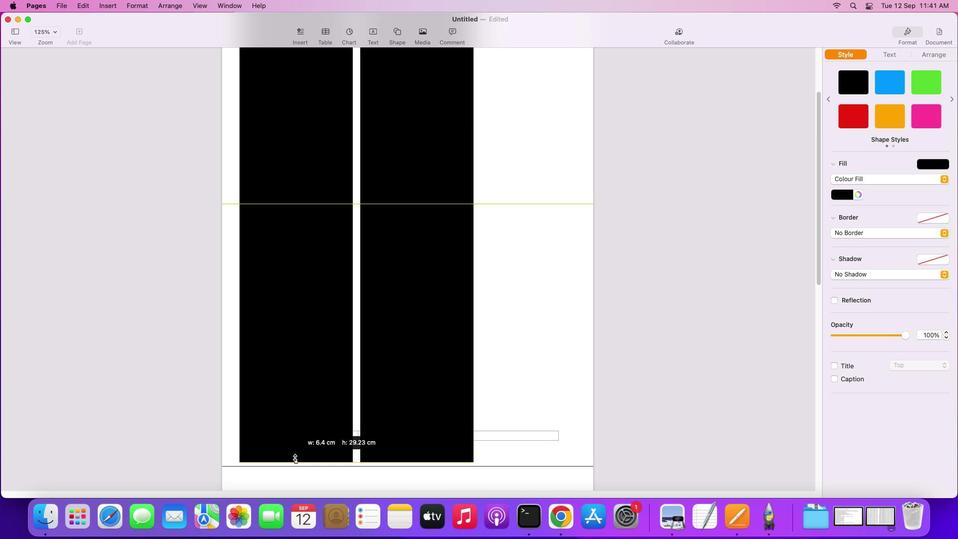 
Action: Mouse pressed left at (295, 461)
Screenshot: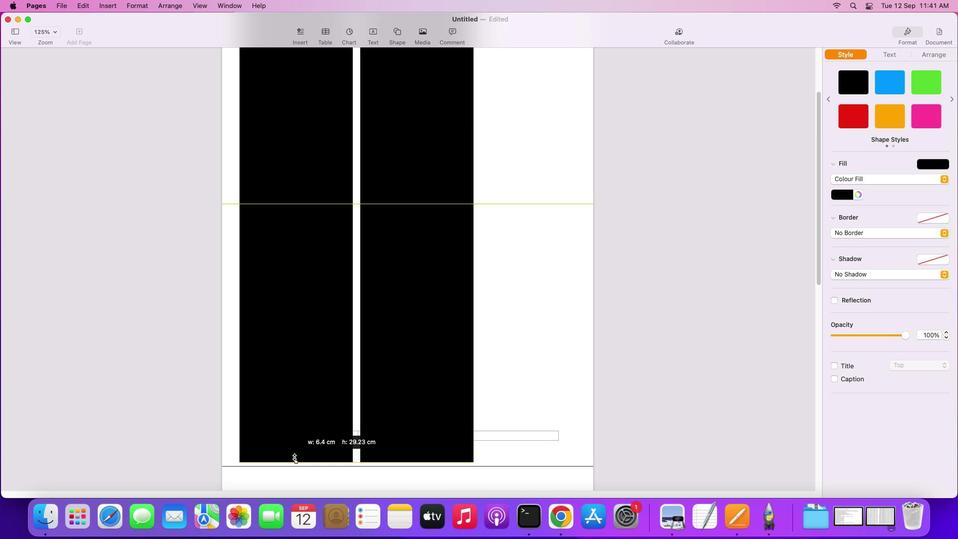 
Action: Mouse moved to (383, 447)
Screenshot: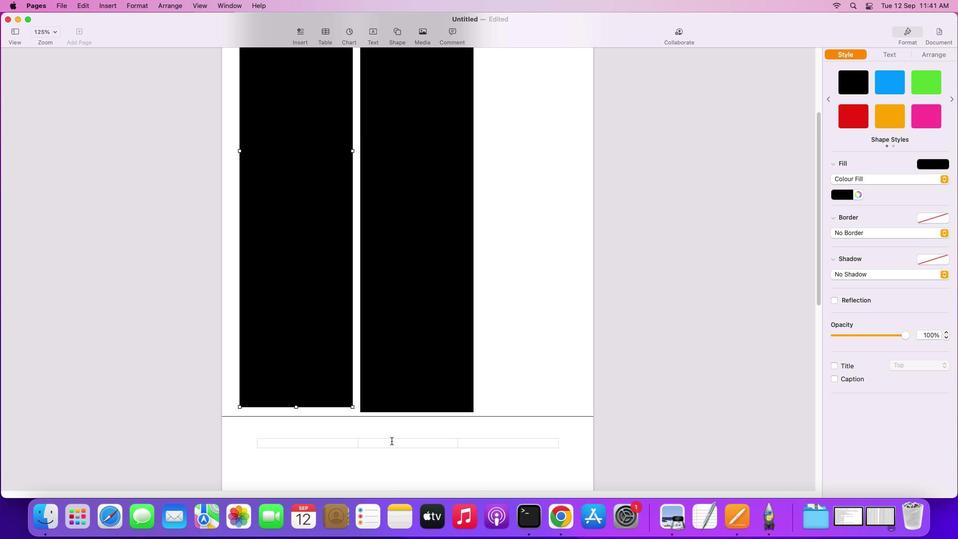 
Action: Mouse scrolled (383, 447) with delta (0, 0)
Screenshot: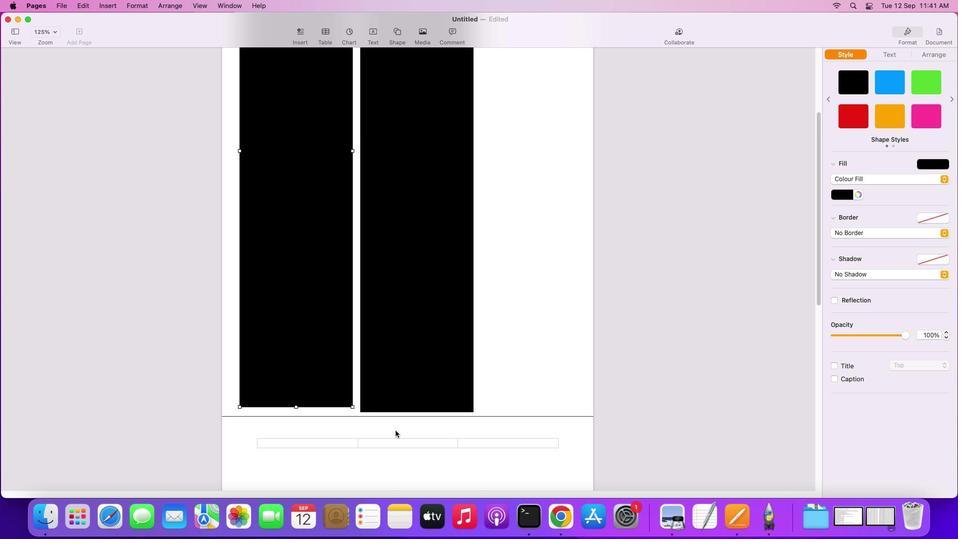 
Action: Mouse moved to (383, 447)
Screenshot: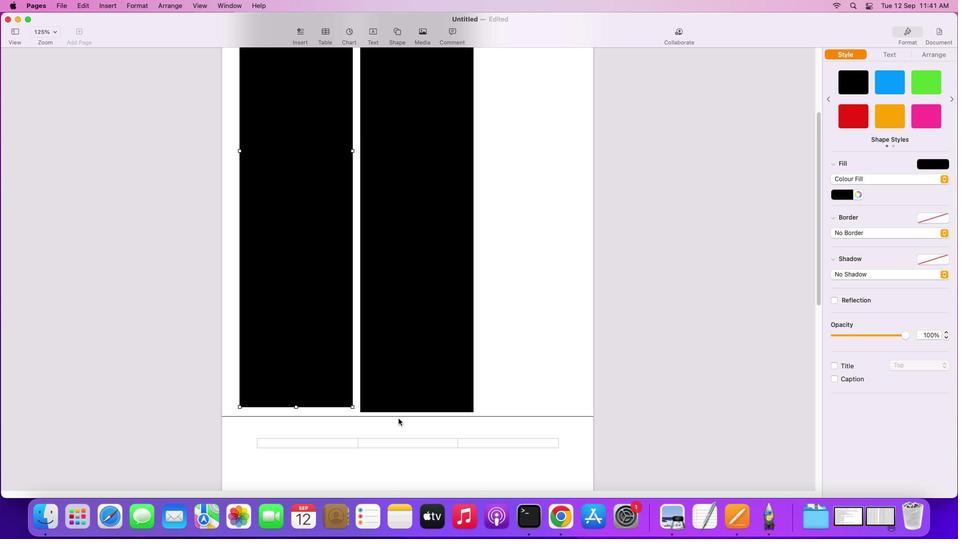 
Action: Mouse scrolled (383, 447) with delta (0, 0)
Screenshot: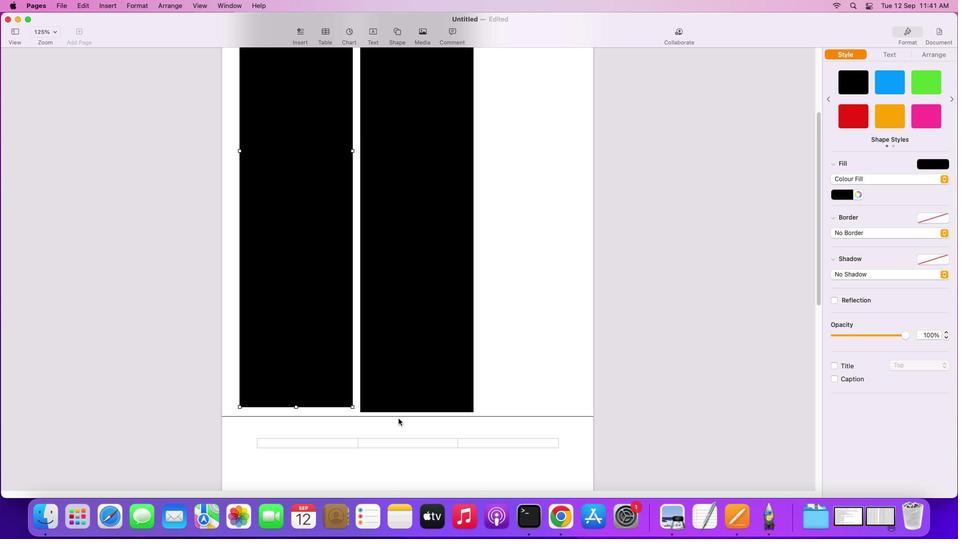 
Action: Mouse scrolled (383, 447) with delta (0, -1)
Screenshot: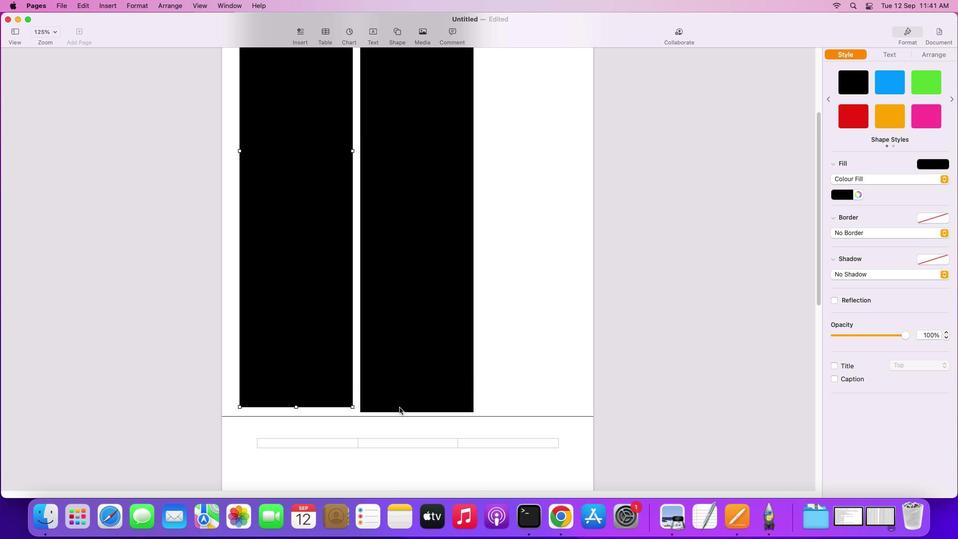 
Action: Mouse scrolled (383, 447) with delta (0, -1)
Screenshot: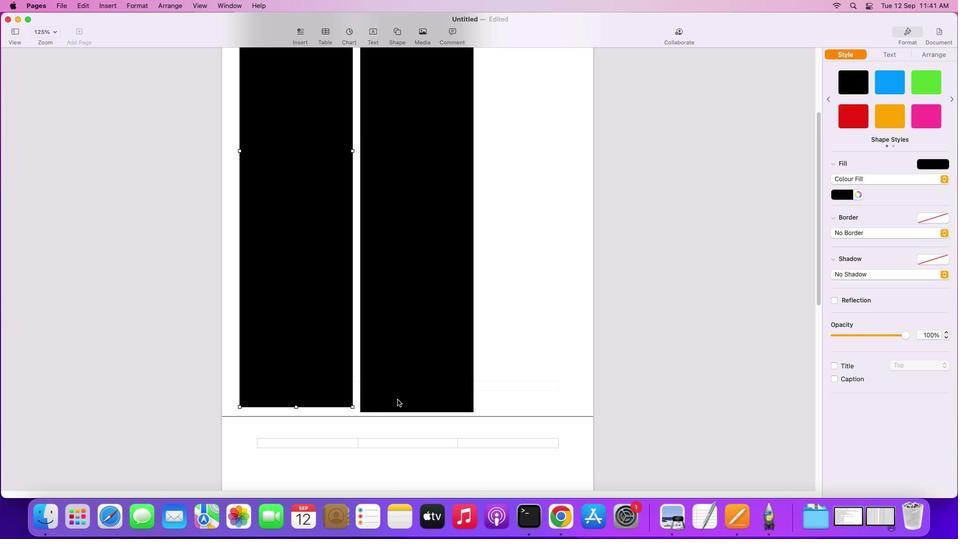 
Action: Mouse scrolled (383, 447) with delta (0, -2)
Screenshot: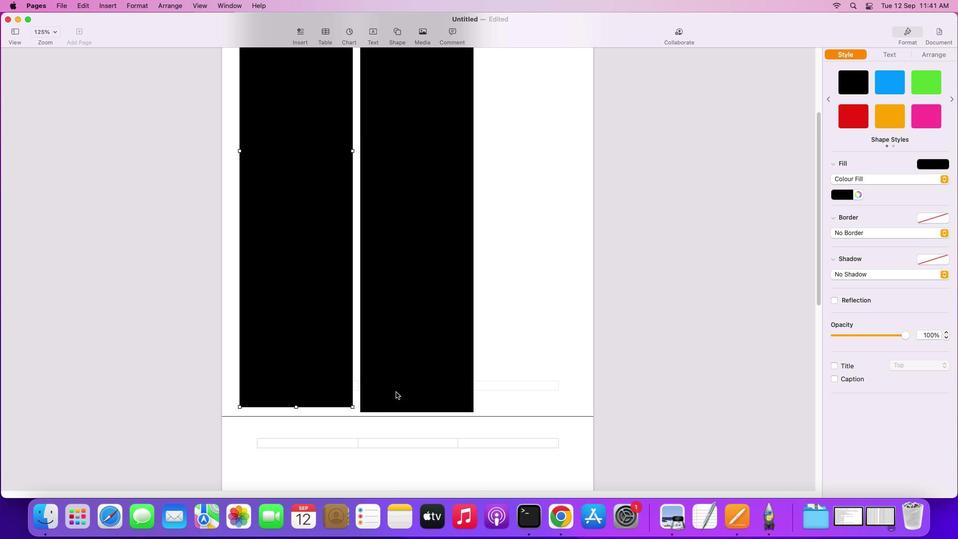
Action: Mouse moved to (395, 387)
Screenshot: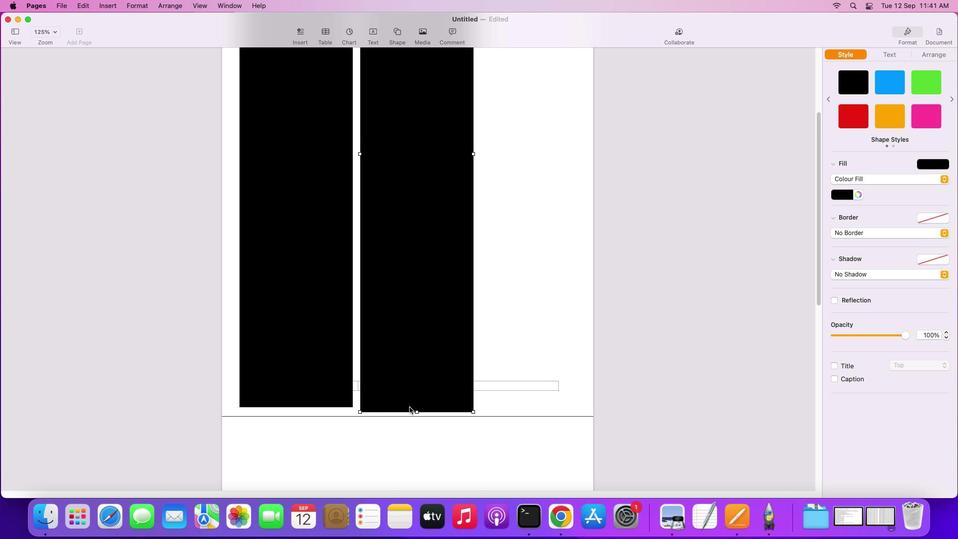 
Action: Mouse pressed left at (395, 387)
Screenshot: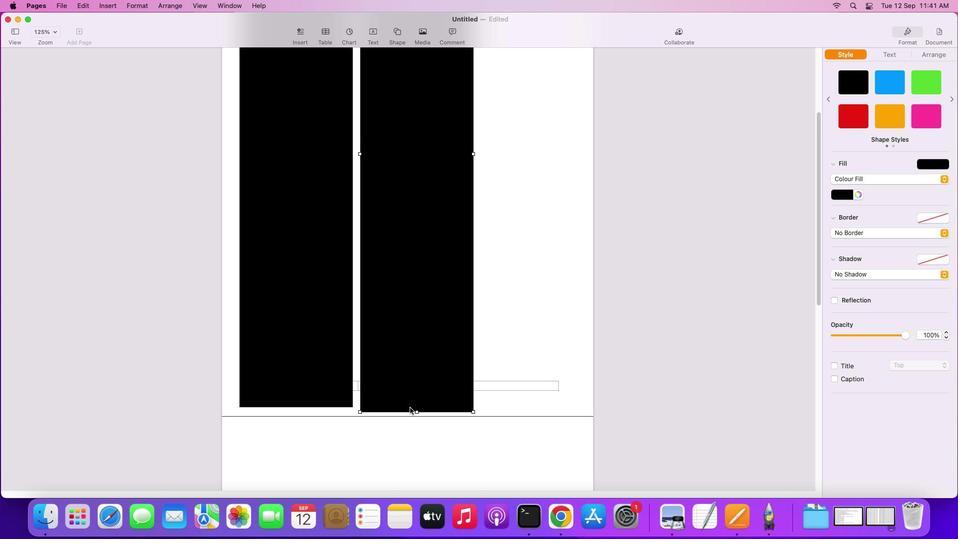 
Action: Mouse moved to (417, 411)
Screenshot: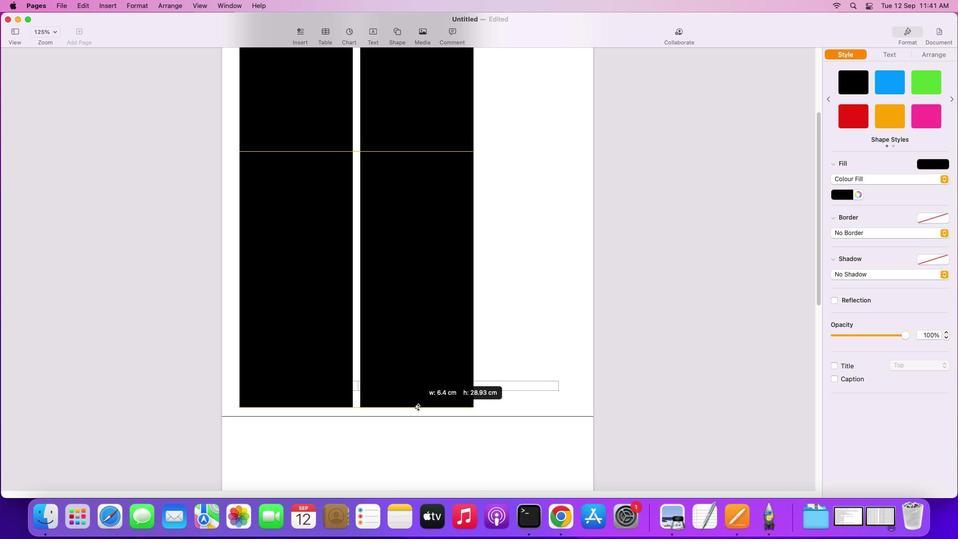 
Action: Mouse pressed left at (417, 411)
Screenshot: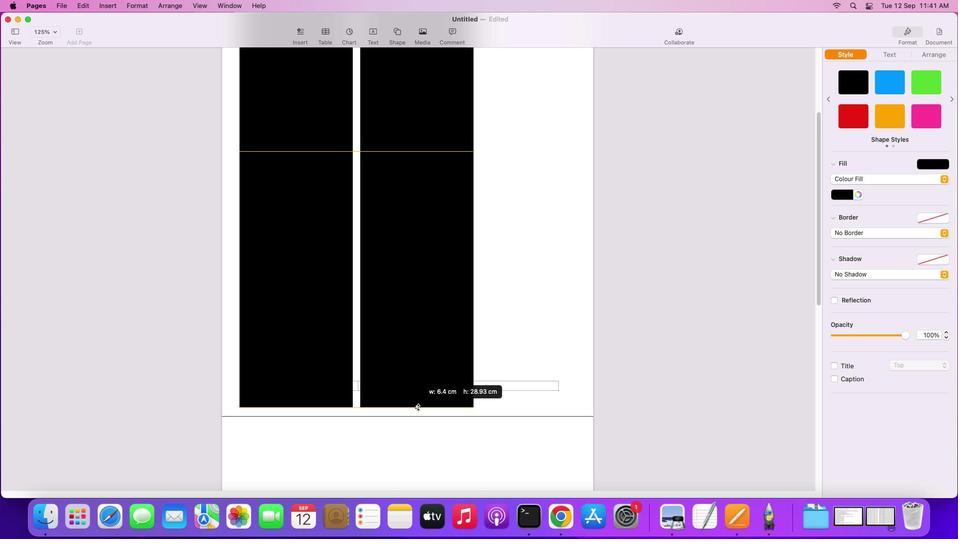 
Action: Mouse moved to (403, 374)
Screenshot: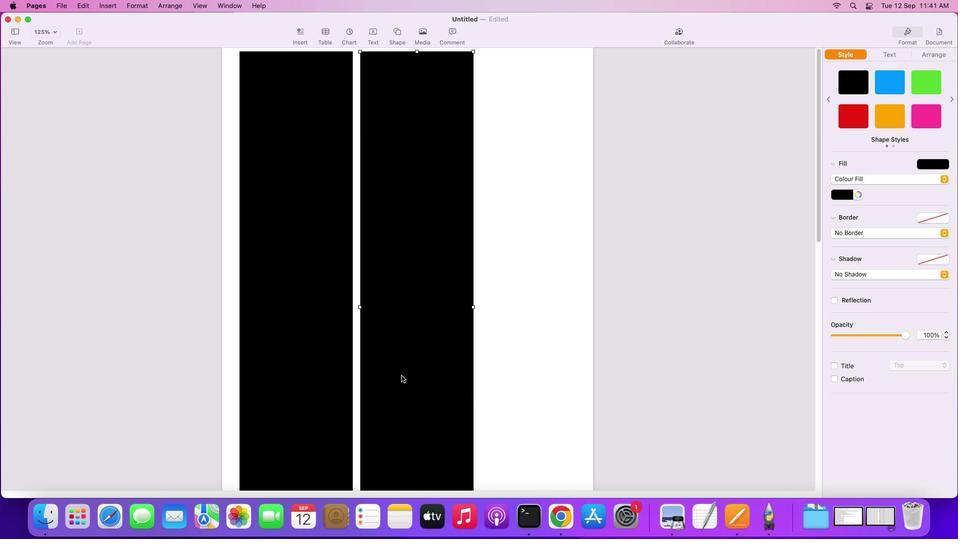 
Action: Mouse scrolled (403, 374) with delta (0, 0)
Screenshot: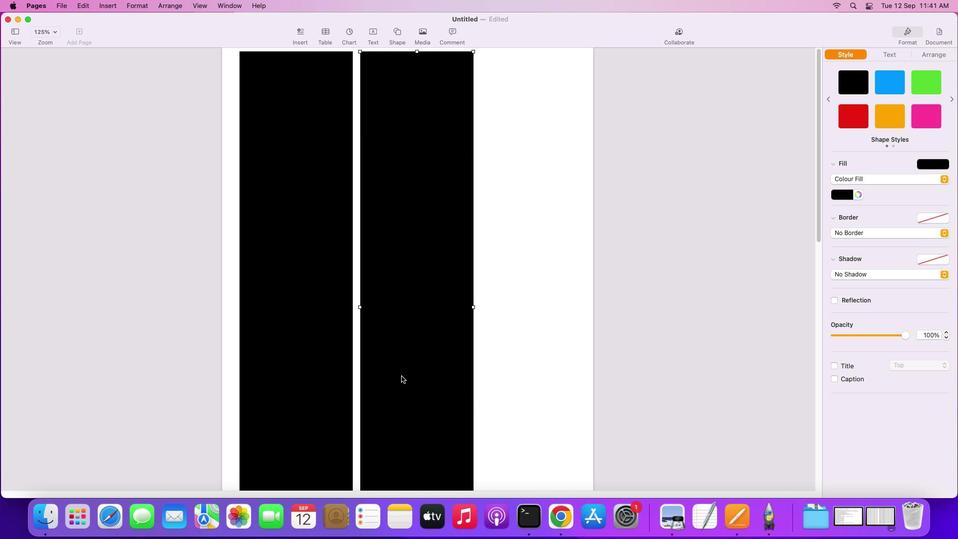 
Action: Mouse scrolled (403, 374) with delta (0, 0)
Screenshot: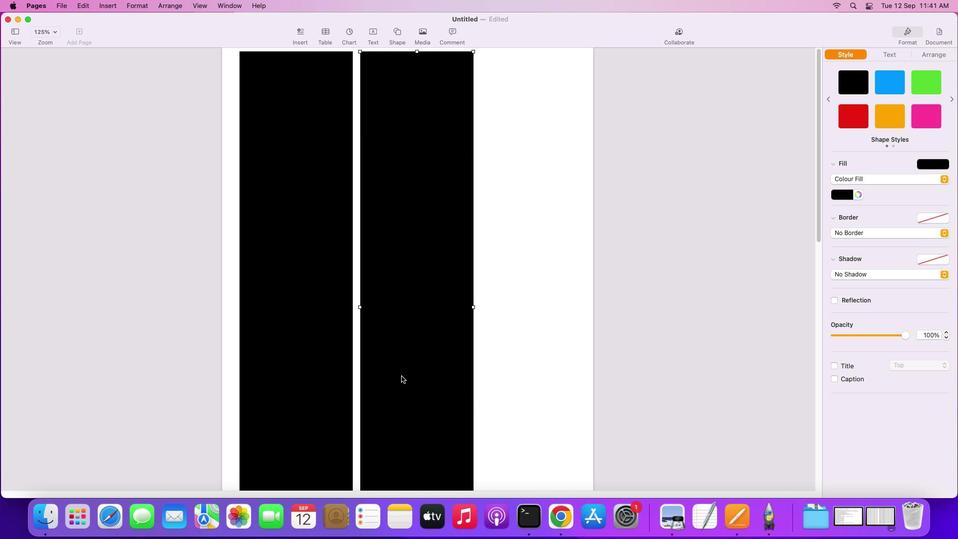 
Action: Mouse scrolled (403, 374) with delta (0, 2)
Screenshot: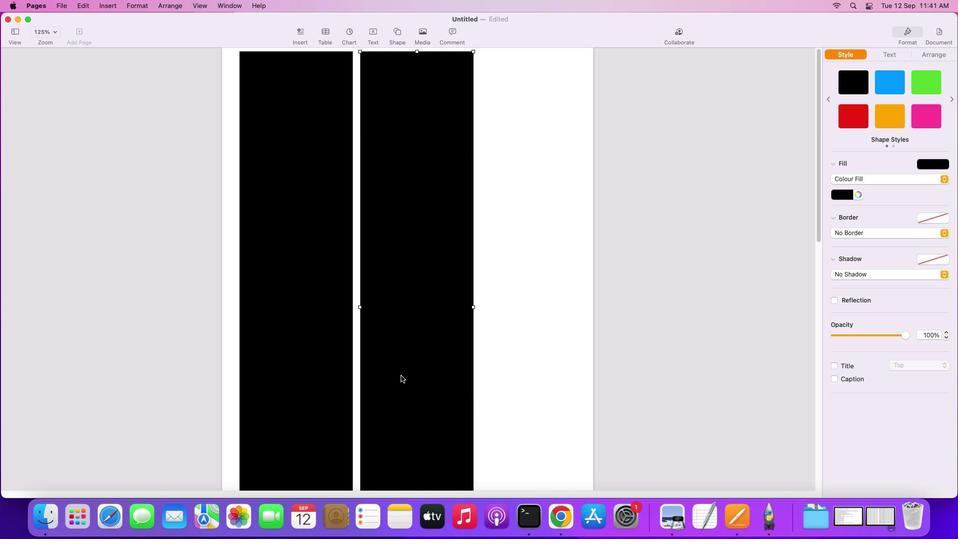 
Action: Mouse scrolled (403, 374) with delta (0, 2)
Screenshot: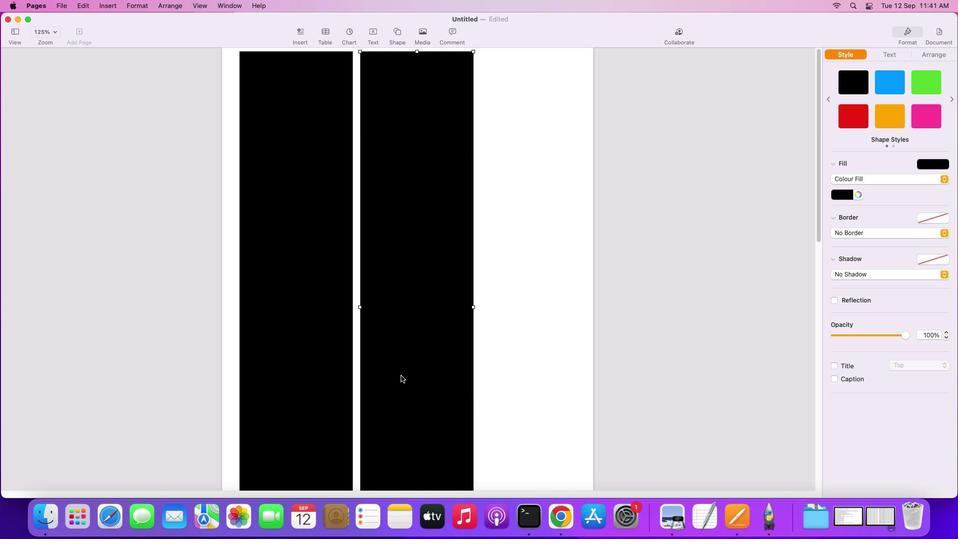 
Action: Mouse scrolled (403, 374) with delta (0, 3)
Screenshot: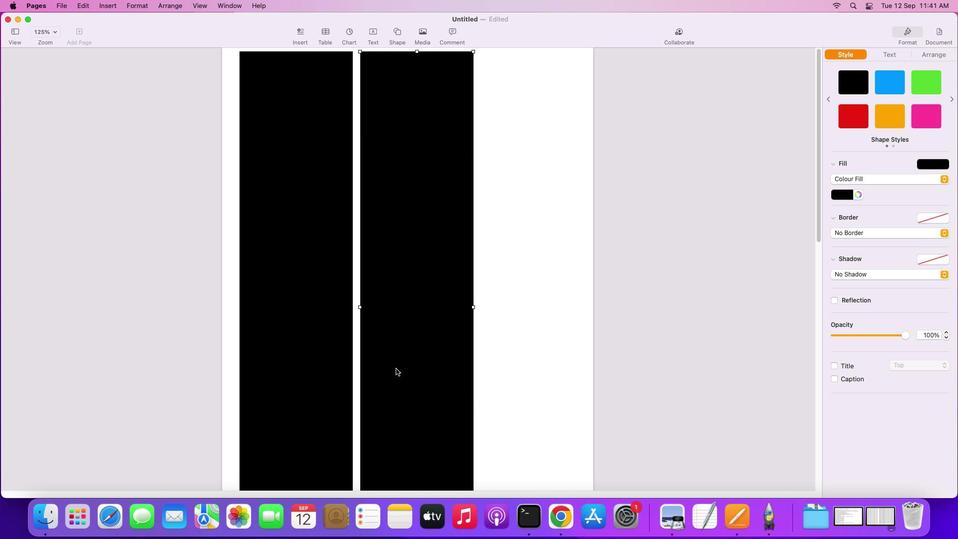 
Action: Mouse scrolled (403, 374) with delta (0, 3)
Screenshot: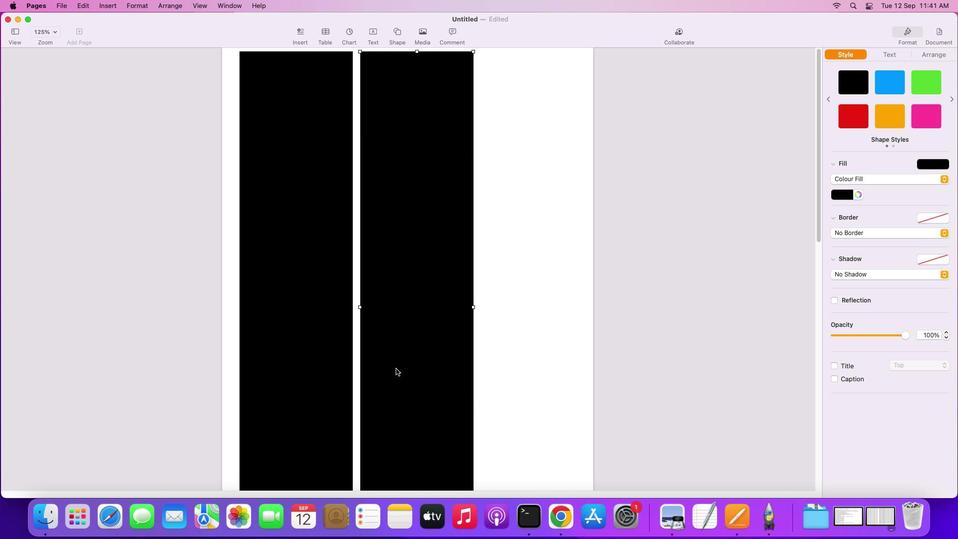 
Action: Mouse moved to (403, 374)
Screenshot: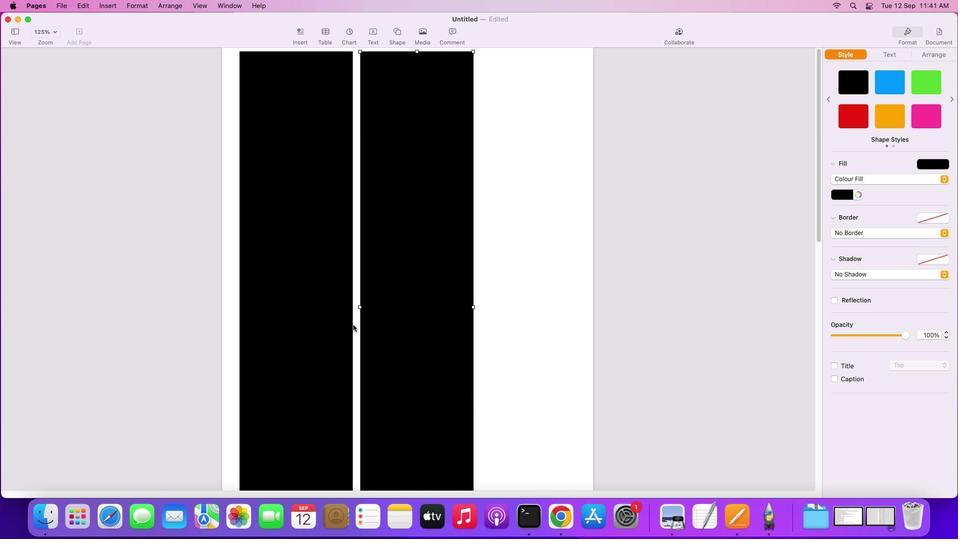 
Action: Mouse scrolled (403, 374) with delta (0, 0)
Screenshot: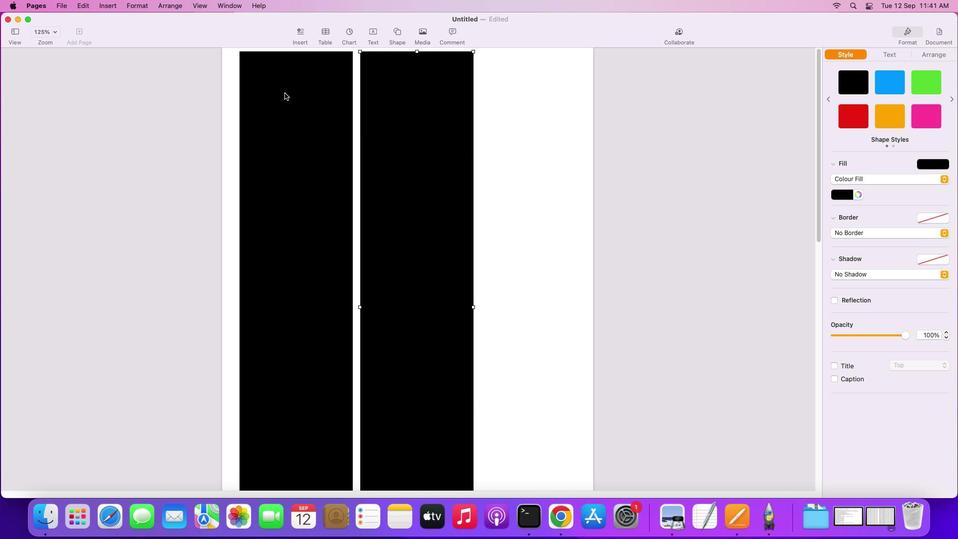 
Action: Mouse moved to (403, 374)
Screenshot: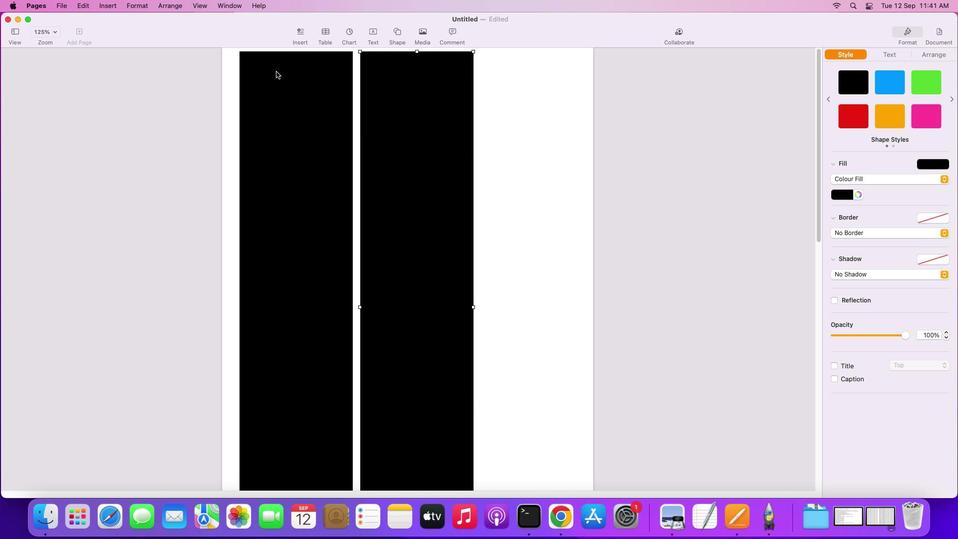 
Action: Mouse scrolled (403, 374) with delta (0, 0)
Screenshot: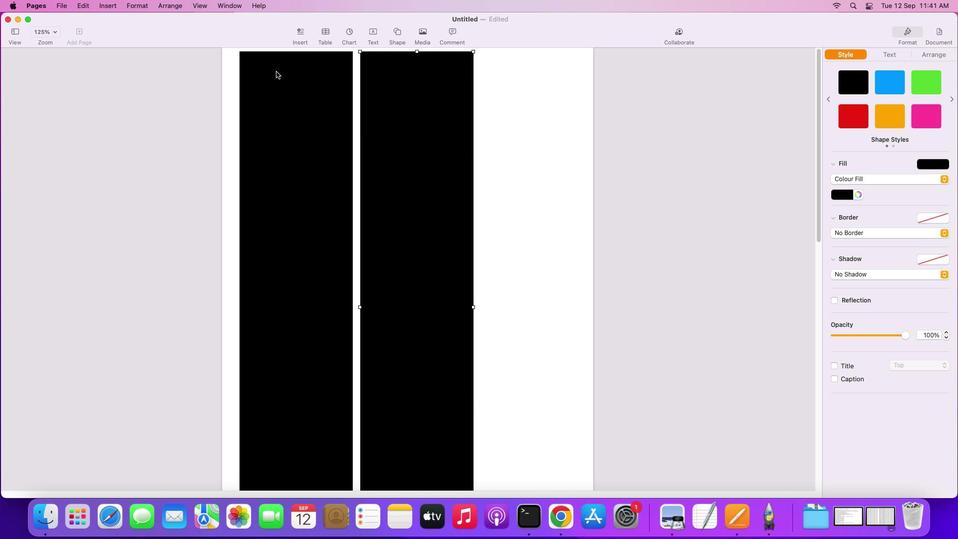 
Action: Mouse scrolled (403, 374) with delta (0, 1)
Screenshot: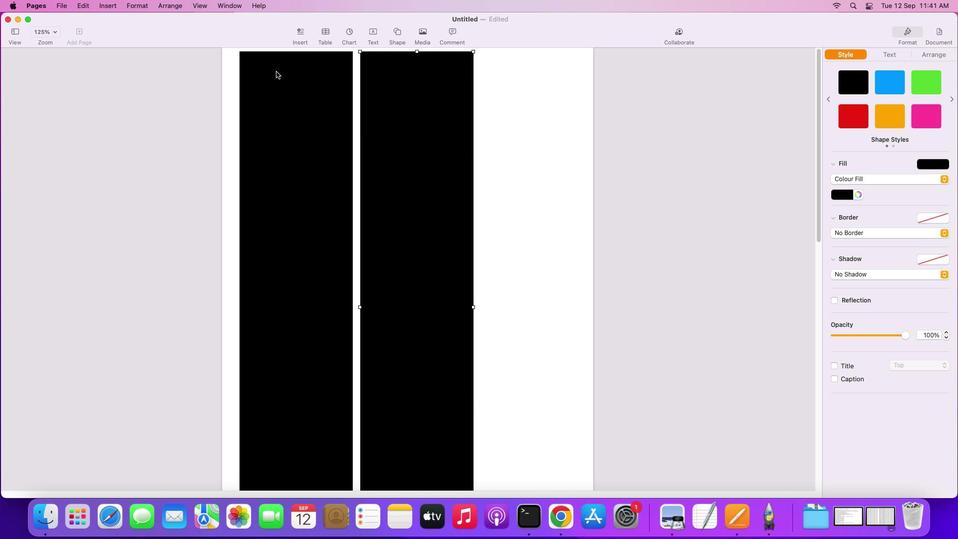 
Action: Mouse moved to (403, 374)
Screenshot: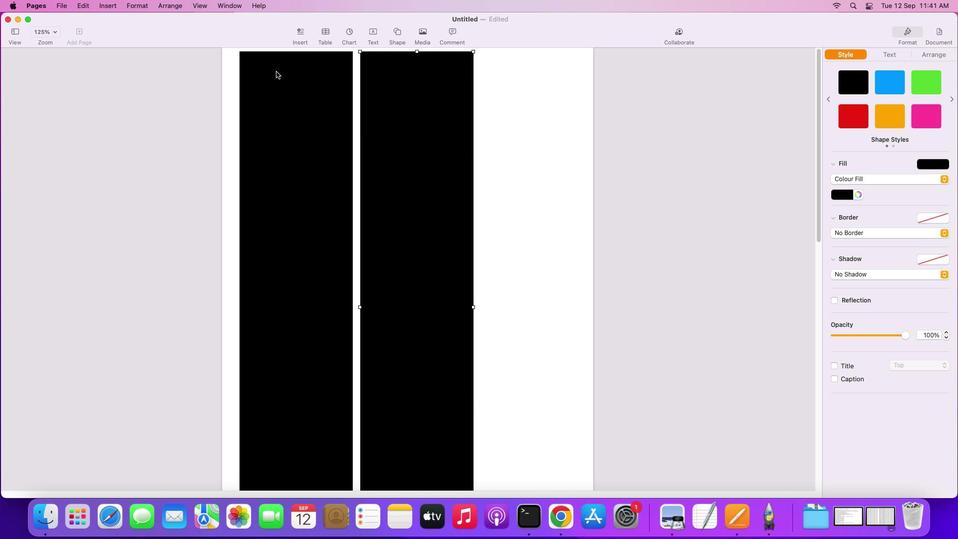 
Action: Mouse scrolled (403, 374) with delta (0, 2)
Screenshot: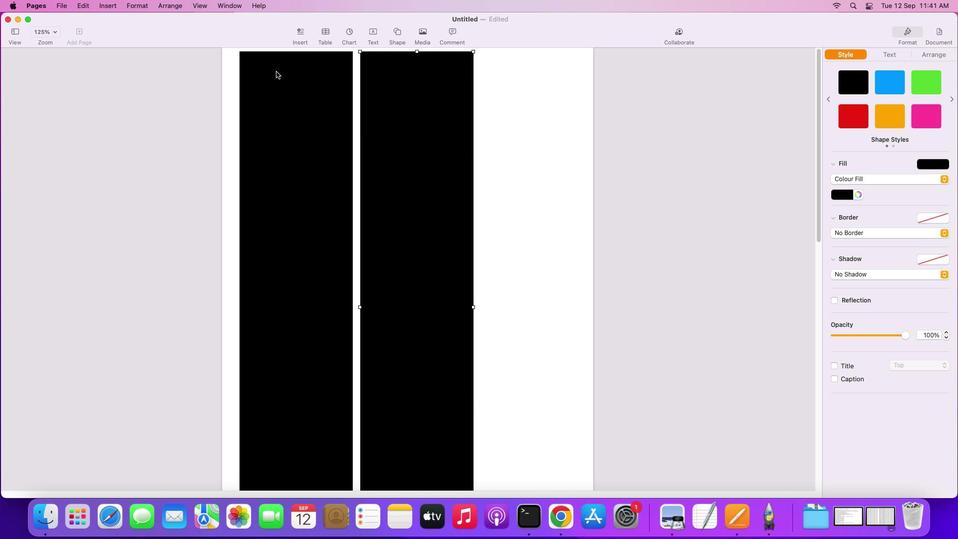 
Action: Mouse scrolled (403, 374) with delta (0, 2)
Screenshot: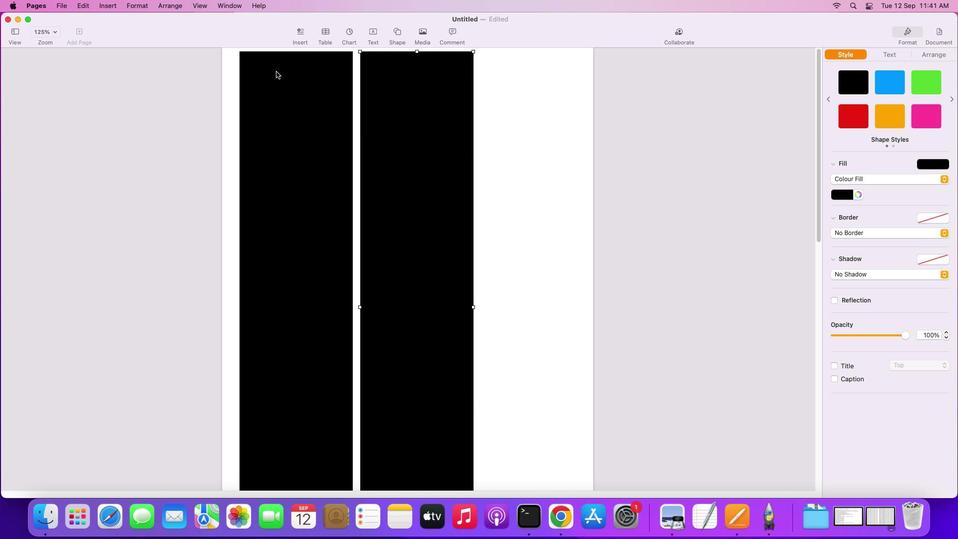 
Action: Mouse moved to (402, 374)
Screenshot: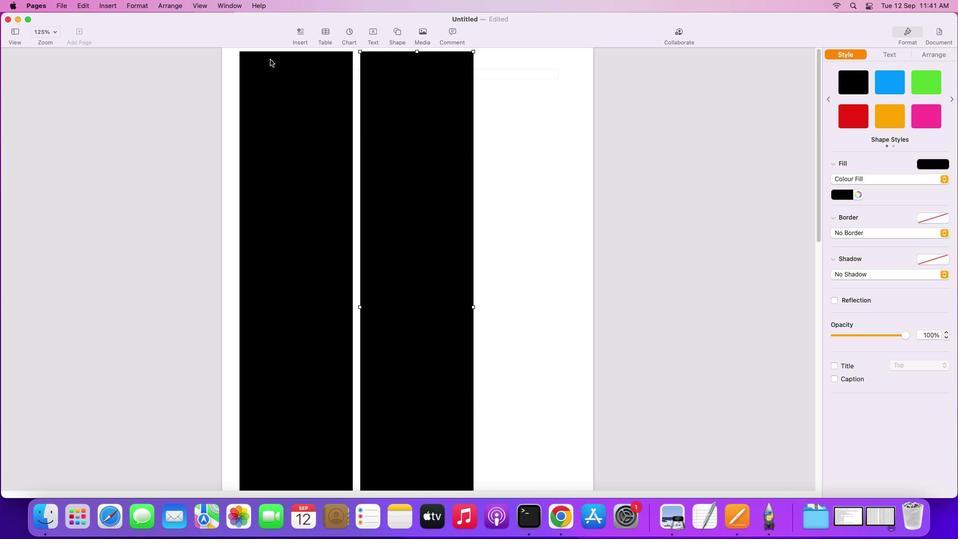 
Action: Mouse scrolled (402, 374) with delta (0, 3)
Screenshot: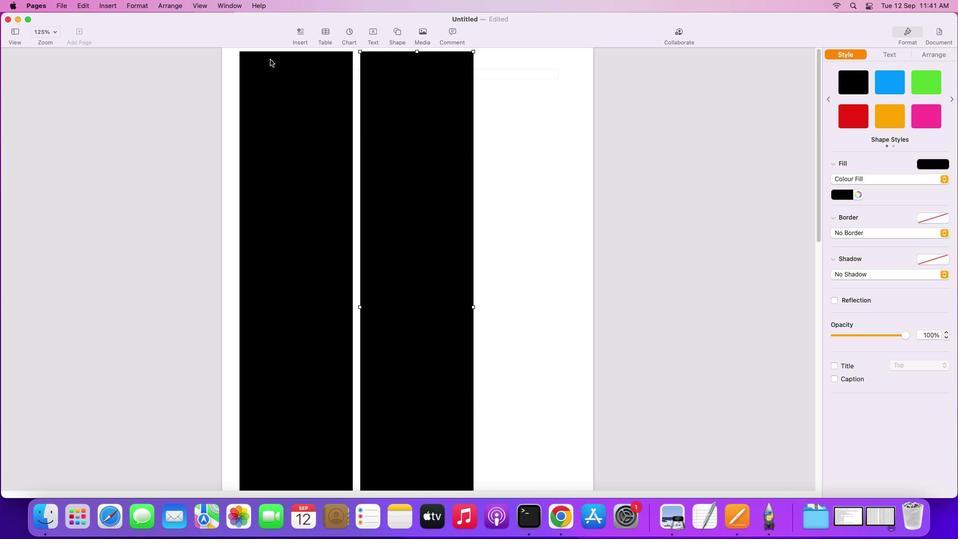 
Action: Mouse moved to (281, 57)
Screenshot: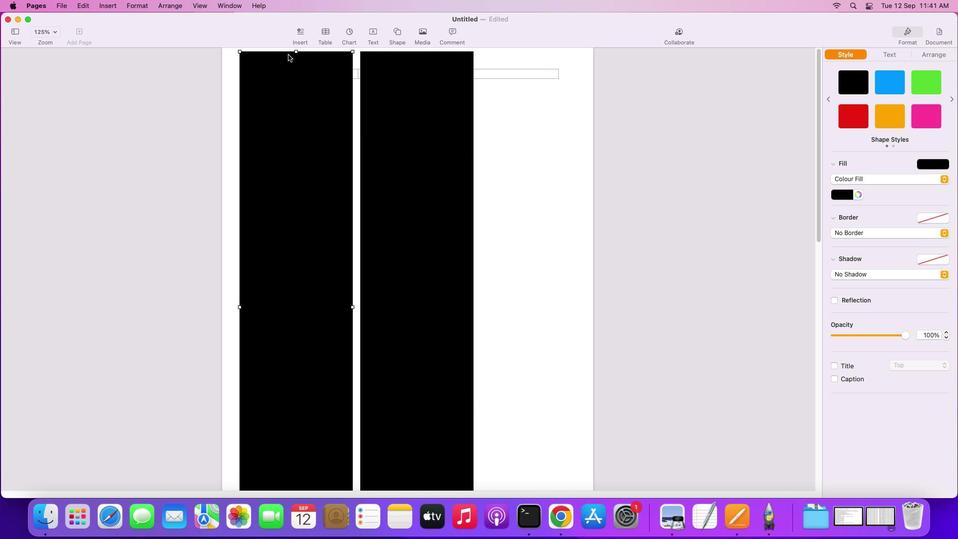 
Action: Mouse pressed left at (281, 57)
Screenshot: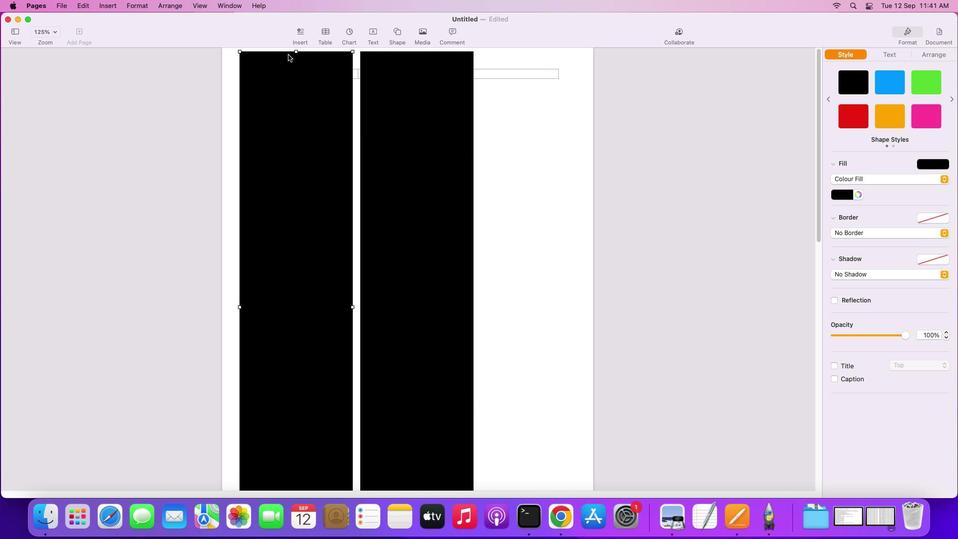 
Action: Mouse moved to (297, 50)
Screenshot: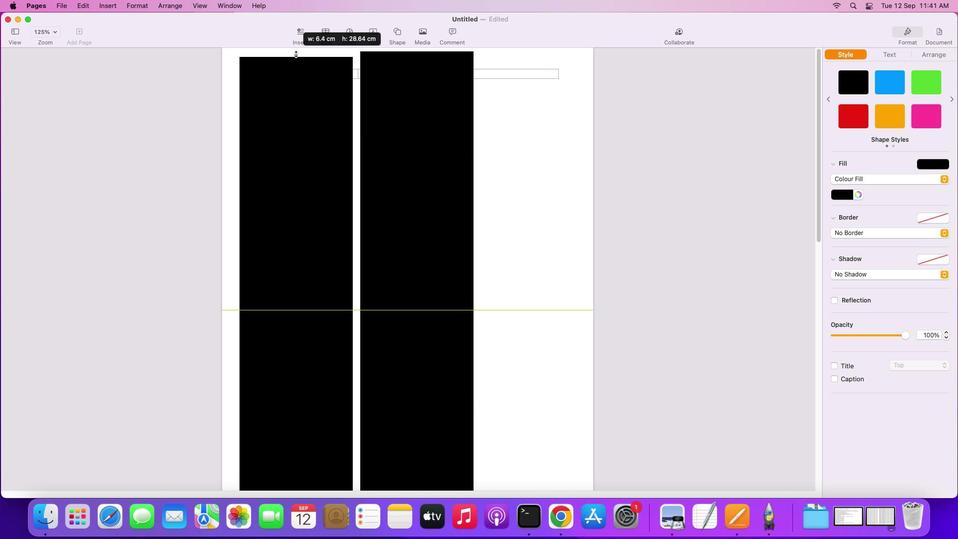 
Action: Mouse pressed left at (297, 50)
Screenshot: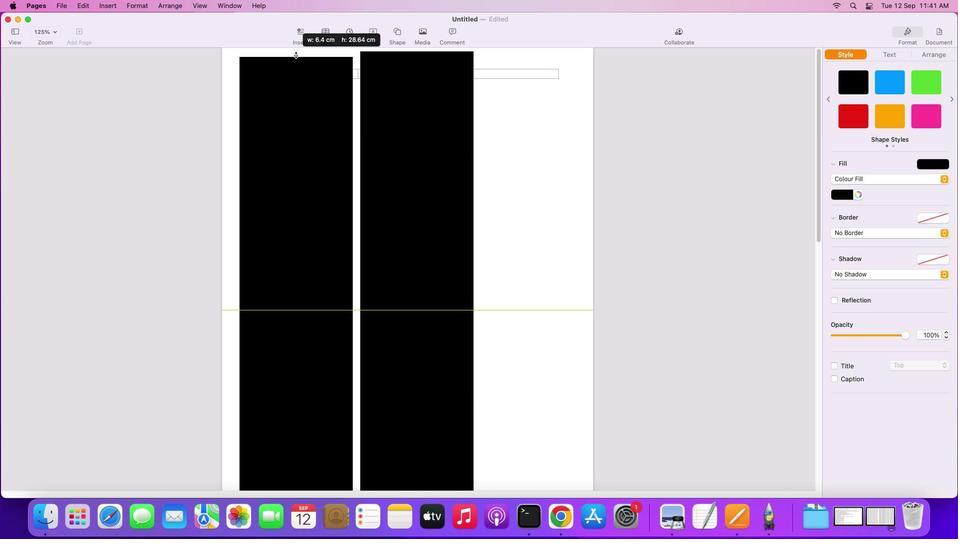 
Action: Mouse moved to (389, 62)
Screenshot: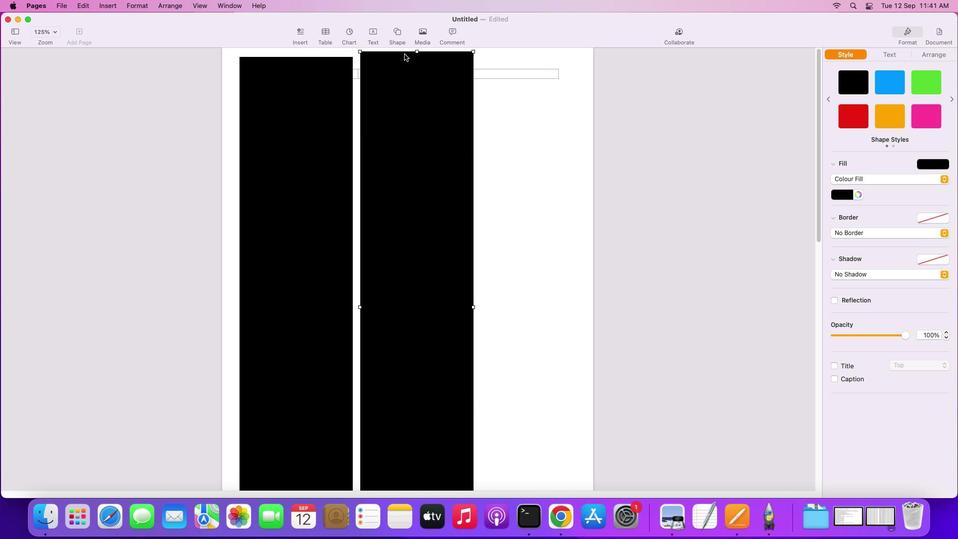 
Action: Mouse pressed left at (389, 62)
Screenshot: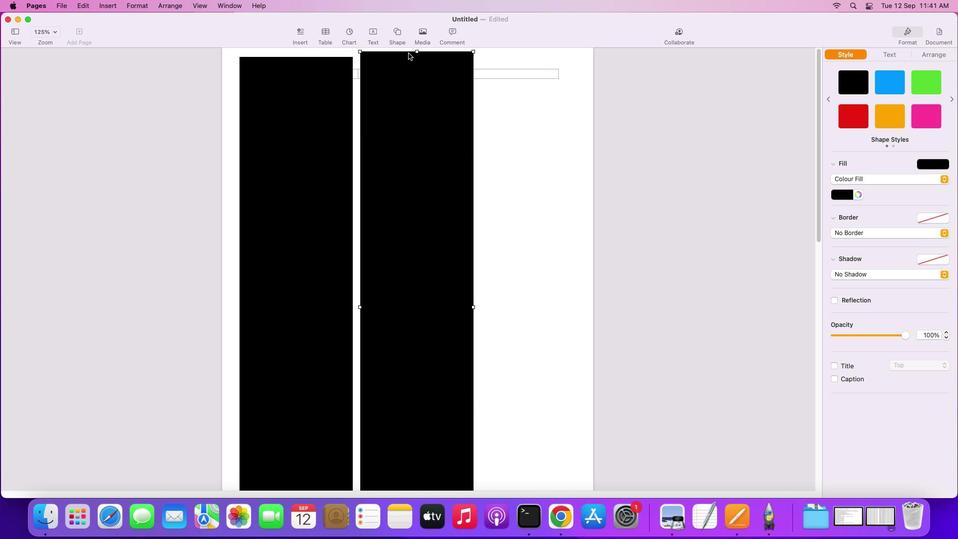 
Action: Mouse moved to (417, 50)
Screenshot: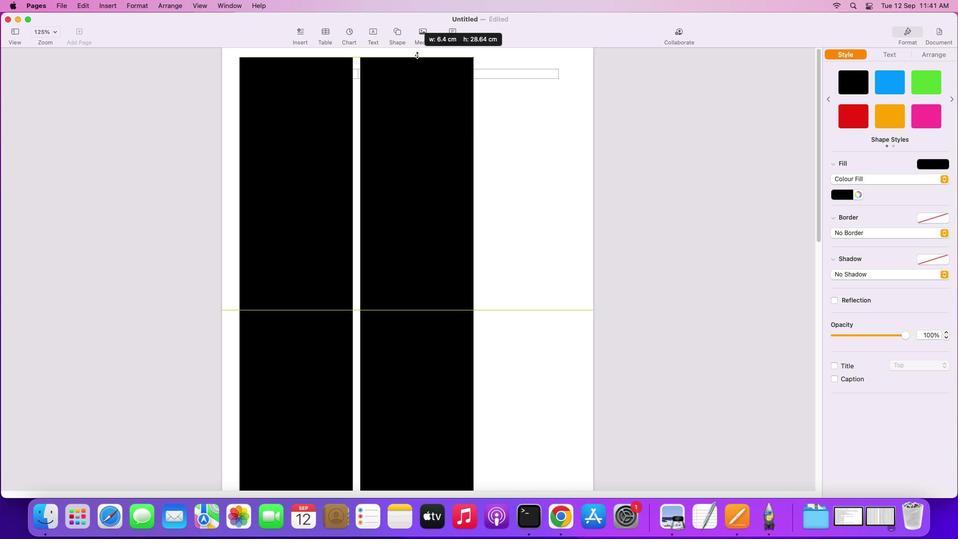 
Action: Mouse pressed left at (417, 50)
Screenshot: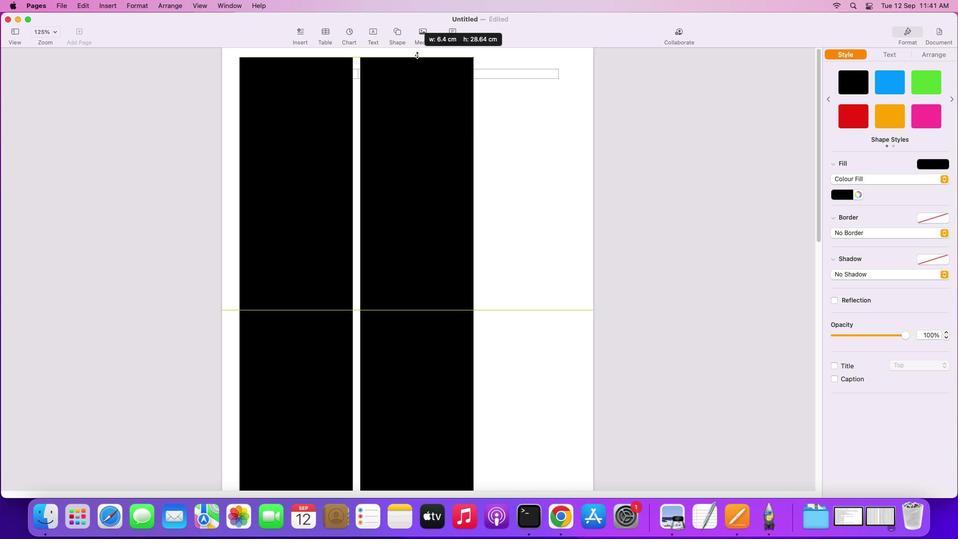 
Action: Mouse moved to (488, 119)
Screenshot: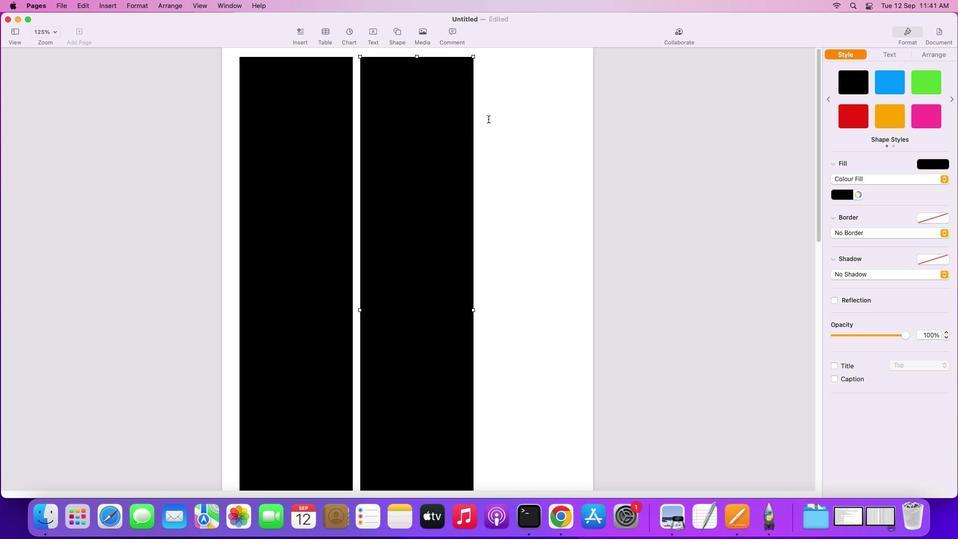 
Action: Mouse pressed left at (488, 119)
Screenshot: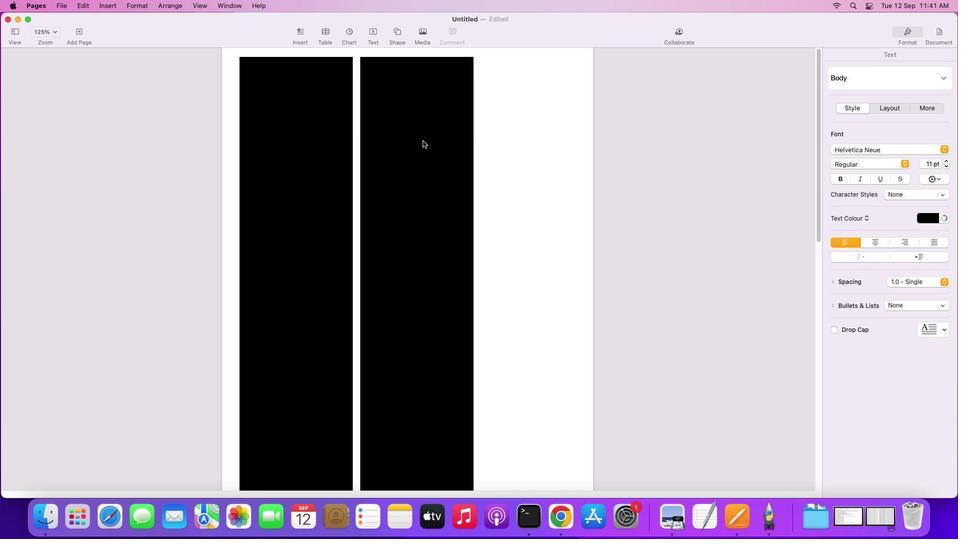 
Action: Mouse moved to (422, 141)
Screenshot: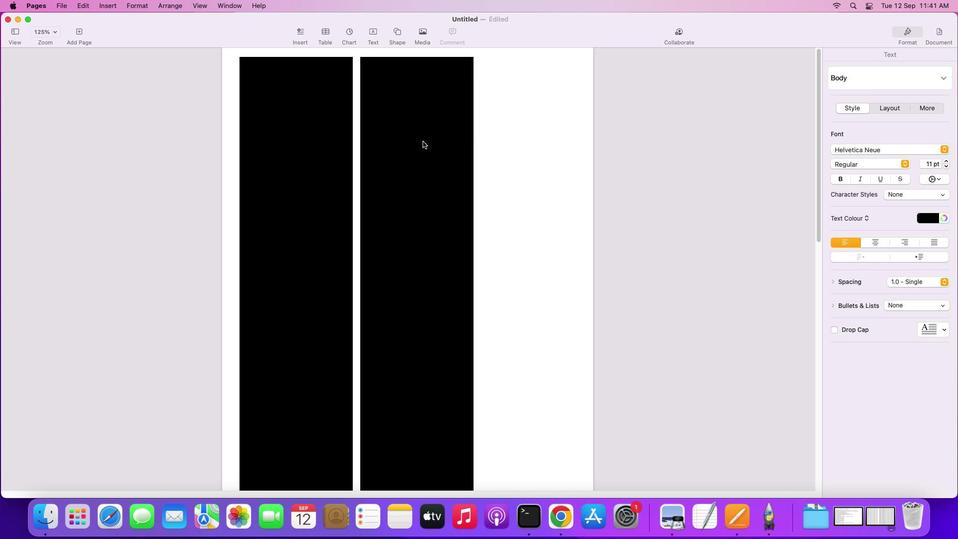 
Action: Mouse pressed left at (422, 141)
Screenshot: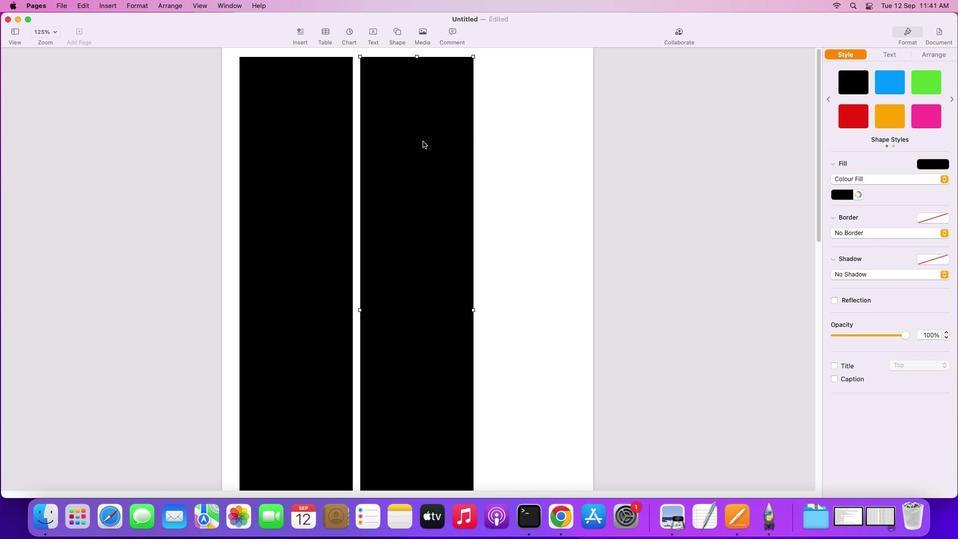 
Action: Key pressed Key.alt
Screenshot: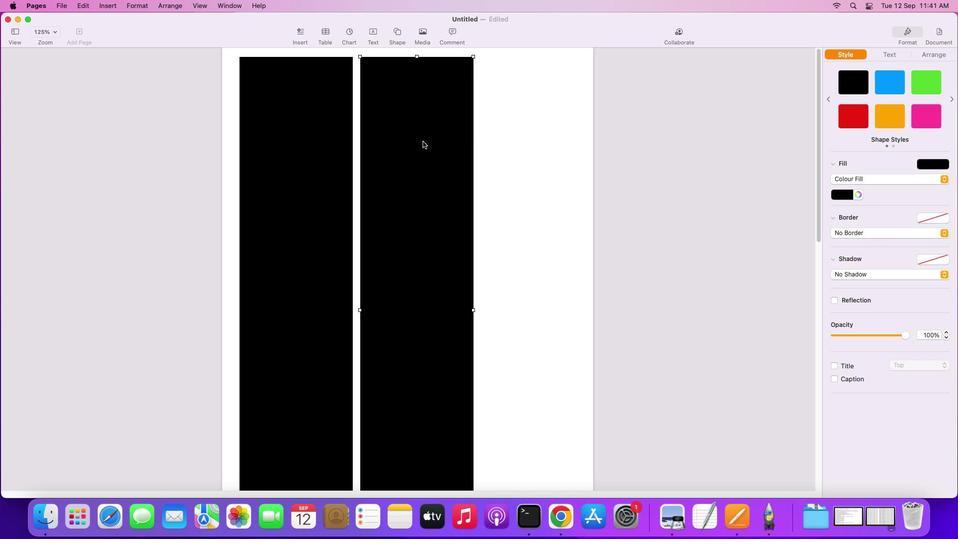 
Action: Mouse pressed left at (422, 141)
Screenshot: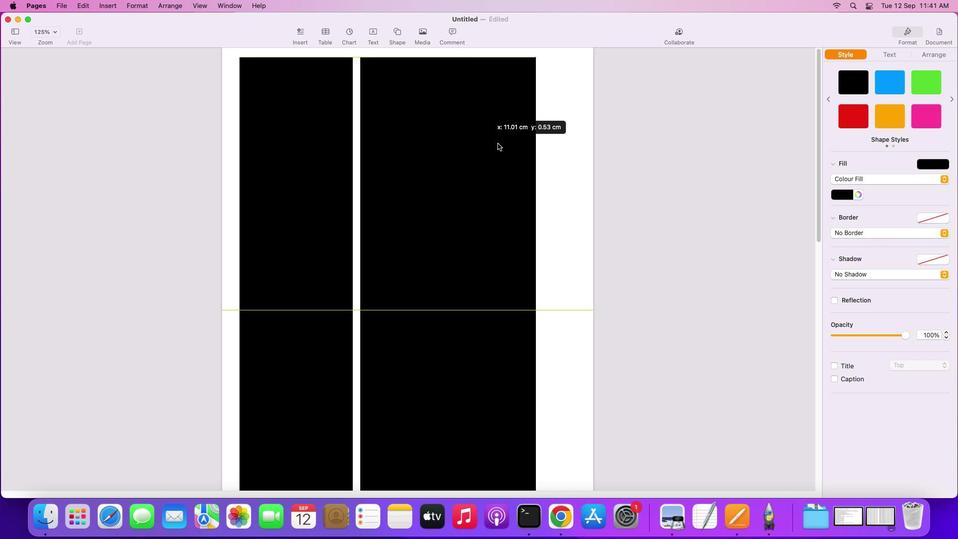 
Action: Mouse moved to (339, 155)
Screenshot: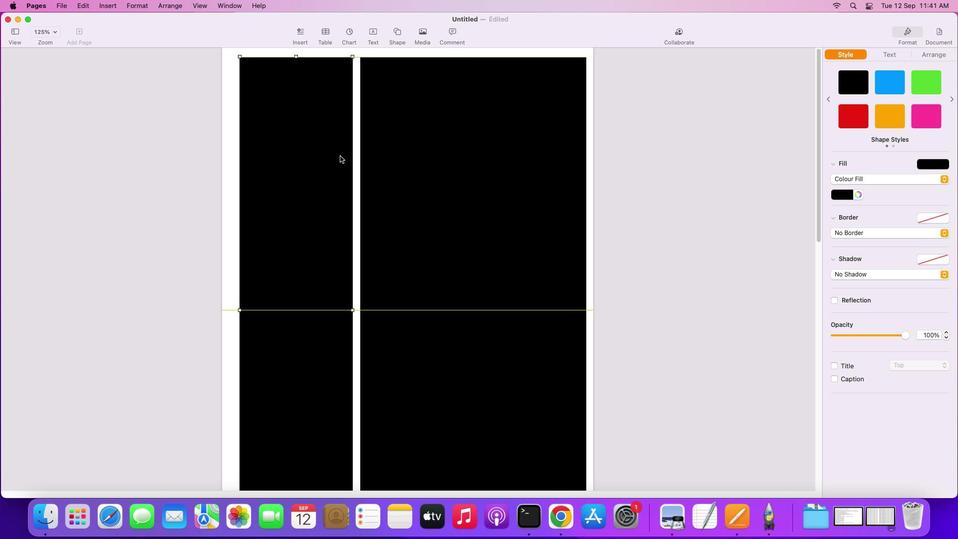 
Action: Mouse pressed left at (339, 155)
Screenshot: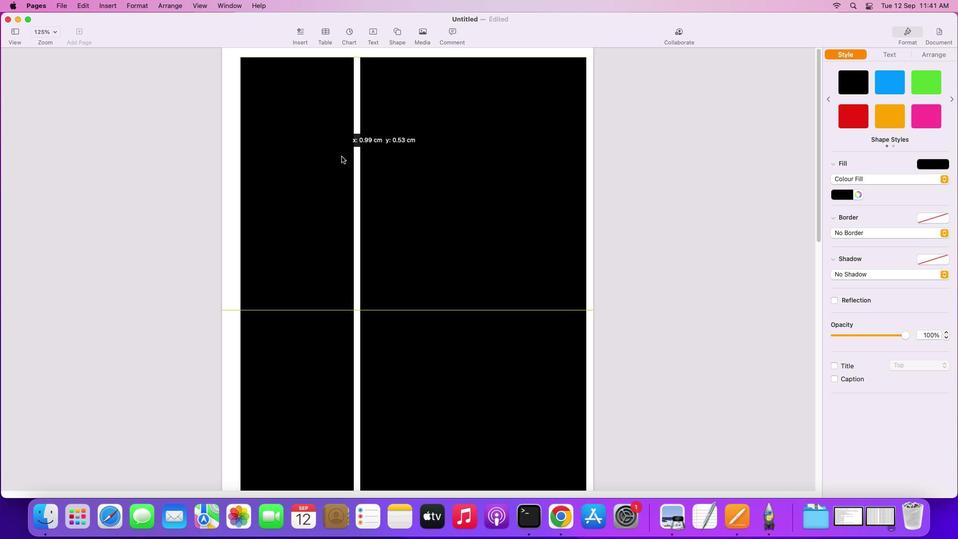 
Action: Mouse moved to (391, 157)
Screenshot: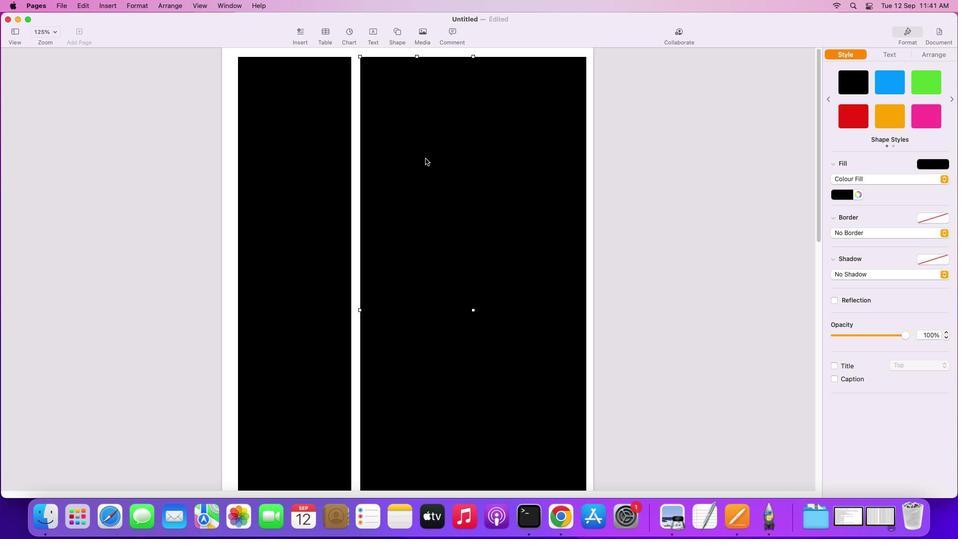 
Action: Mouse pressed left at (391, 157)
Screenshot: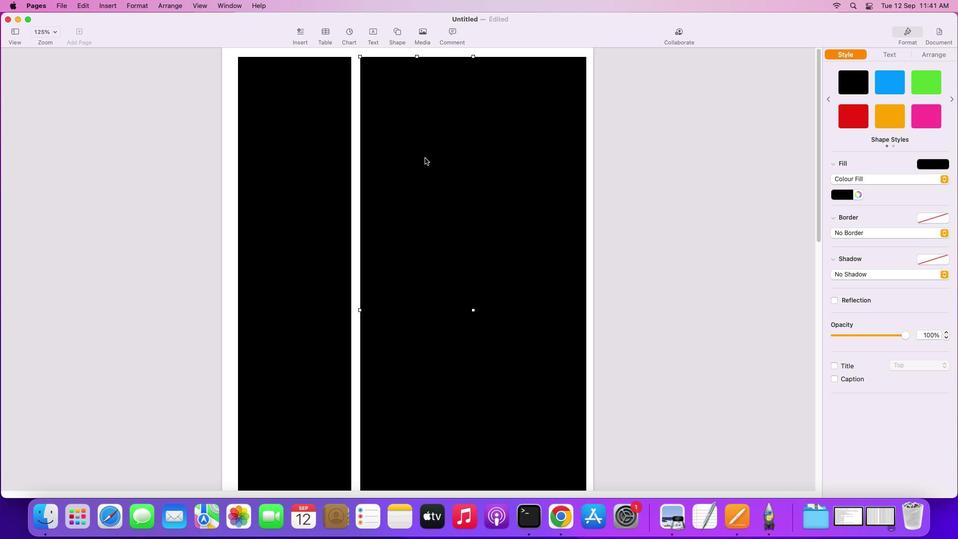 
Action: Mouse moved to (425, 158)
Screenshot: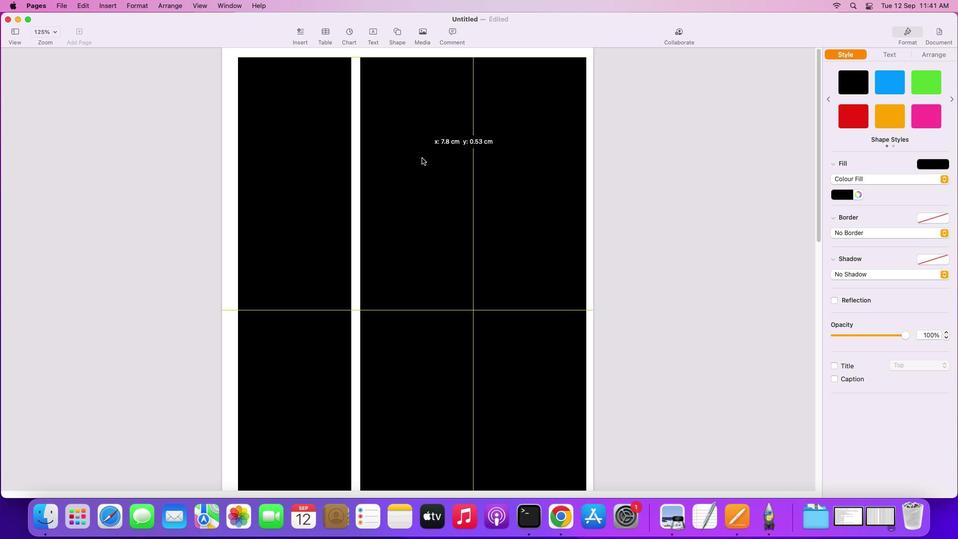 
Action: Mouse pressed left at (425, 158)
Screenshot: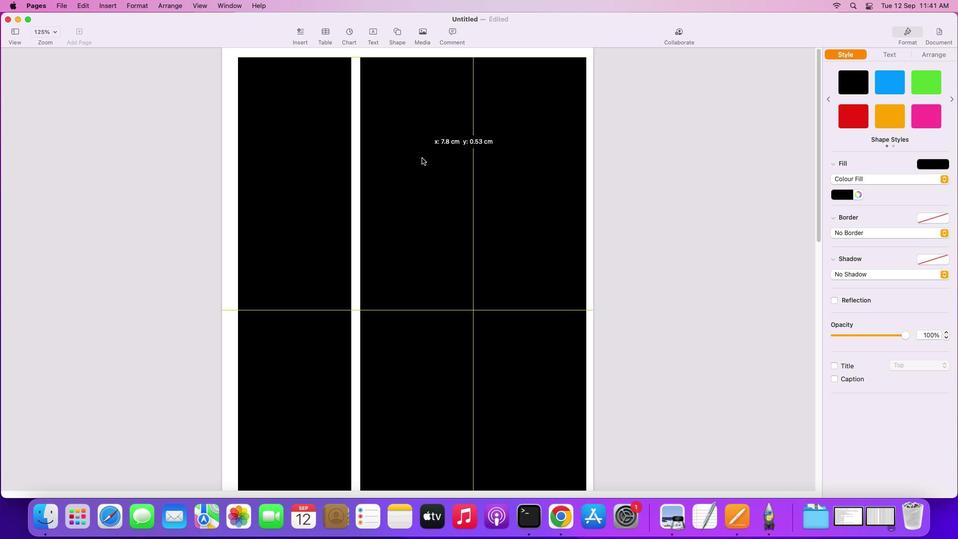 
Action: Mouse moved to (484, 156)
Screenshot: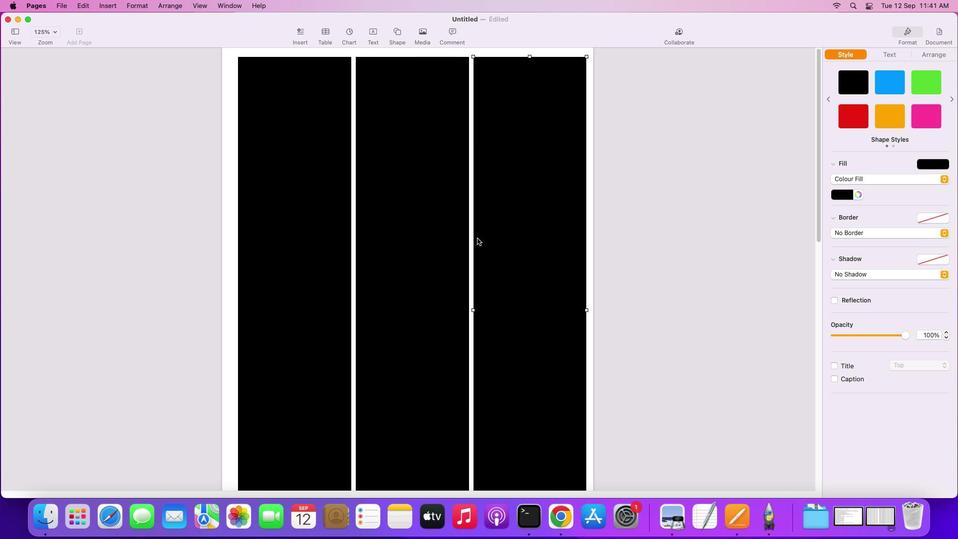 
Action: Mouse pressed left at (484, 156)
Screenshot: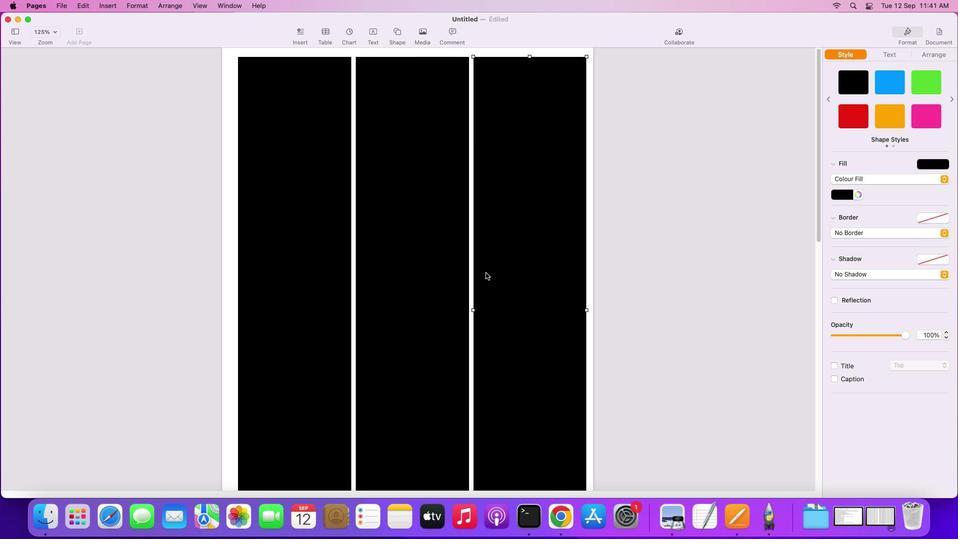 
Action: Mouse moved to (474, 310)
Screenshot: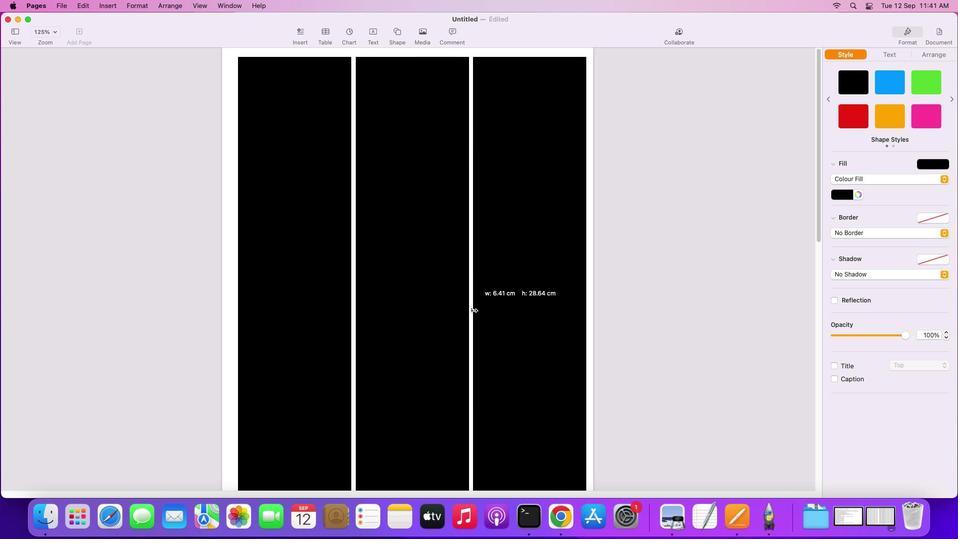 
Action: Mouse pressed left at (474, 310)
Screenshot: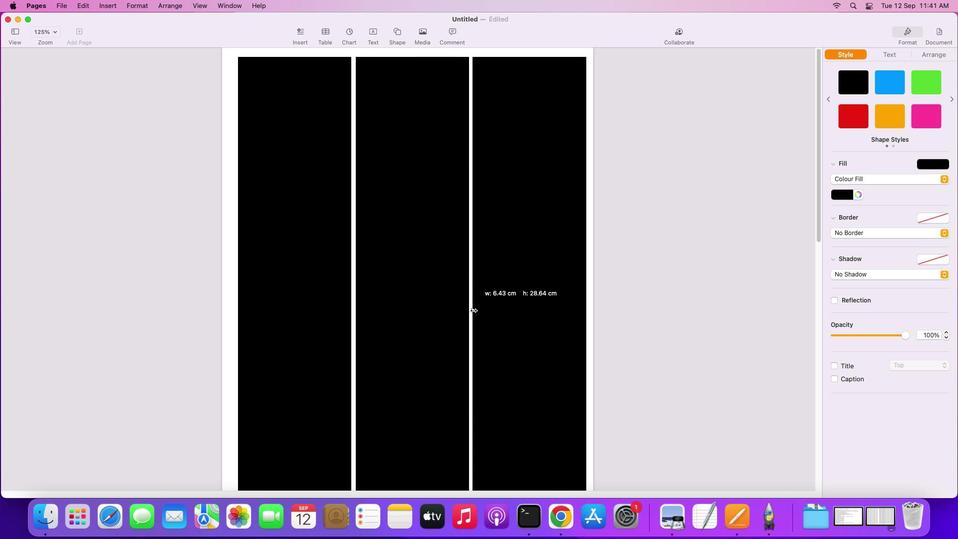 
Action: Mouse moved to (334, 307)
Screenshot: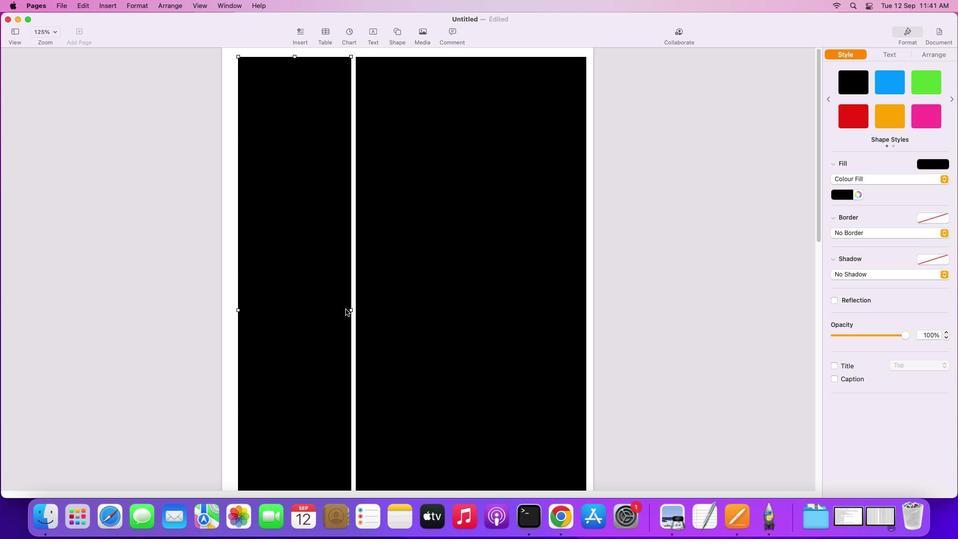 
Action: Mouse pressed left at (334, 307)
Screenshot: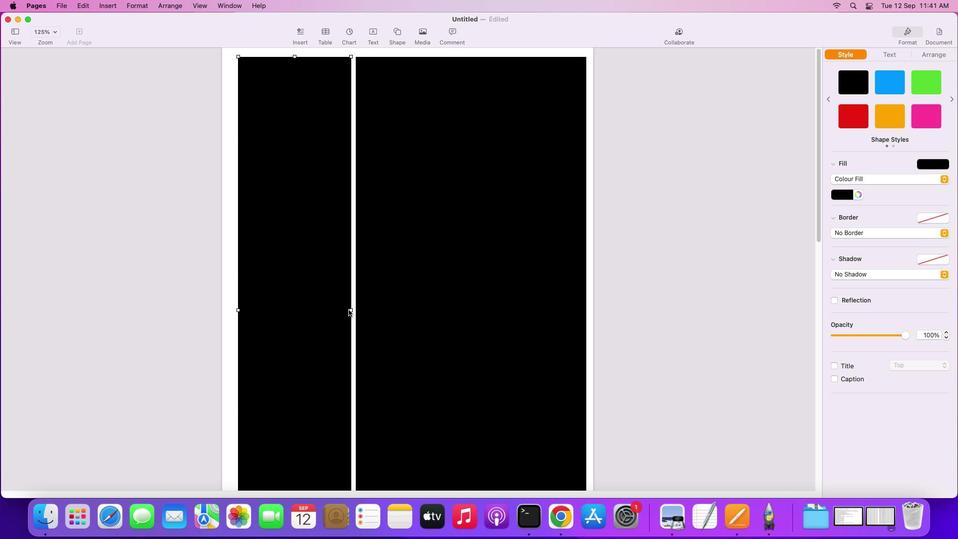 
Action: Mouse moved to (352, 310)
Screenshot: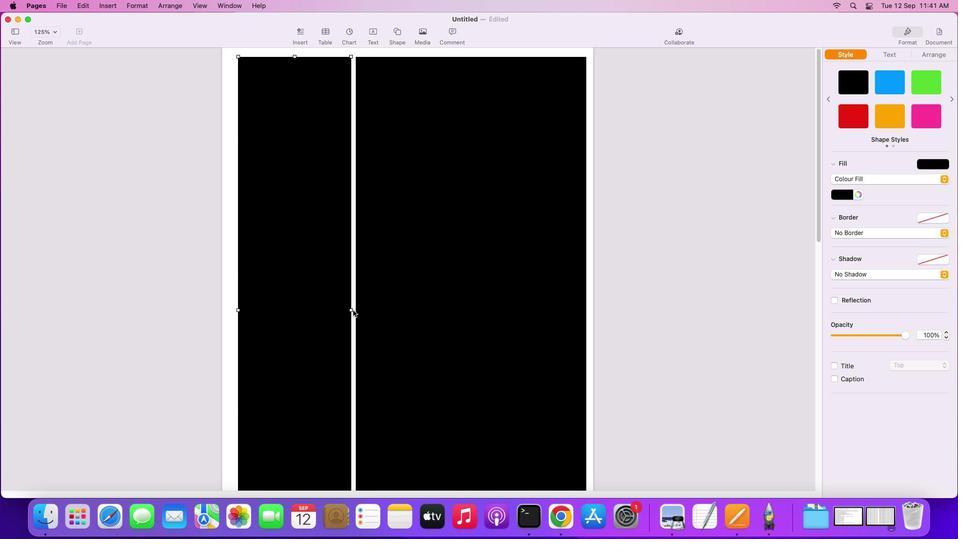
Action: Mouse pressed left at (352, 310)
Screenshot: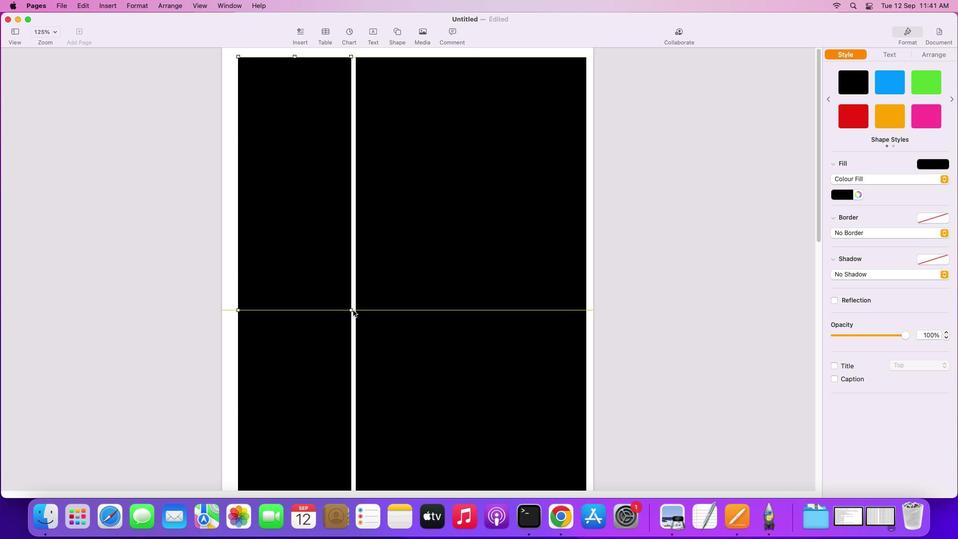 
Action: Mouse moved to (349, 309)
Screenshot: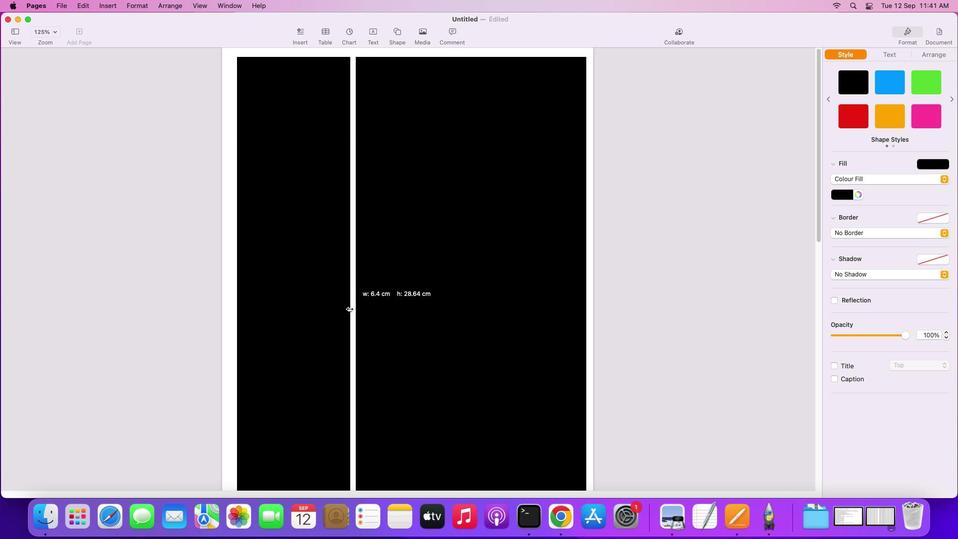 
Action: Mouse pressed left at (349, 309)
Screenshot: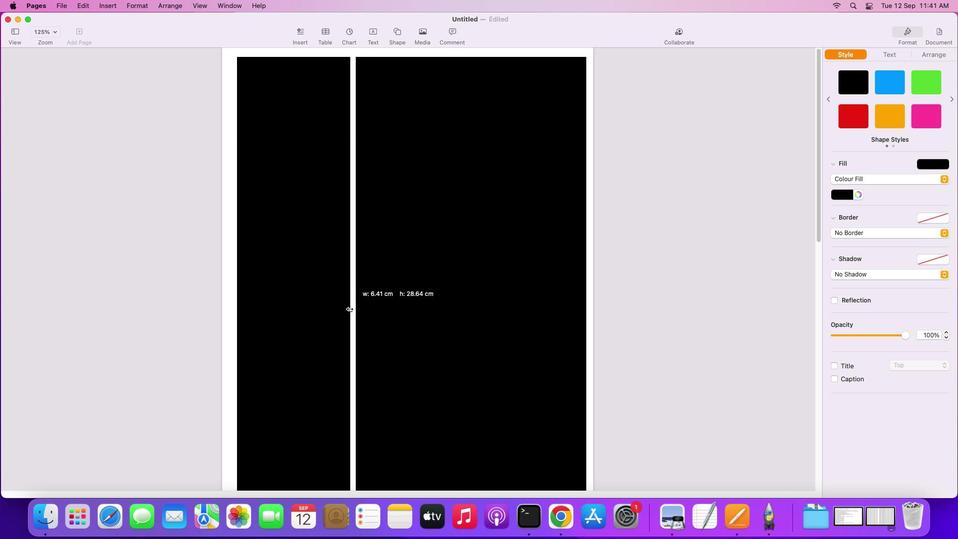 
Action: Mouse moved to (363, 309)
Screenshot: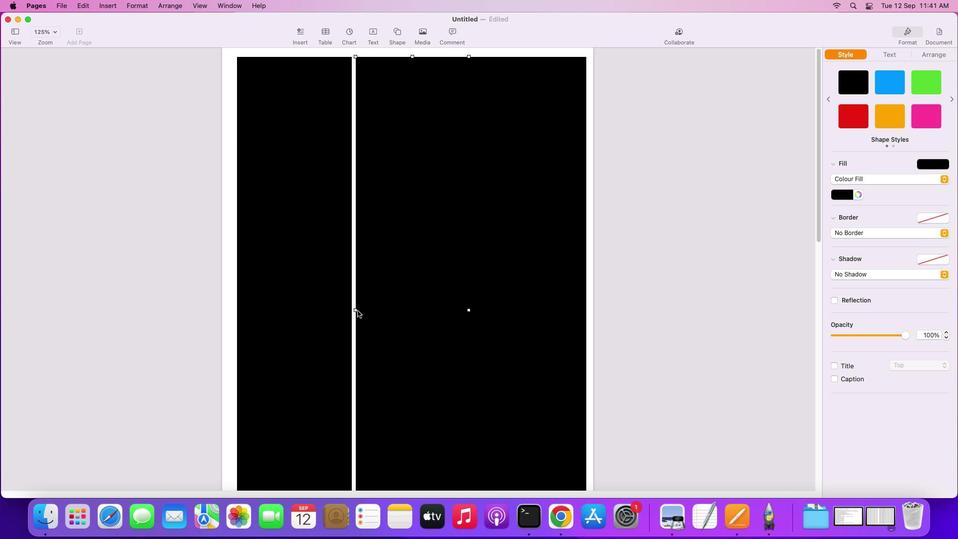 
Action: Mouse pressed left at (363, 309)
Screenshot: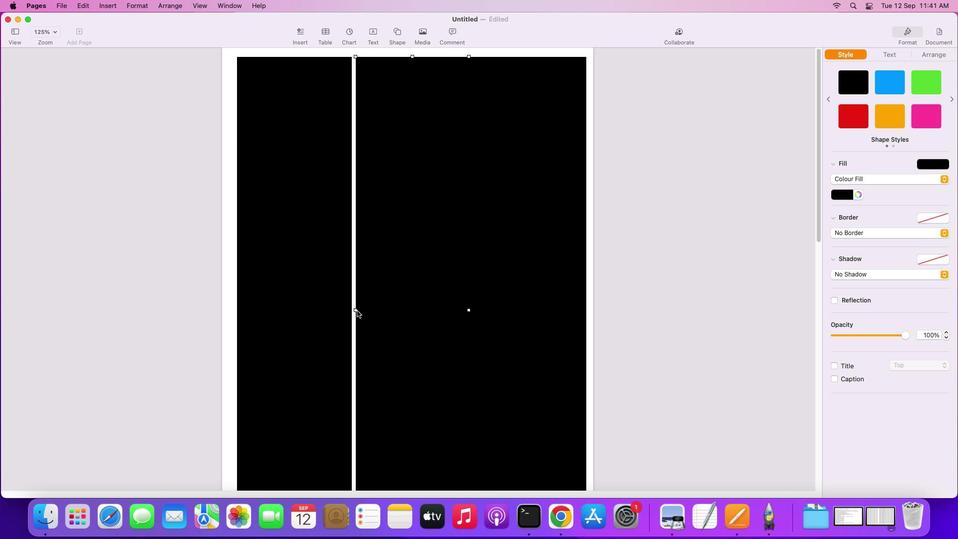 
Action: Mouse moved to (356, 310)
Screenshot: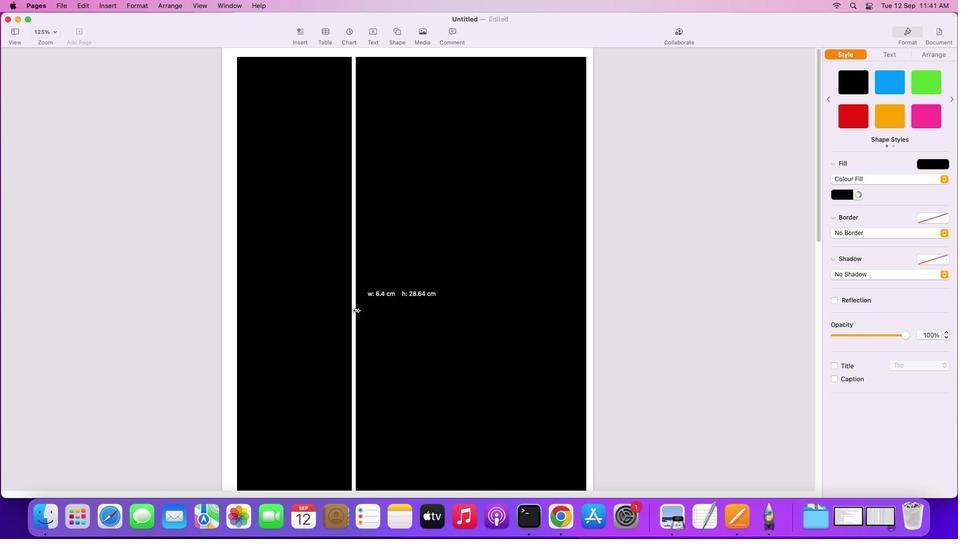 
Action: Mouse pressed left at (356, 310)
Screenshot: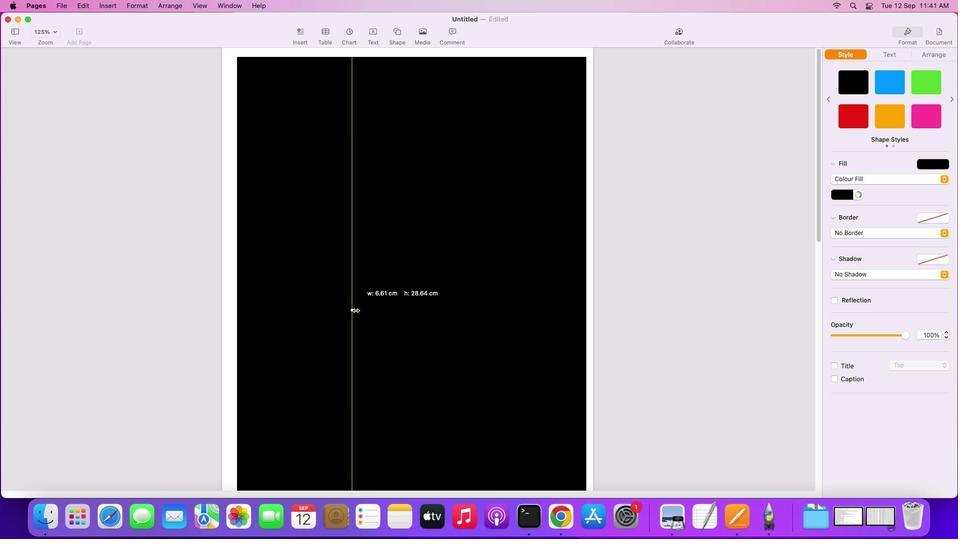 
Action: Mouse moved to (312, 217)
Screenshot: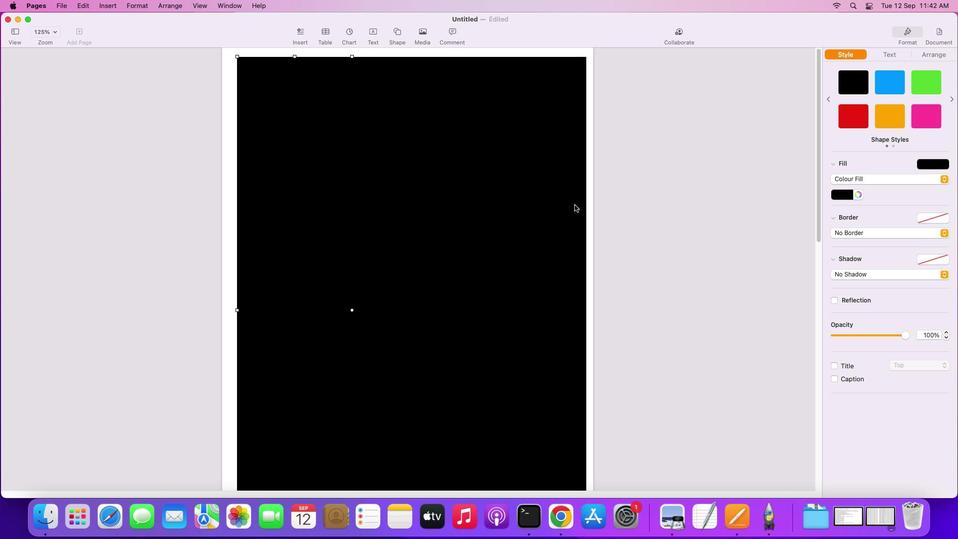 
Action: Mouse pressed left at (312, 217)
Screenshot: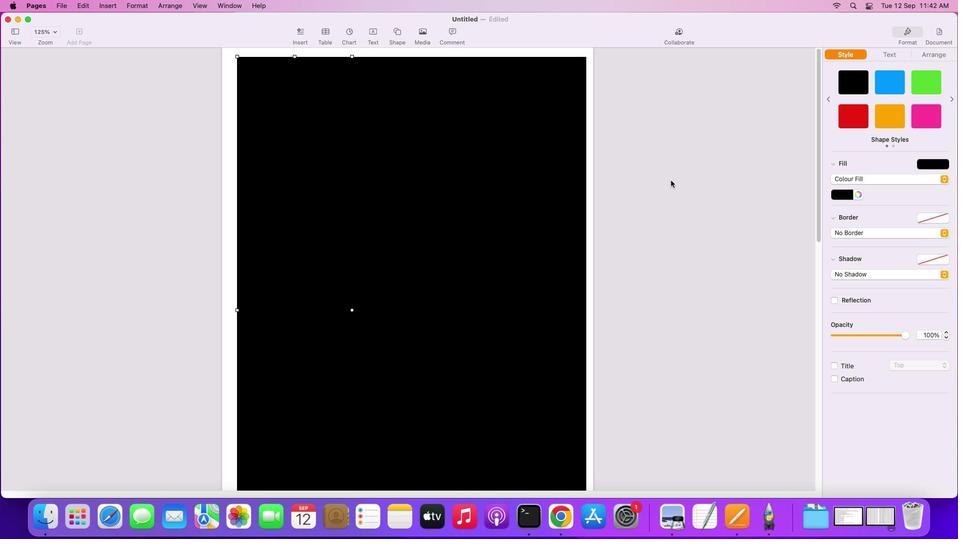
Action: Mouse moved to (945, 163)
Screenshot: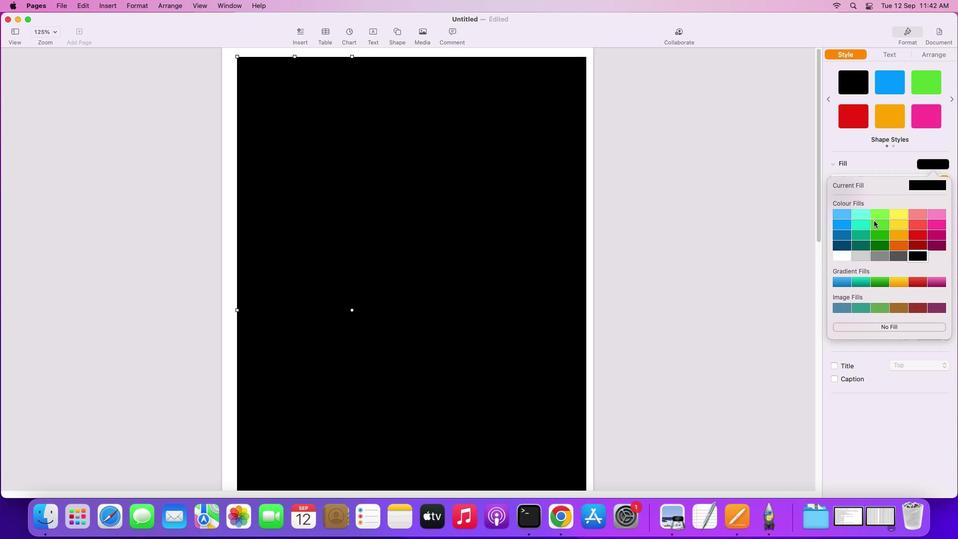 
Action: Mouse pressed left at (945, 163)
Screenshot: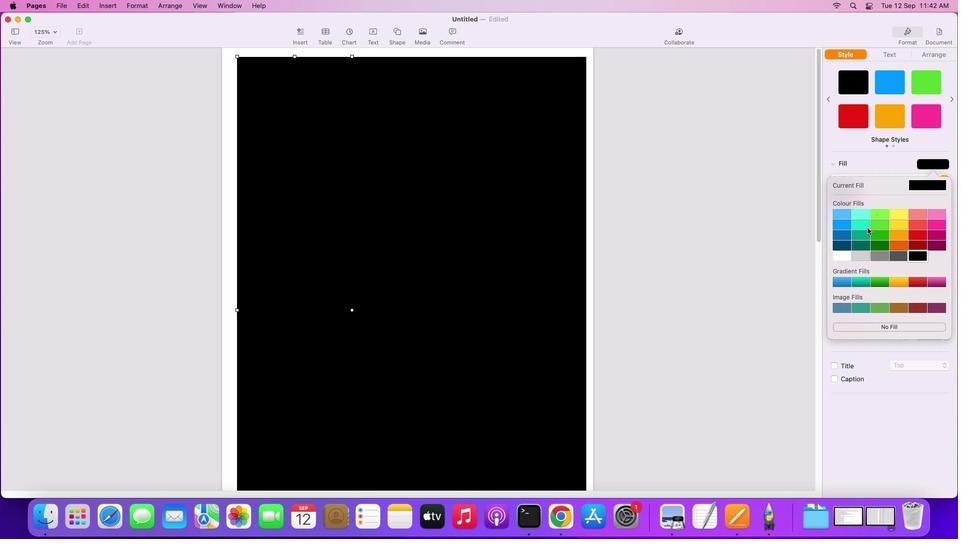 
Action: Mouse moved to (860, 256)
Screenshot: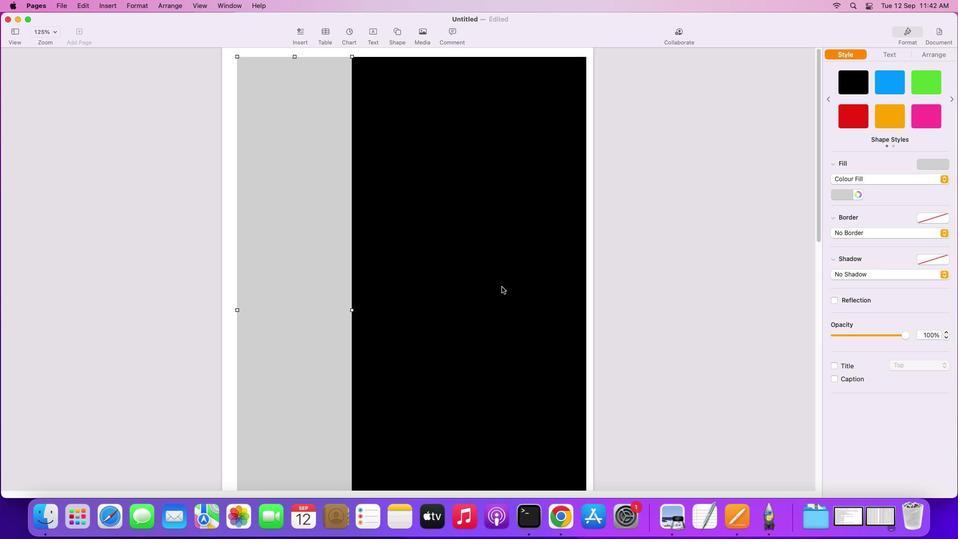 
Action: Mouse pressed left at (860, 256)
Screenshot: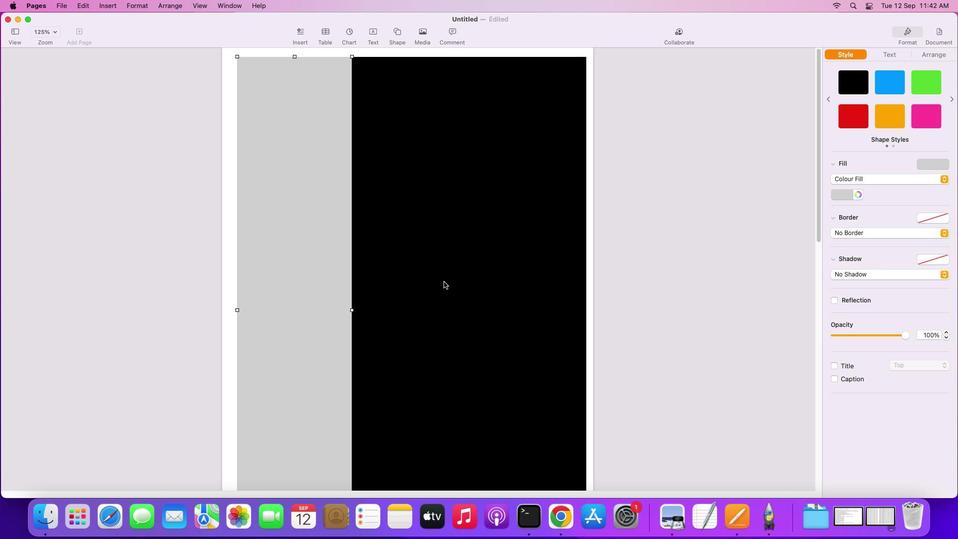 
Action: Mouse moved to (416, 280)
Screenshot: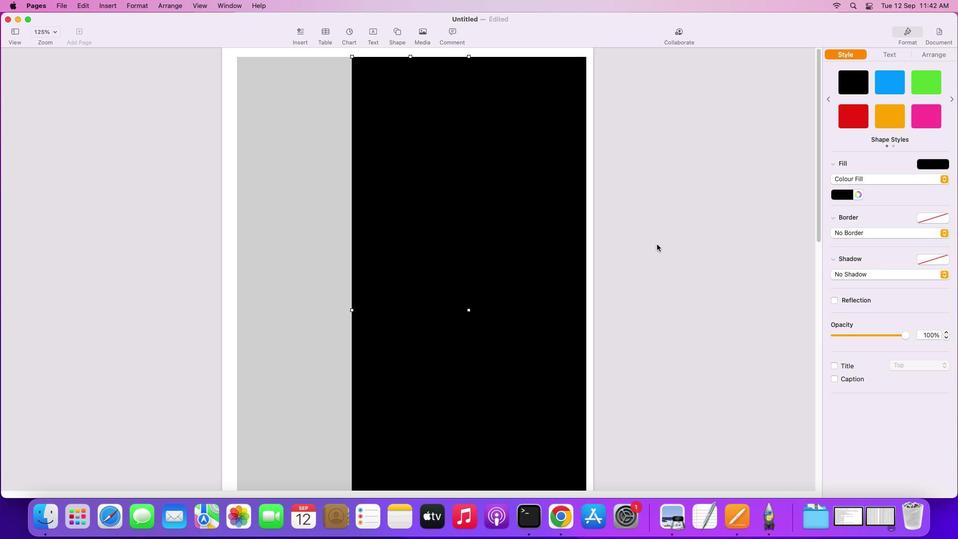 
Action: Mouse pressed left at (416, 280)
Screenshot: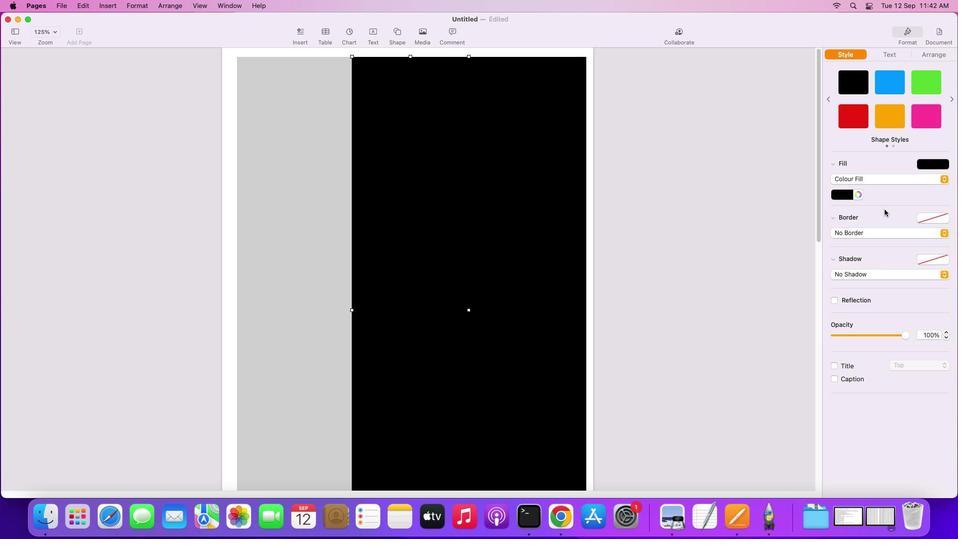 
Action: Mouse moved to (944, 163)
Screenshot: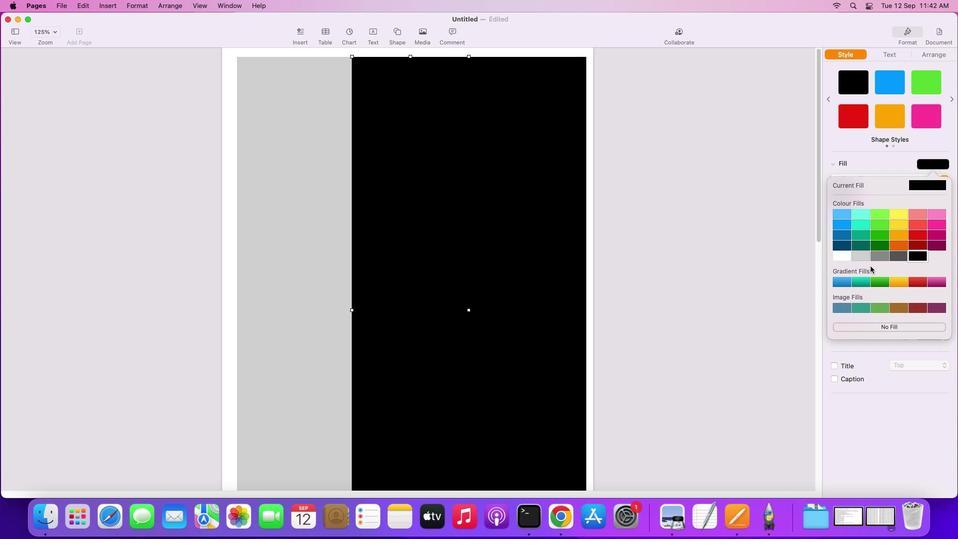 
Action: Mouse pressed left at (944, 163)
Screenshot: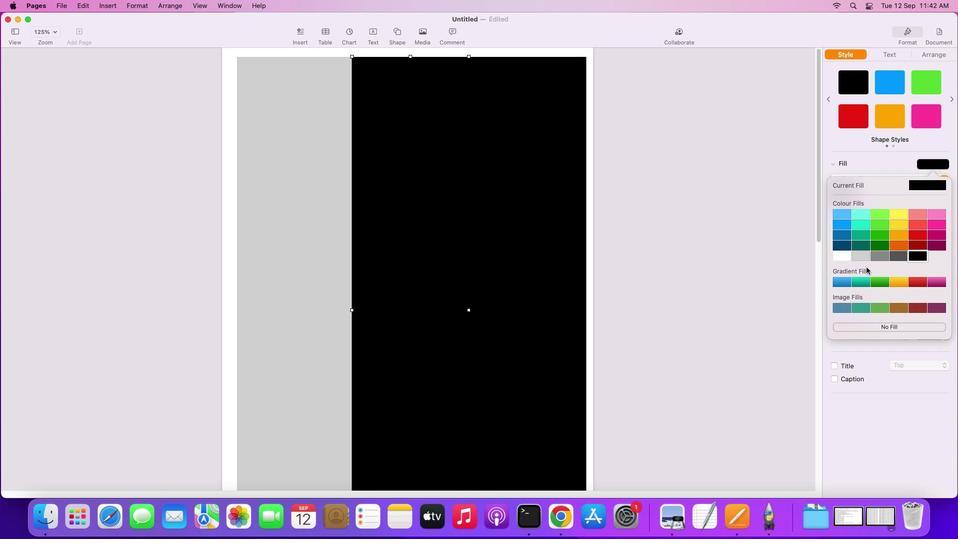 
Action: Mouse moved to (861, 256)
Screenshot: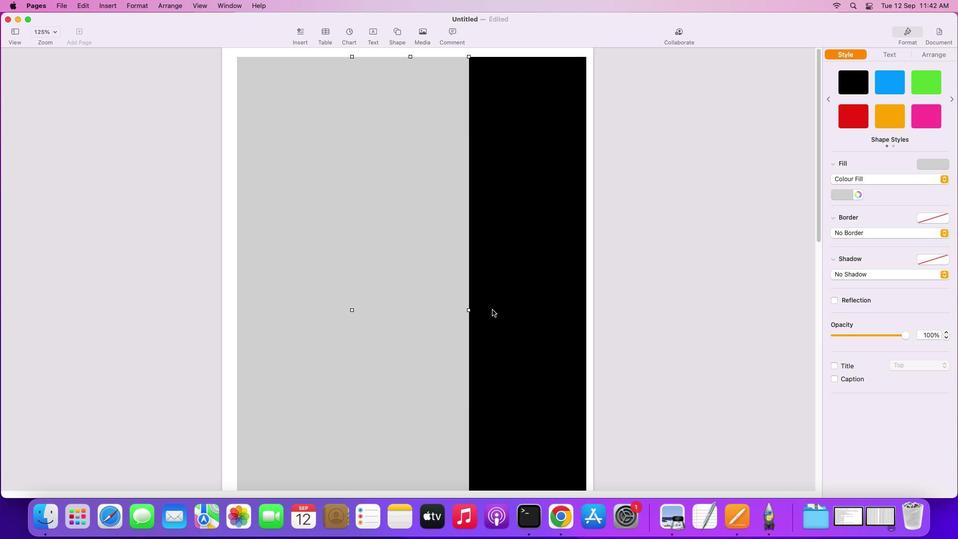 
Action: Mouse pressed left at (861, 256)
Screenshot: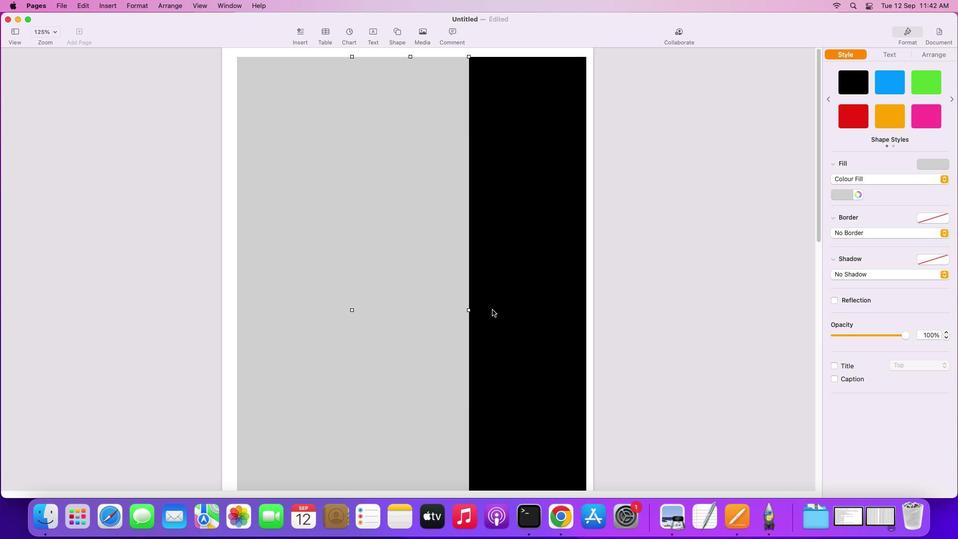 
Action: Mouse moved to (492, 309)
Screenshot: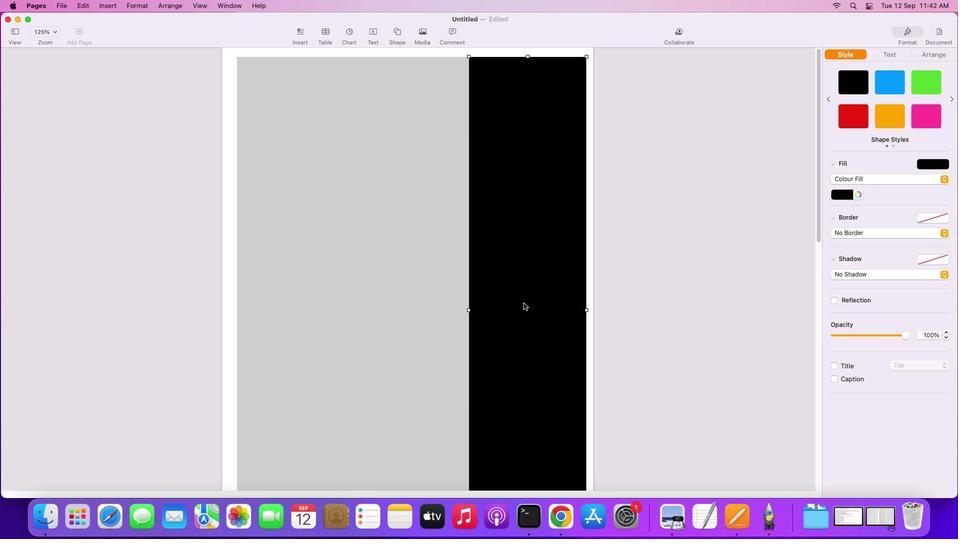 
Action: Mouse pressed left at (492, 309)
Screenshot: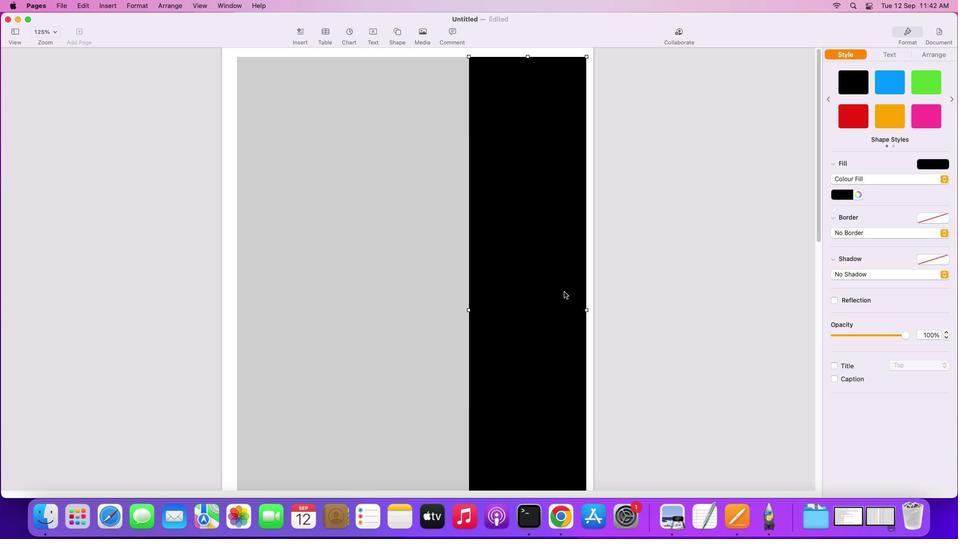 
Action: Mouse moved to (944, 166)
Screenshot: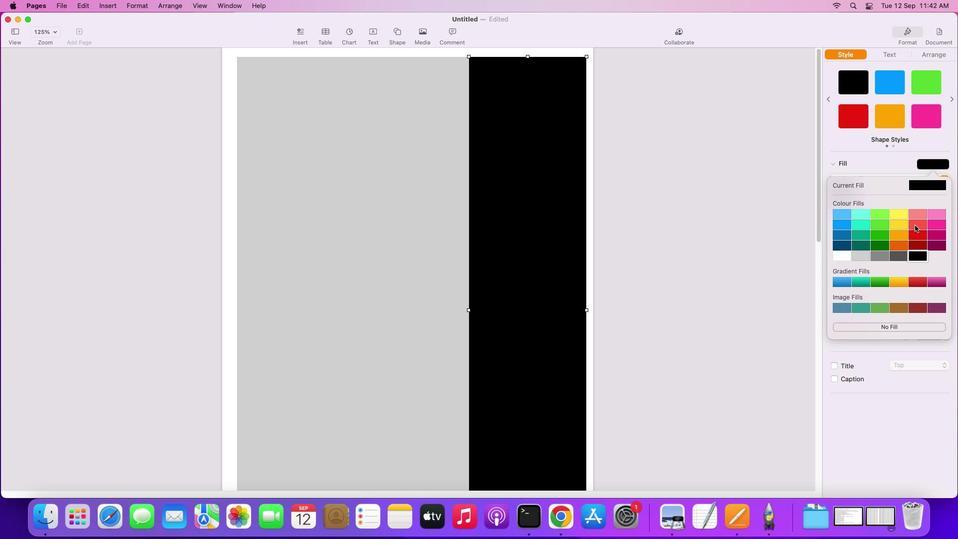
Action: Mouse pressed left at (944, 166)
Screenshot: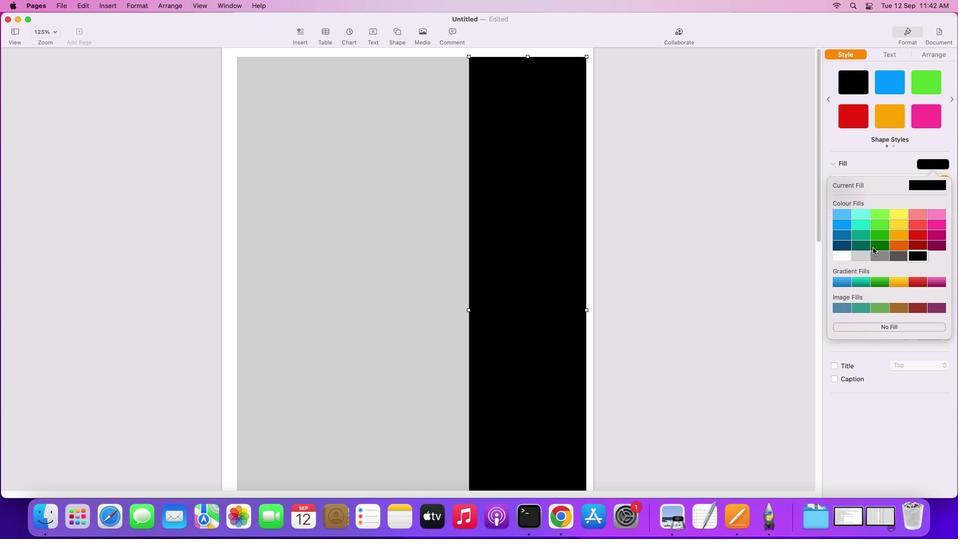 
Action: Mouse moved to (861, 256)
Screenshot: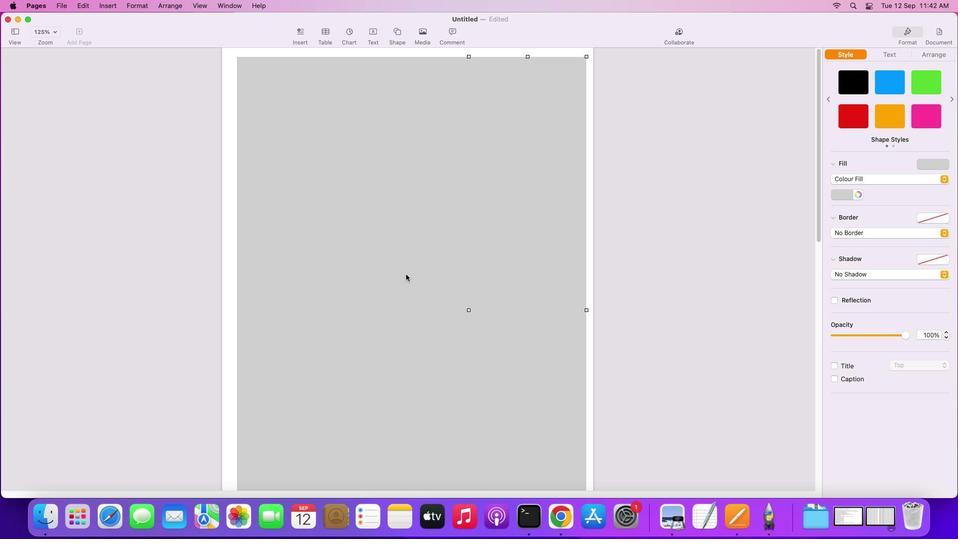 
Action: Mouse pressed left at (861, 256)
Screenshot: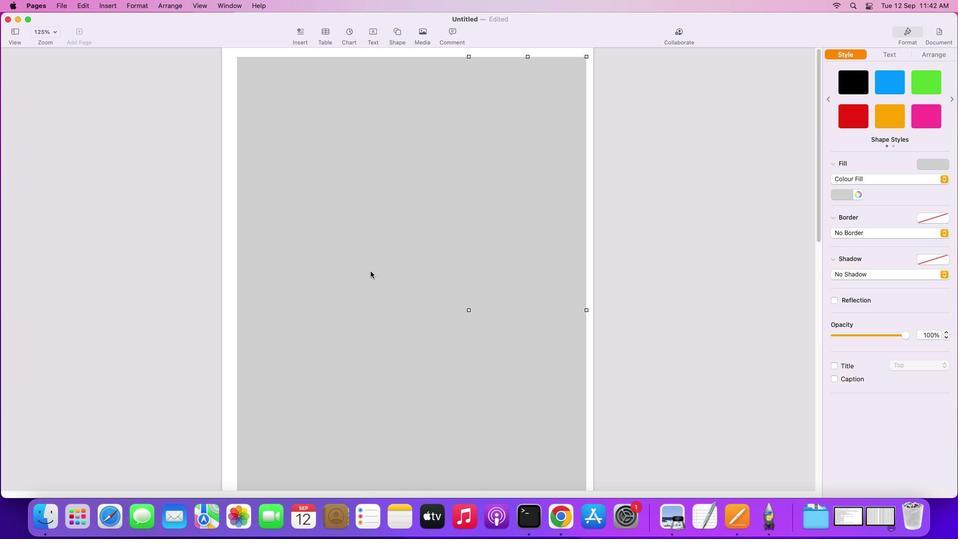 
Action: Mouse moved to (330, 269)
Screenshot: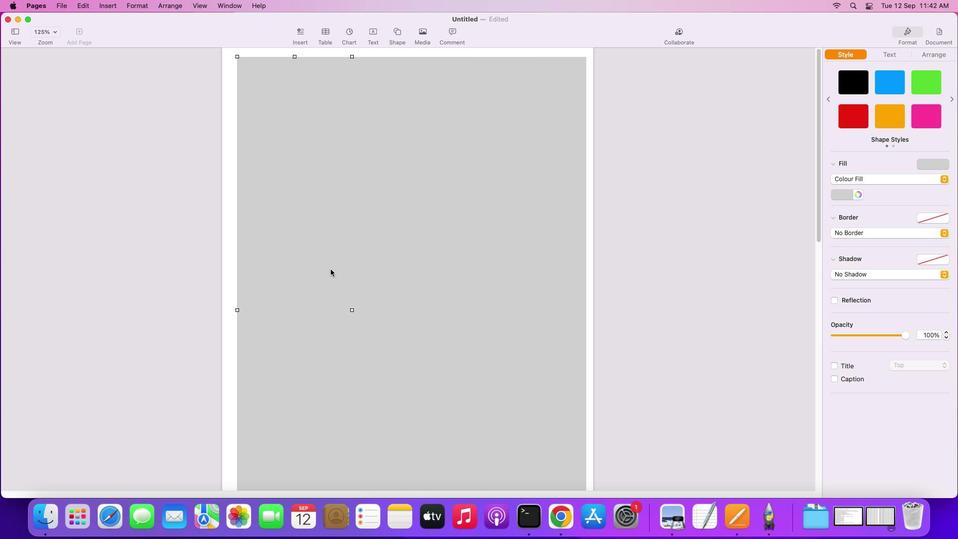 
Action: Mouse pressed left at (330, 269)
Screenshot: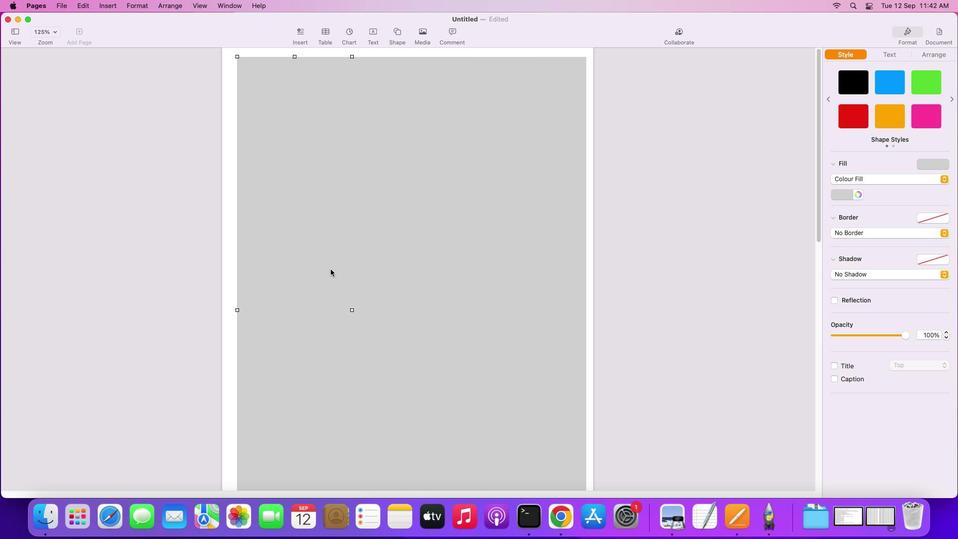 
Action: Mouse pressed right at (330, 269)
Screenshot: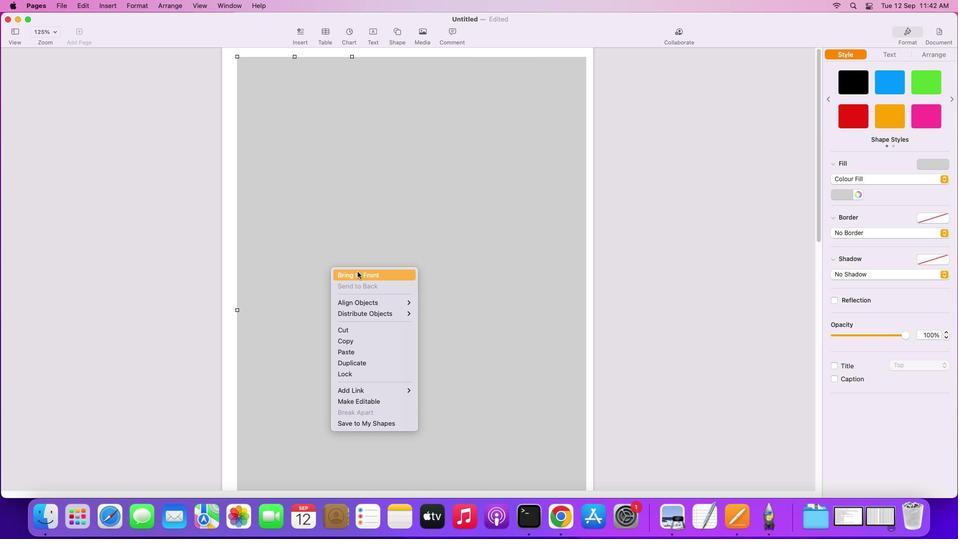 
Action: Mouse moved to (357, 272)
Screenshot: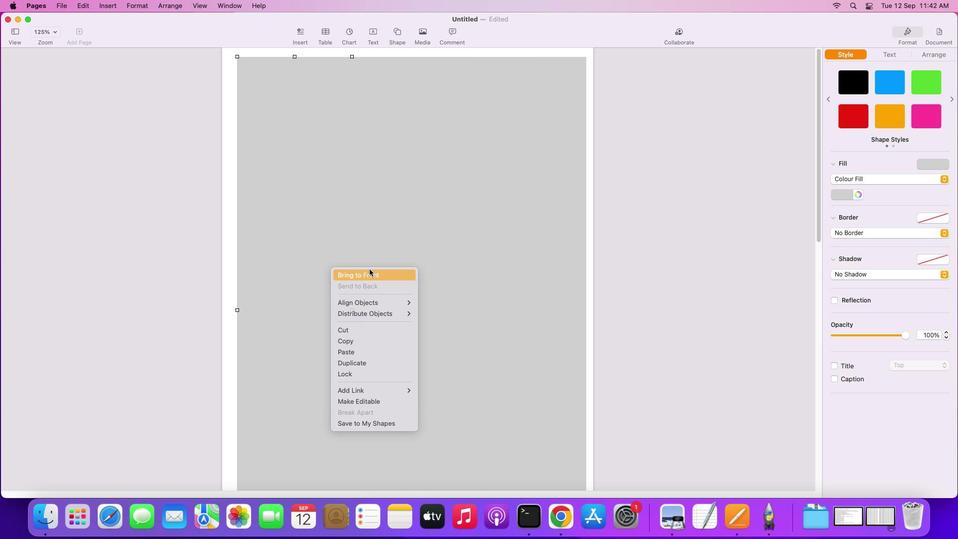 
Action: Mouse pressed left at (357, 272)
Screenshot: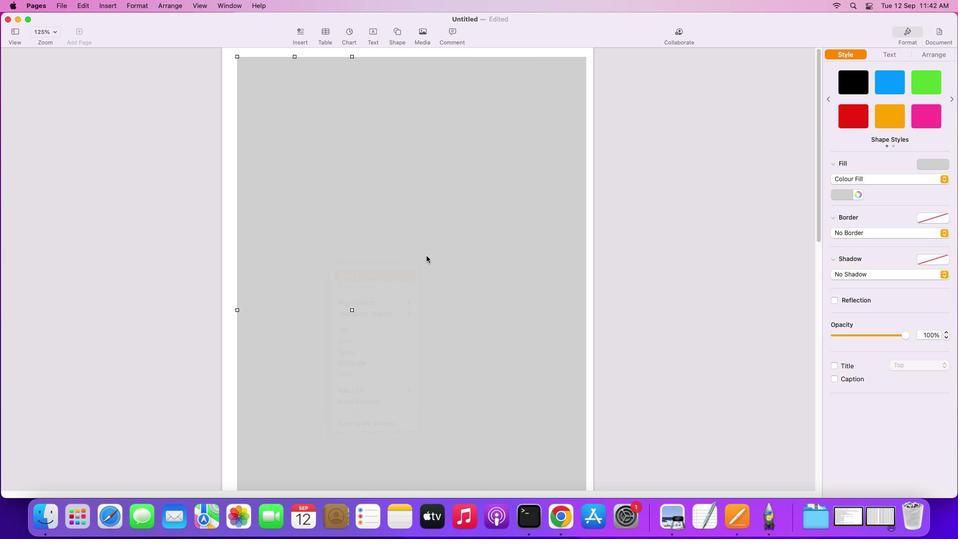 
Action: Mouse moved to (944, 258)
Screenshot: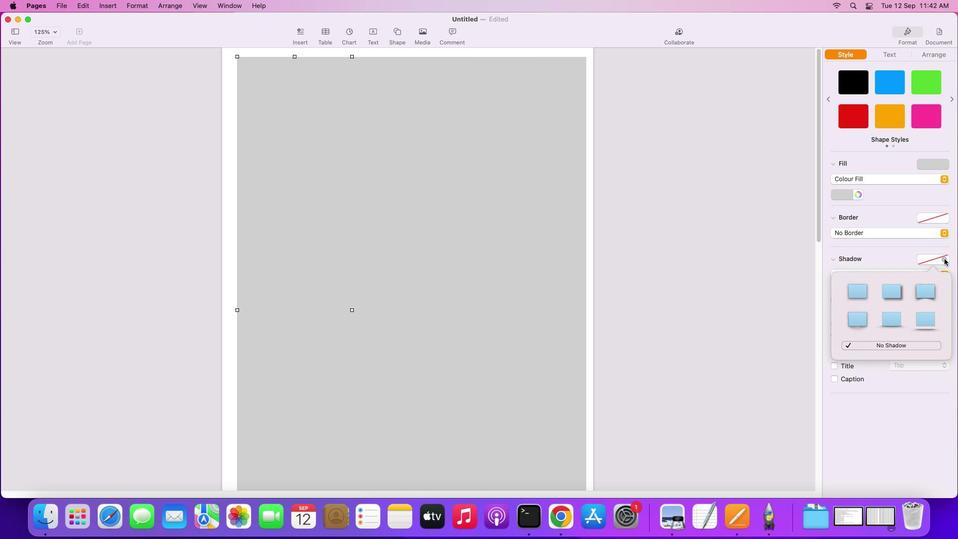 
Action: Mouse pressed left at (944, 258)
Screenshot: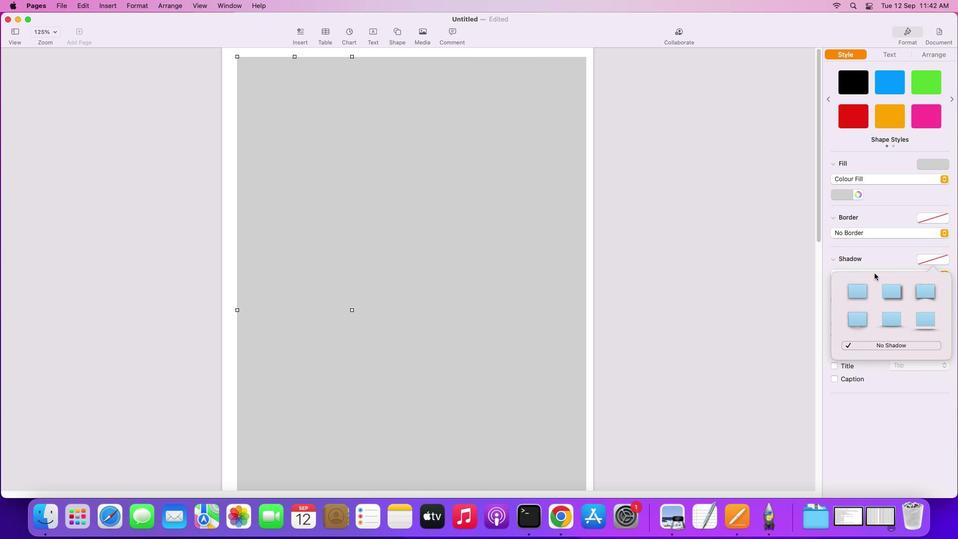 
Action: Mouse moved to (857, 291)
Screenshot: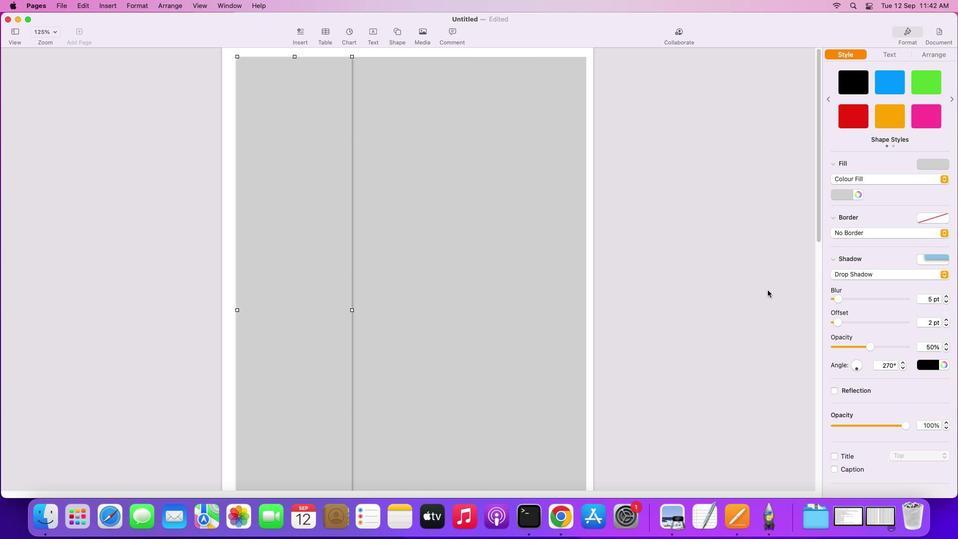 
Action: Mouse pressed left at (857, 291)
Screenshot: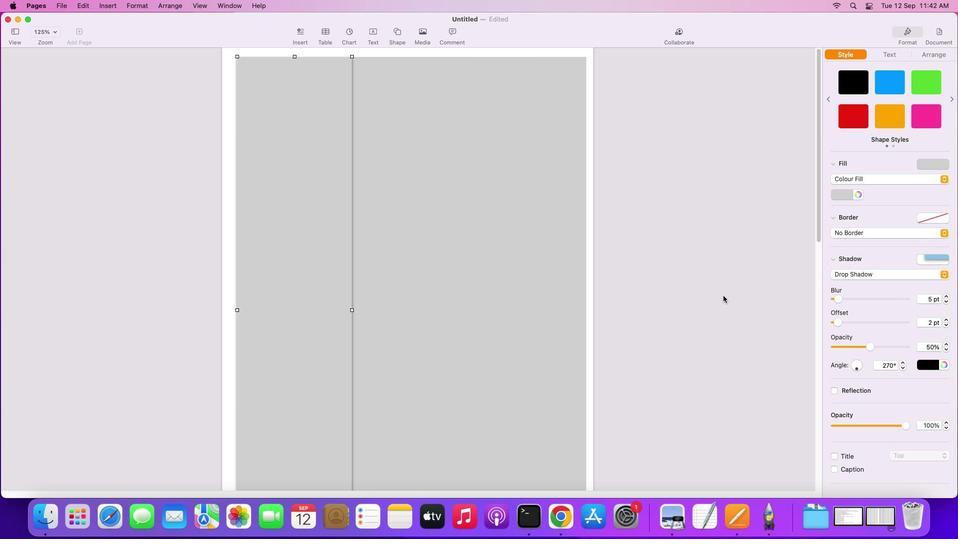 
Action: Mouse moved to (497, 298)
Screenshot: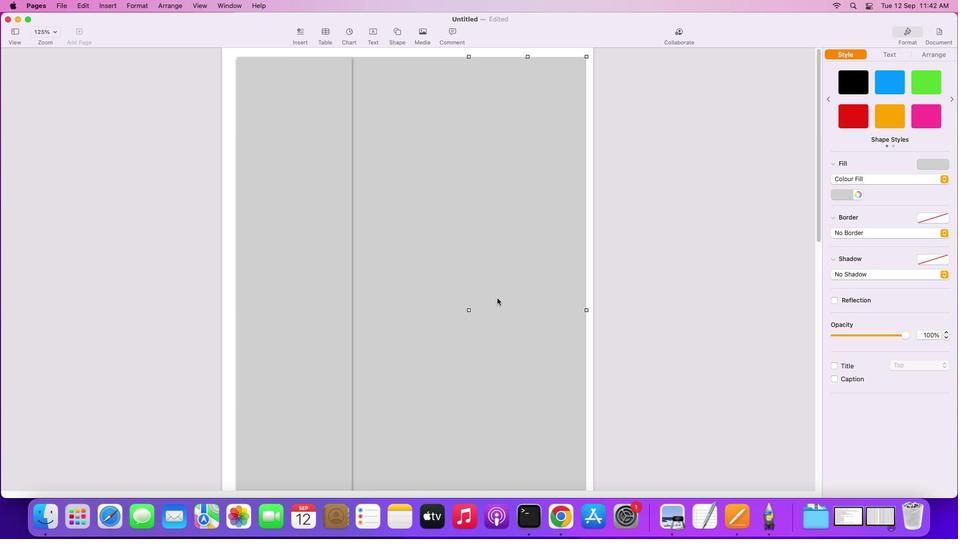 
Action: Mouse pressed left at (497, 298)
Screenshot: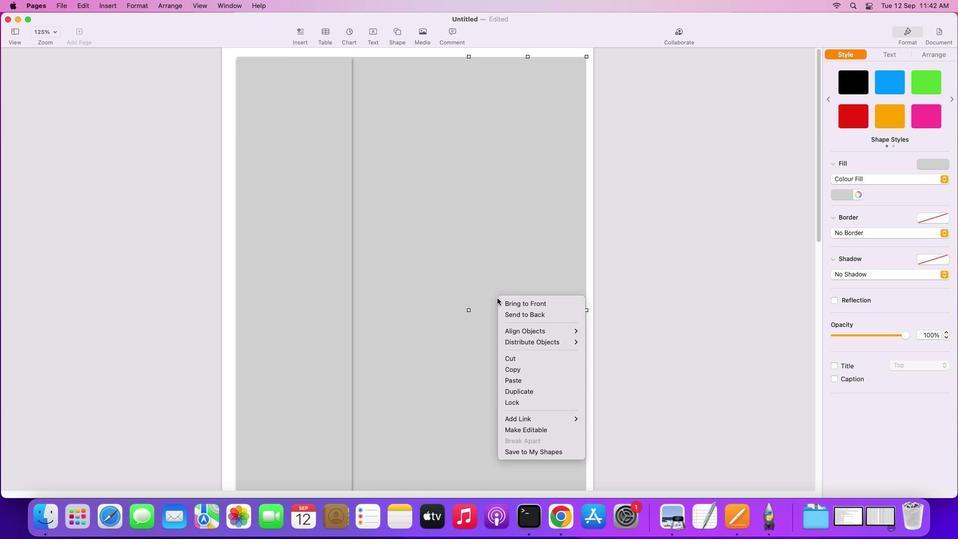 
Action: Mouse pressed right at (497, 298)
Screenshot: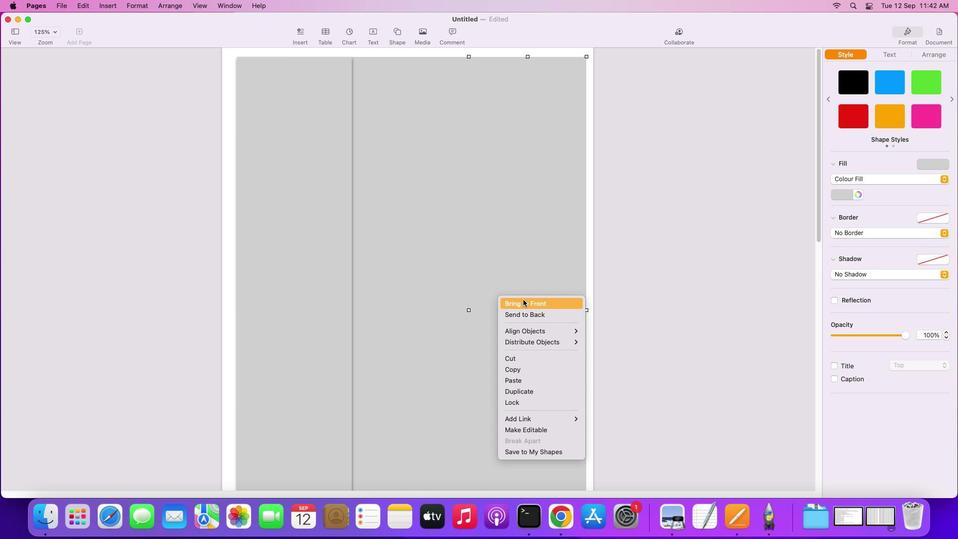 
Action: Mouse moved to (523, 300)
Screenshot: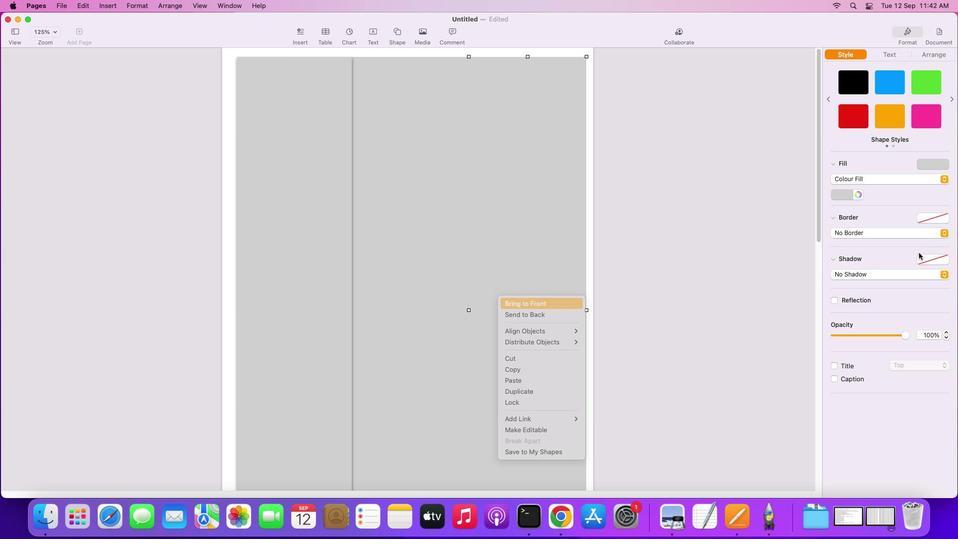 
Action: Mouse pressed left at (523, 300)
Screenshot: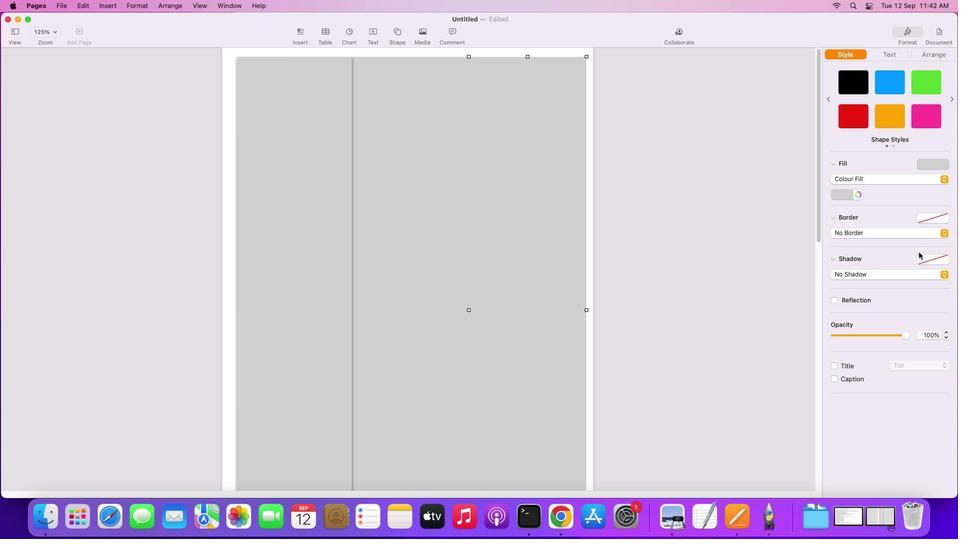 
Action: Mouse moved to (940, 254)
Screenshot: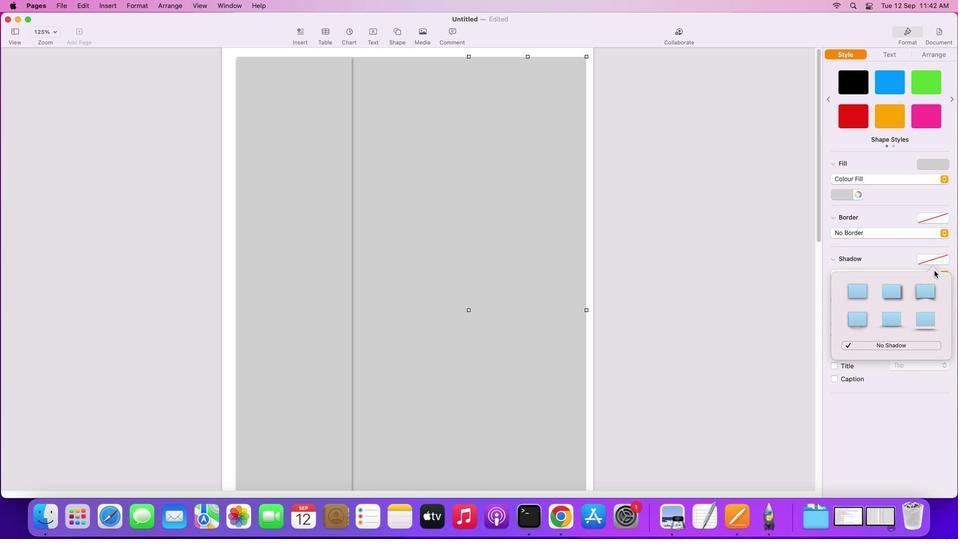 
Action: Mouse pressed left at (940, 254)
Screenshot: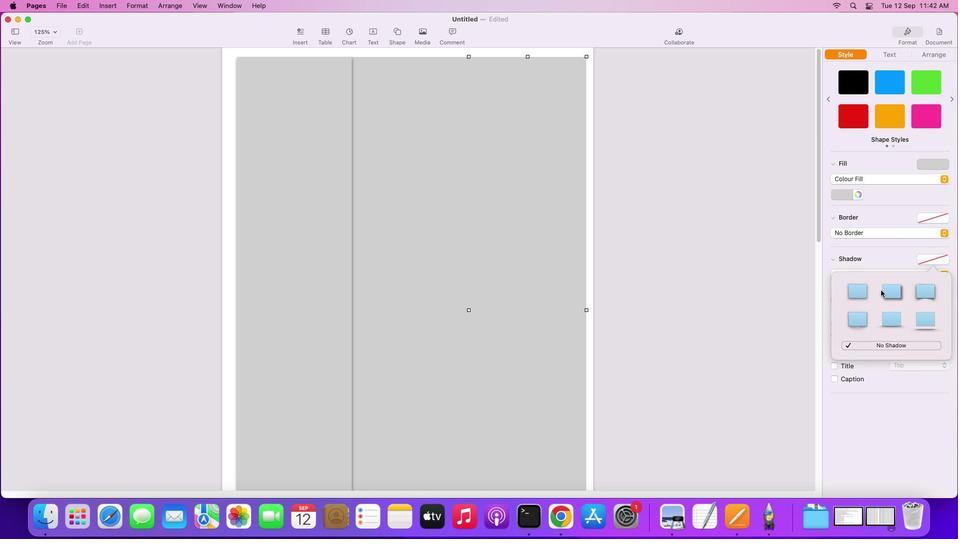 
Action: Mouse moved to (859, 293)
Screenshot: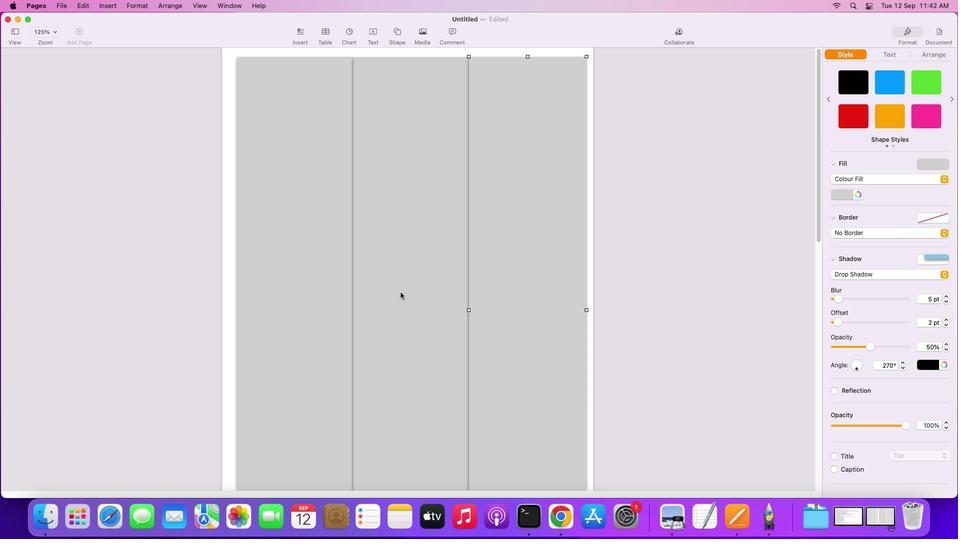 
Action: Mouse pressed left at (859, 293)
Screenshot: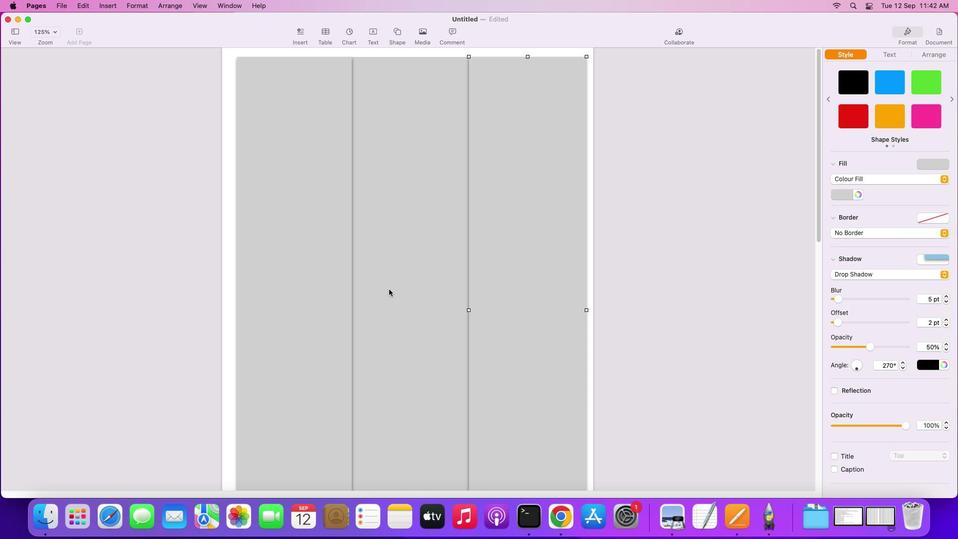 
Action: Mouse moved to (410, 263)
Screenshot: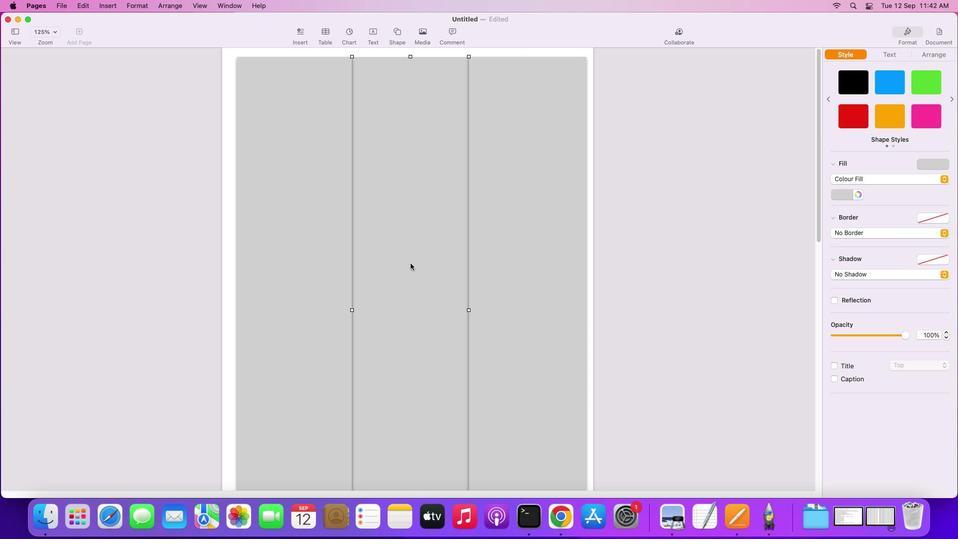 
Action: Mouse pressed left at (410, 263)
Screenshot: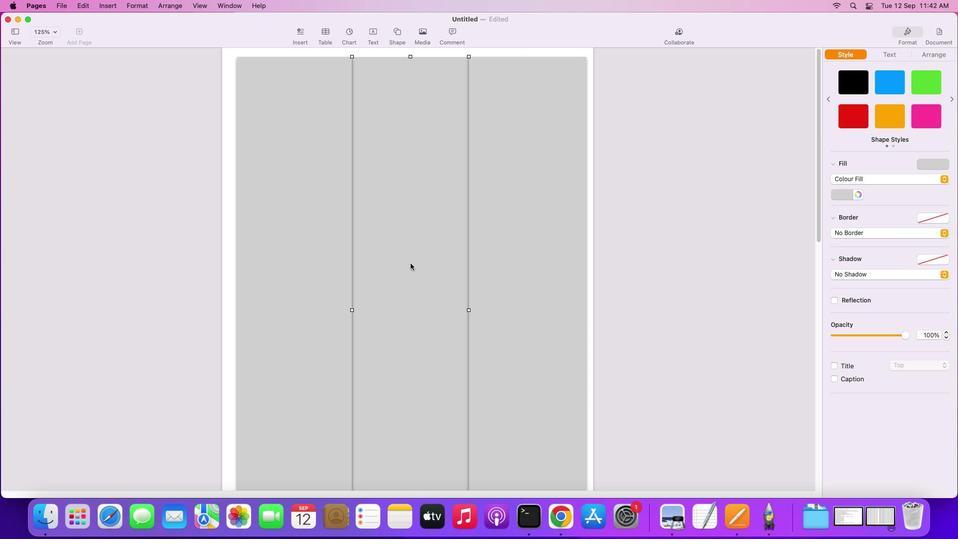 
Action: Mouse moved to (397, 32)
Screenshot: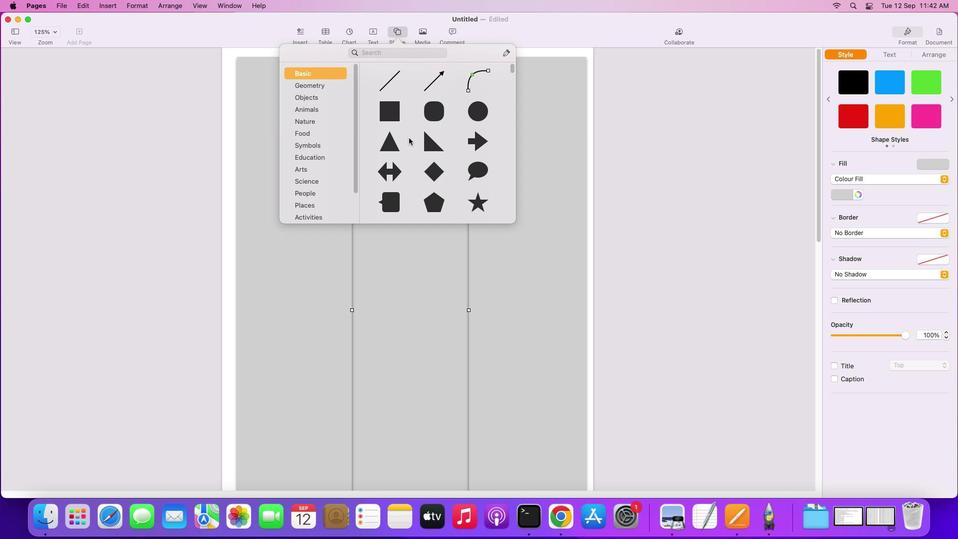 
Action: Mouse pressed left at (397, 32)
Screenshot: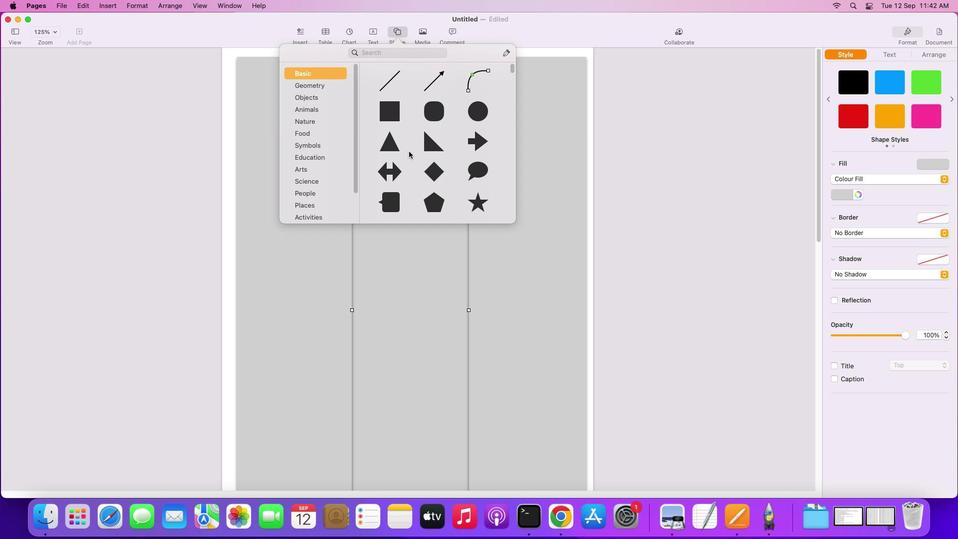 
Action: Mouse moved to (388, 104)
Screenshot: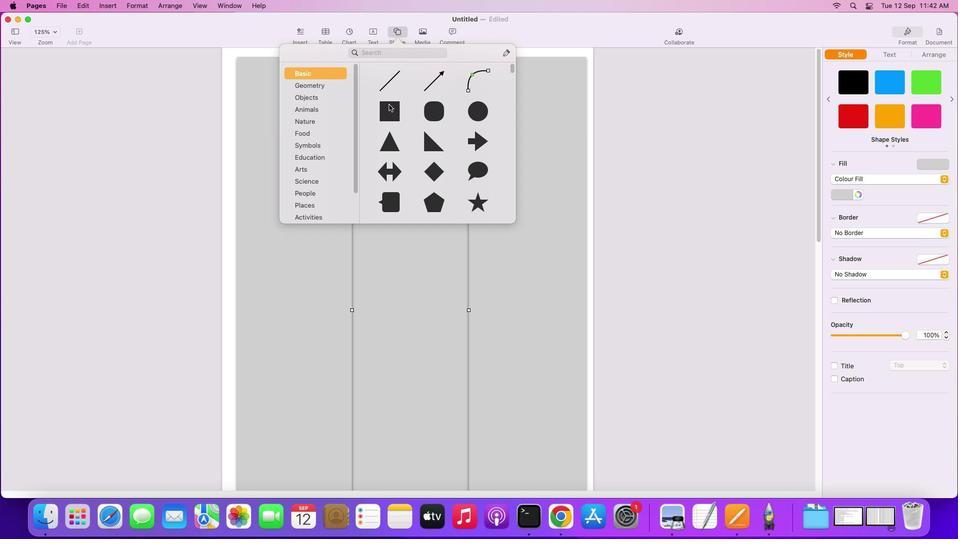 
Action: Mouse pressed left at (388, 104)
Screenshot: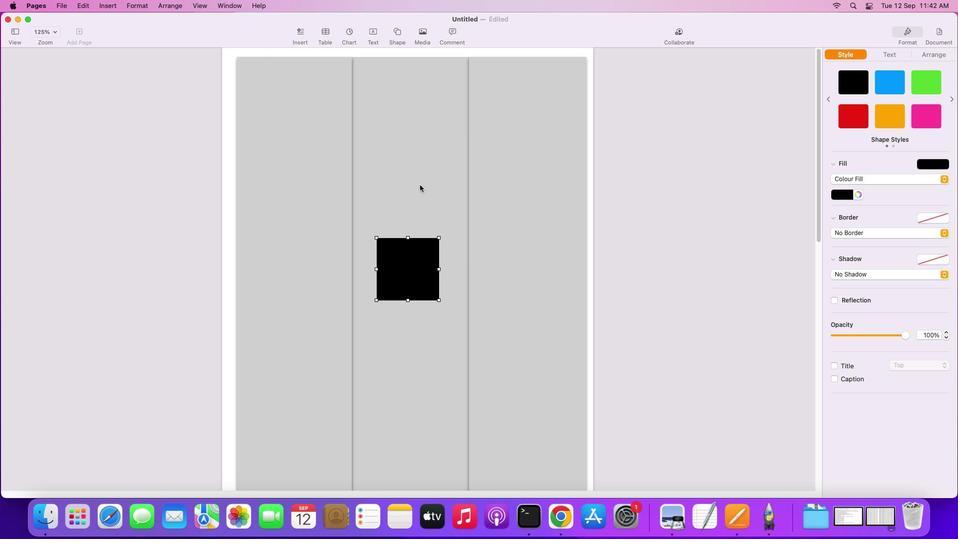 
Action: Mouse moved to (419, 281)
Screenshot: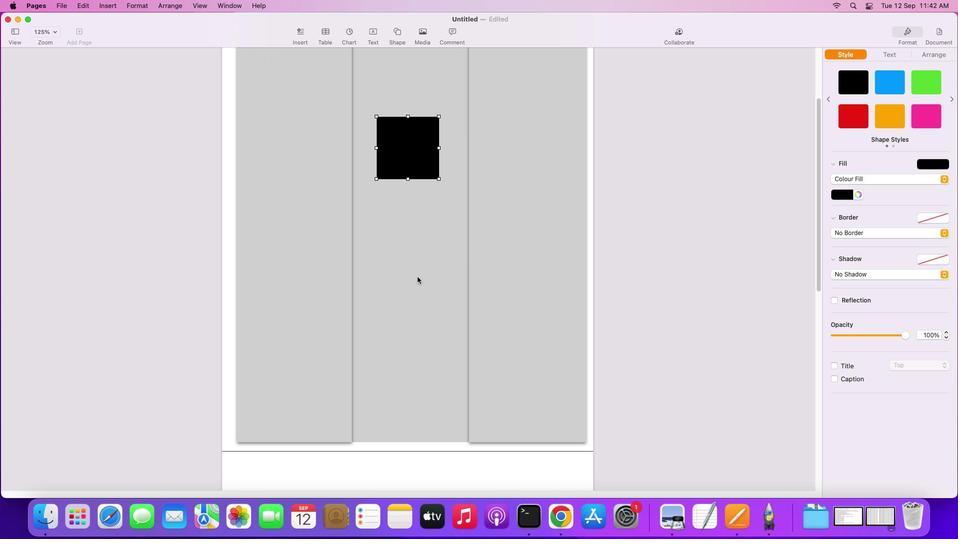 
Action: Mouse scrolled (419, 281) with delta (0, 0)
Screenshot: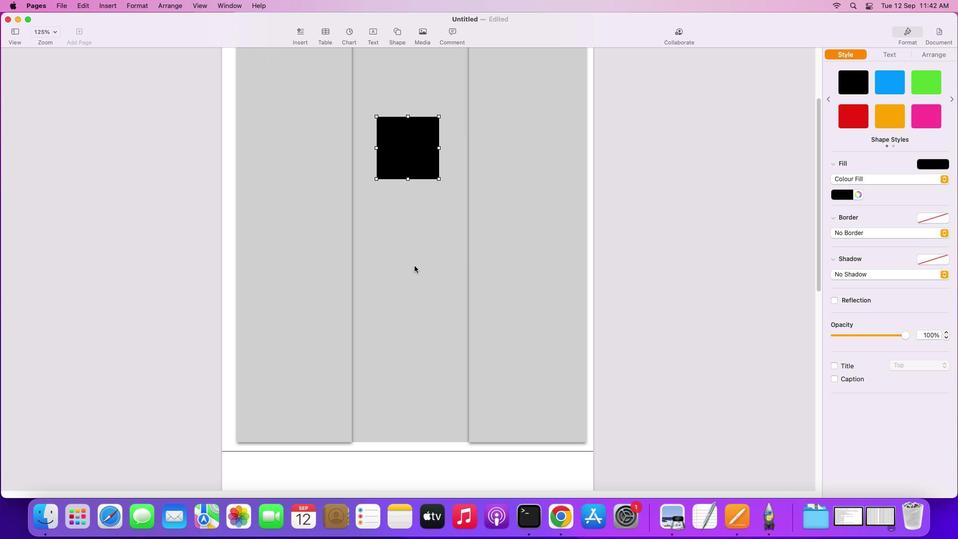 
Action: Mouse scrolled (419, 281) with delta (0, 0)
Screenshot: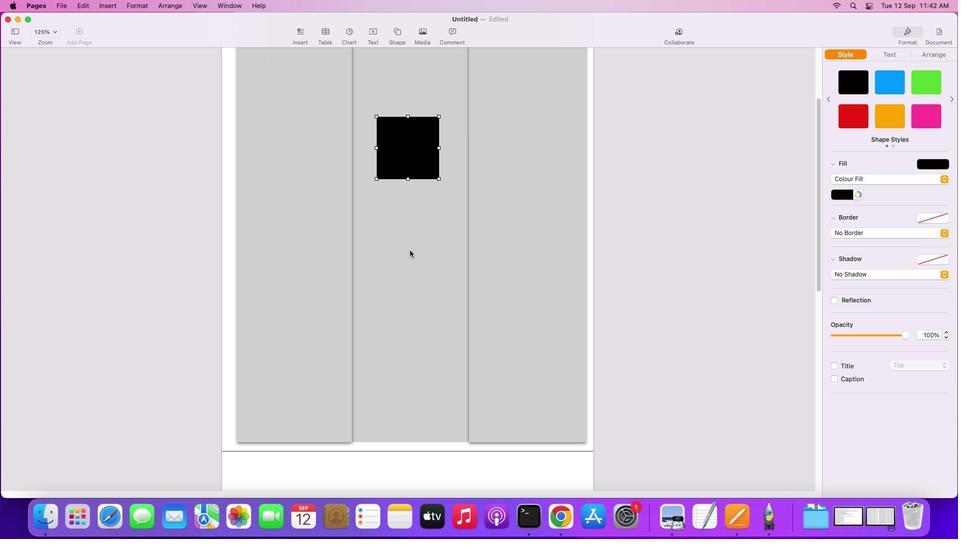 
Action: Mouse scrolled (419, 281) with delta (0, -1)
Screenshot: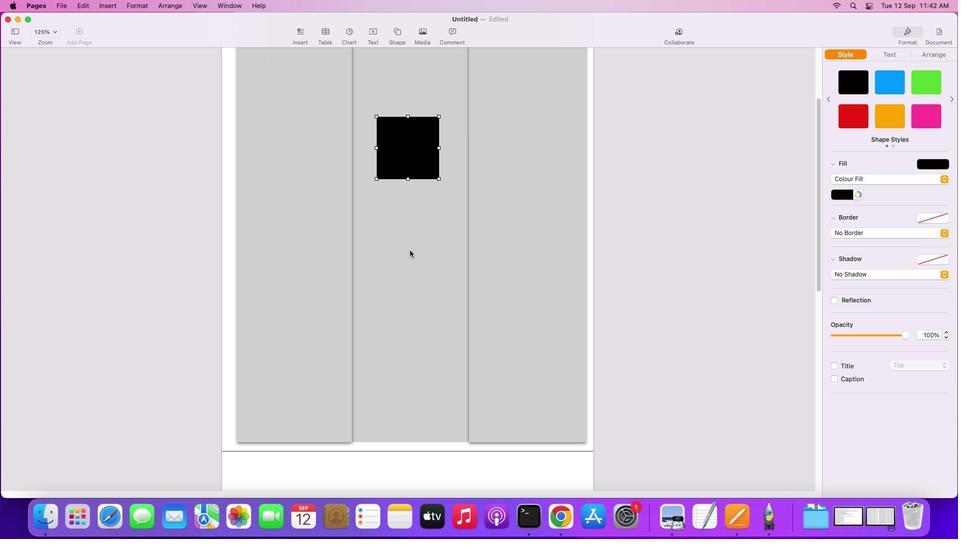 
Action: Mouse scrolled (419, 281) with delta (0, -2)
Screenshot: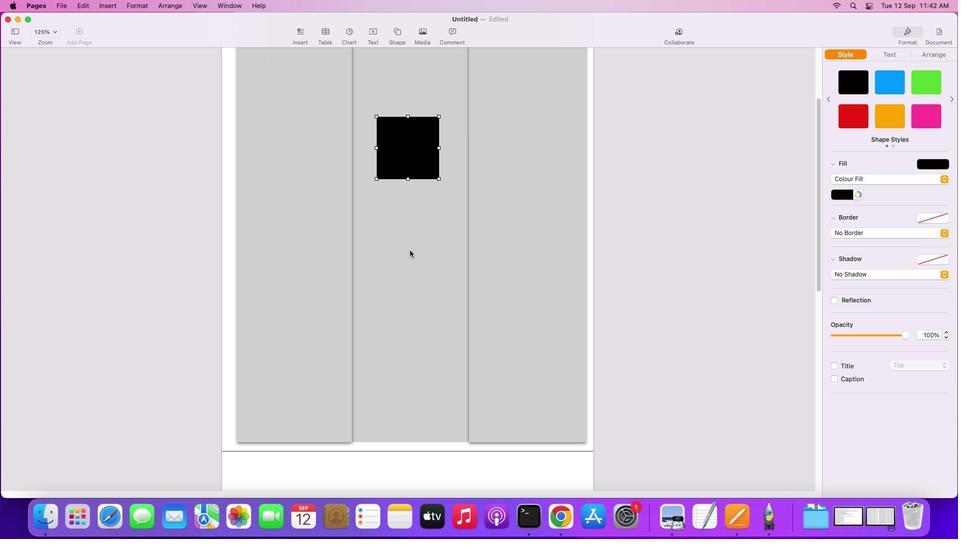 
Action: Mouse scrolled (419, 281) with delta (0, -2)
Screenshot: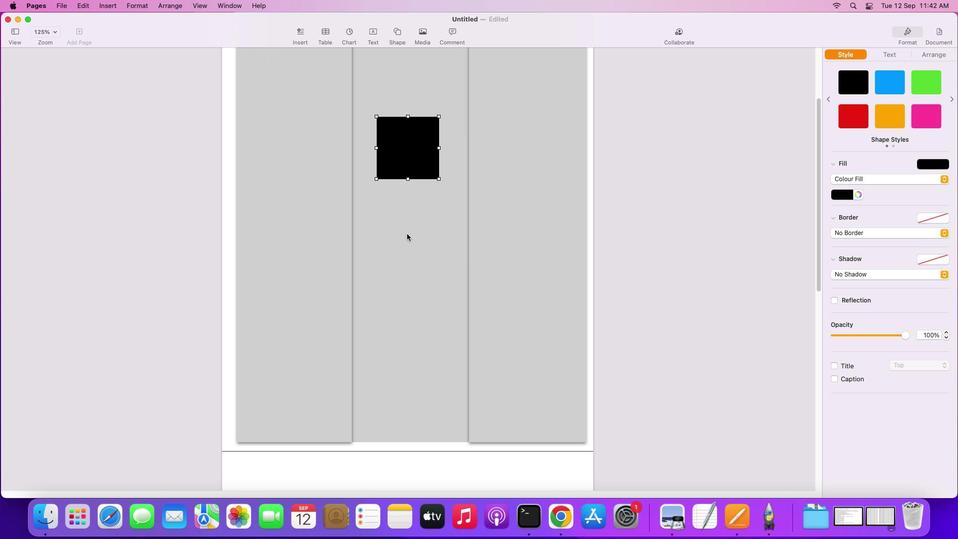 
Action: Mouse scrolled (419, 281) with delta (0, -3)
Screenshot: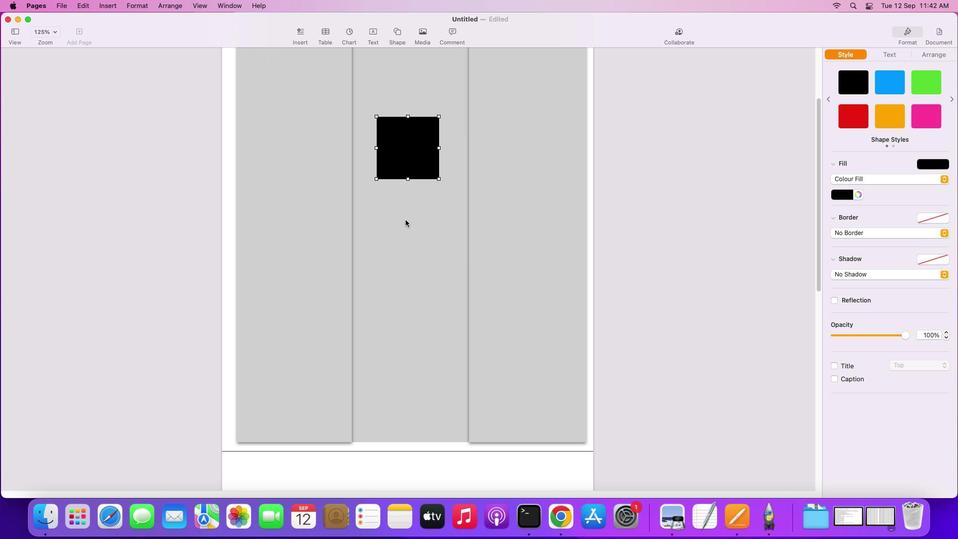 
Action: Mouse moved to (405, 157)
Screenshot: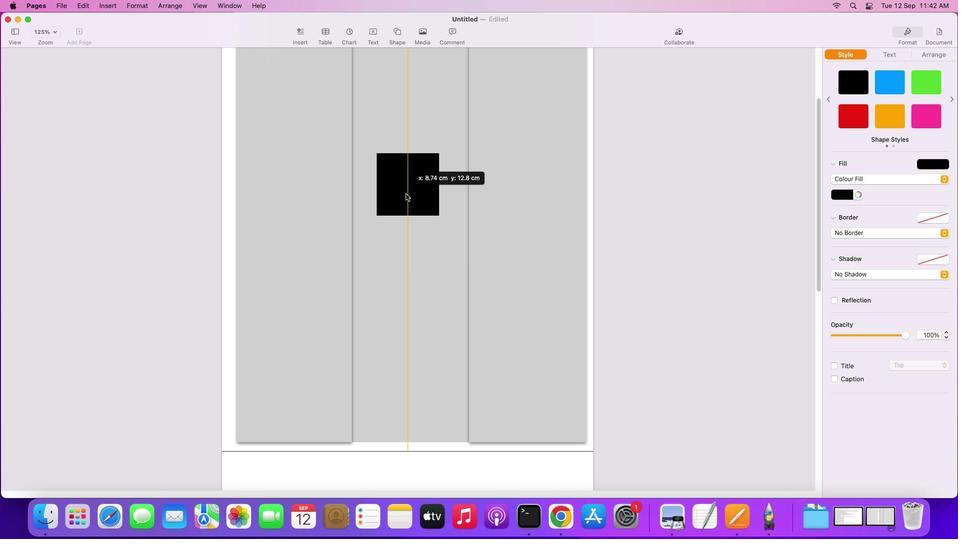 
Action: Mouse pressed left at (405, 157)
Screenshot: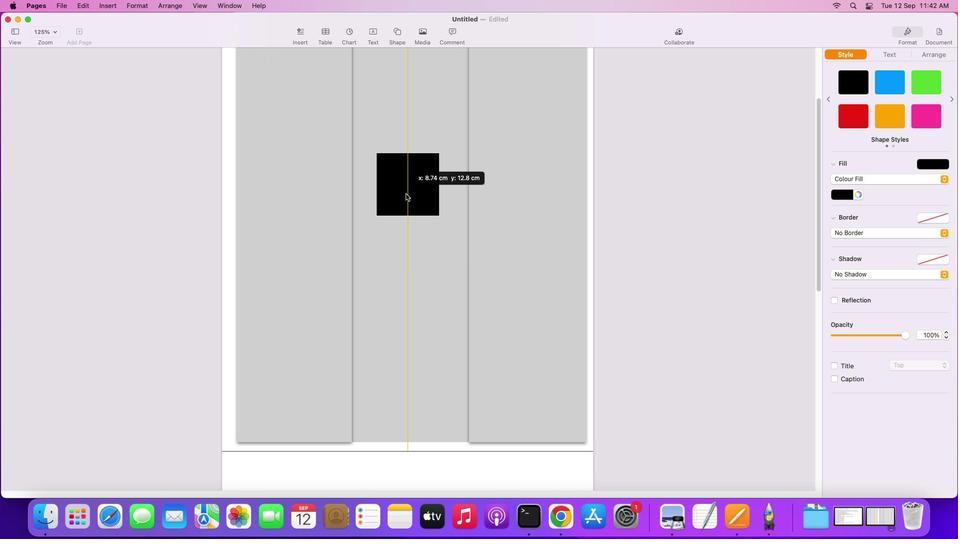 
Action: Mouse moved to (401, 189)
Screenshot: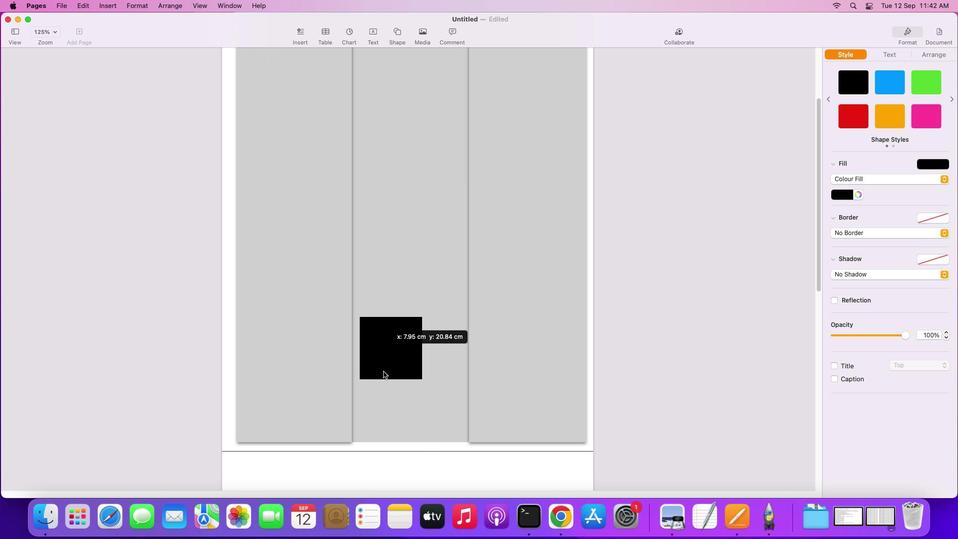 
Action: Mouse pressed left at (401, 189)
Screenshot: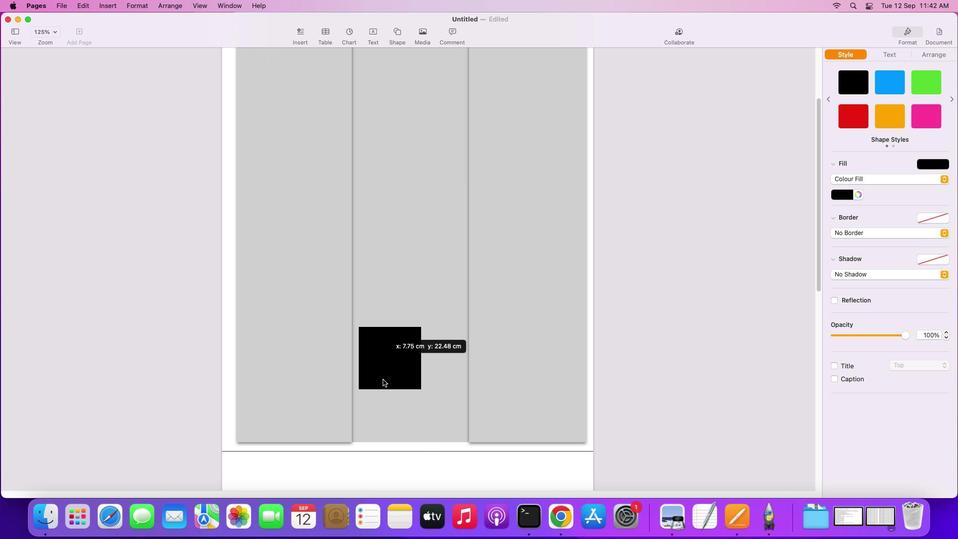 
Action: Mouse moved to (415, 410)
Screenshot: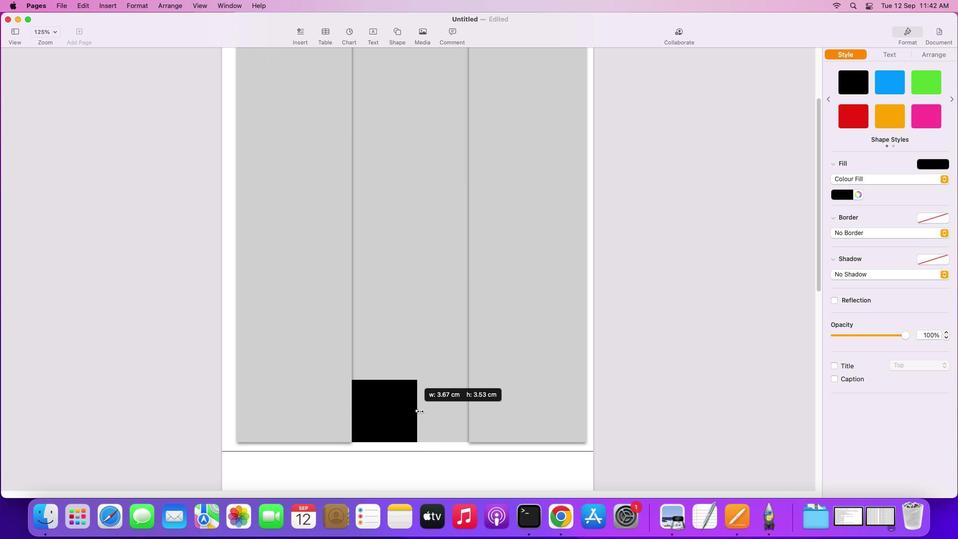 
Action: Mouse pressed left at (415, 410)
Screenshot: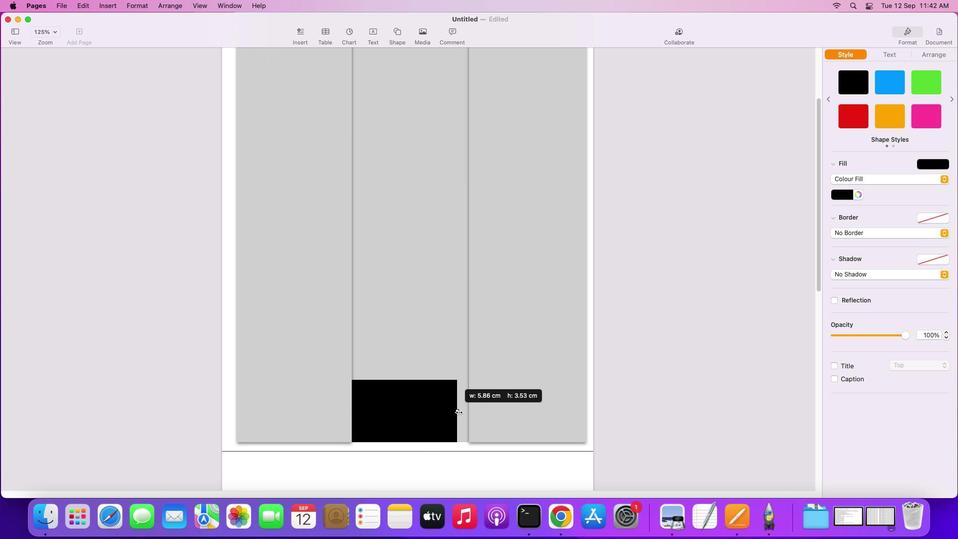 
Action: Mouse moved to (431, 355)
Screenshot: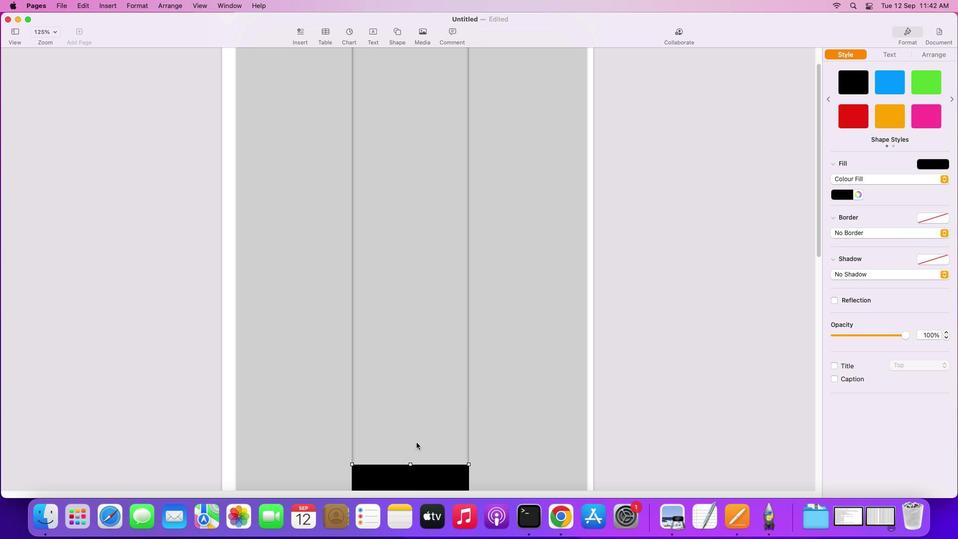 
Action: Mouse scrolled (431, 355) with delta (0, 0)
Screenshot: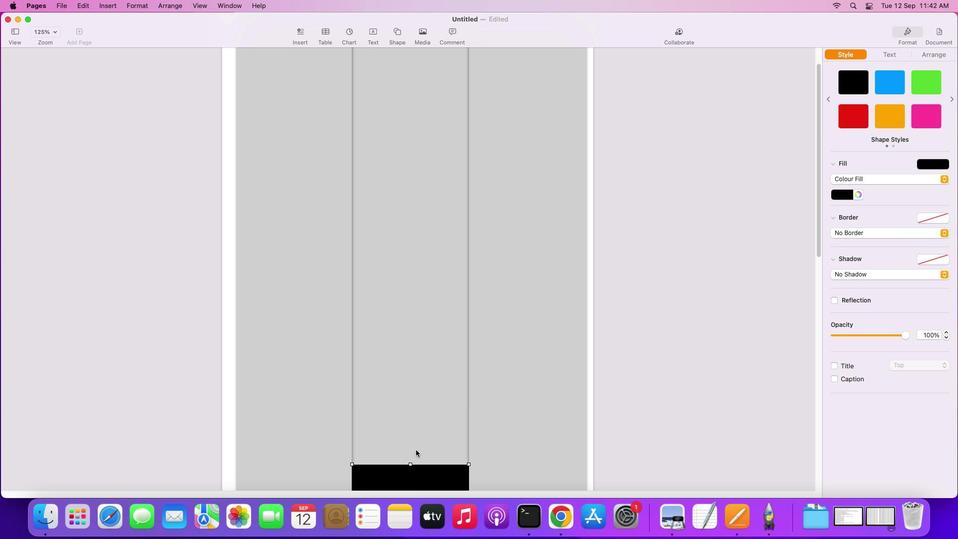 
Action: Mouse moved to (431, 355)
